 Task: Find connections with filter location Kizhake Chālakudi with filter topic #humanresourceswith filter profile language English with filter current company Daffodil Software with filter school IMS ENGINEERING COLLEGE, GHAZIABAD with filter industry Credit Intermediation with filter service category Computer Repair with filter keywords title Data Entry
Action: Mouse moved to (415, 264)
Screenshot: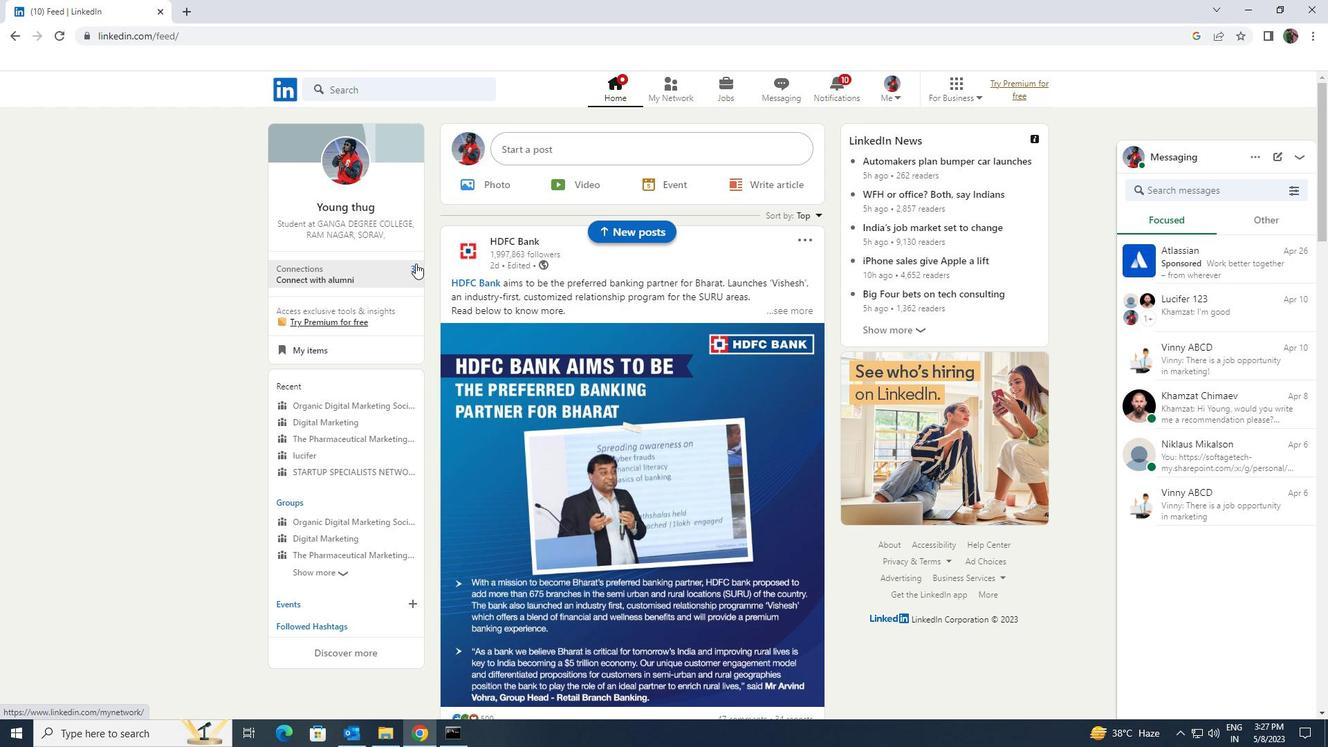 
Action: Mouse pressed left at (415, 264)
Screenshot: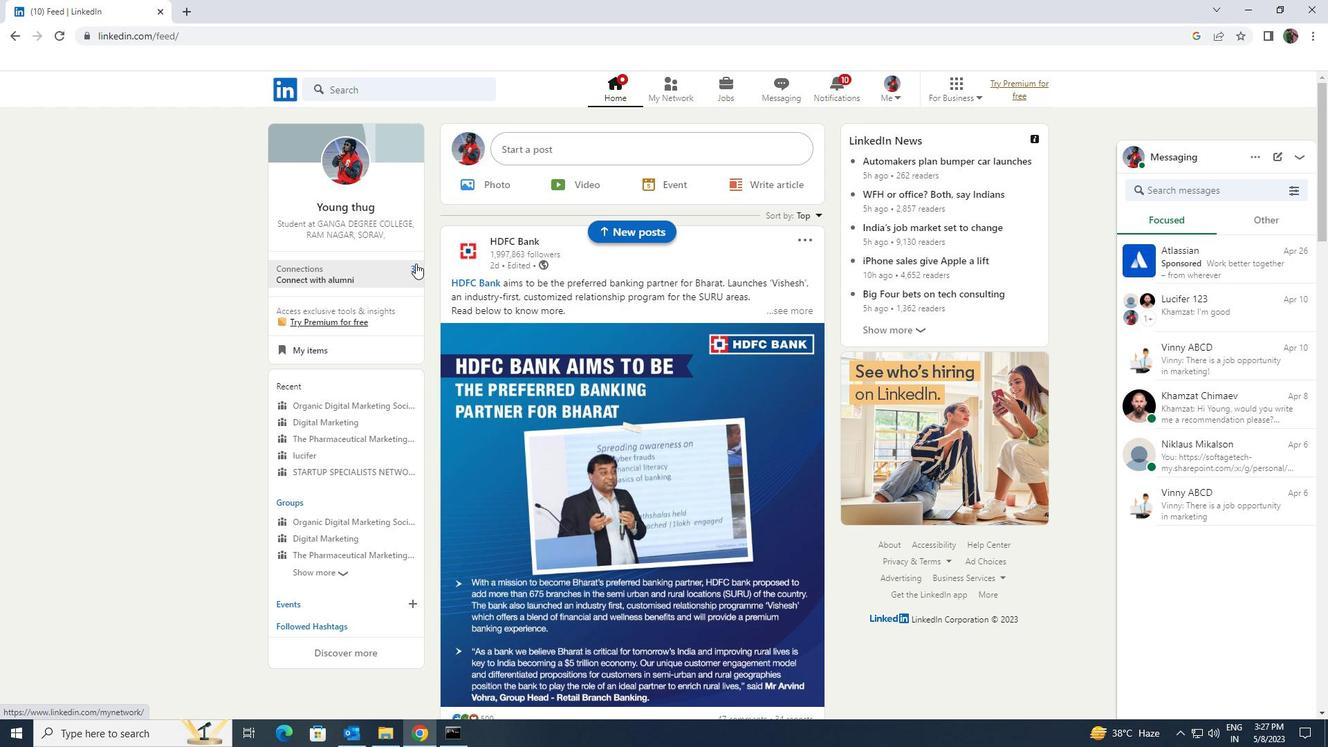 
Action: Mouse moved to (415, 173)
Screenshot: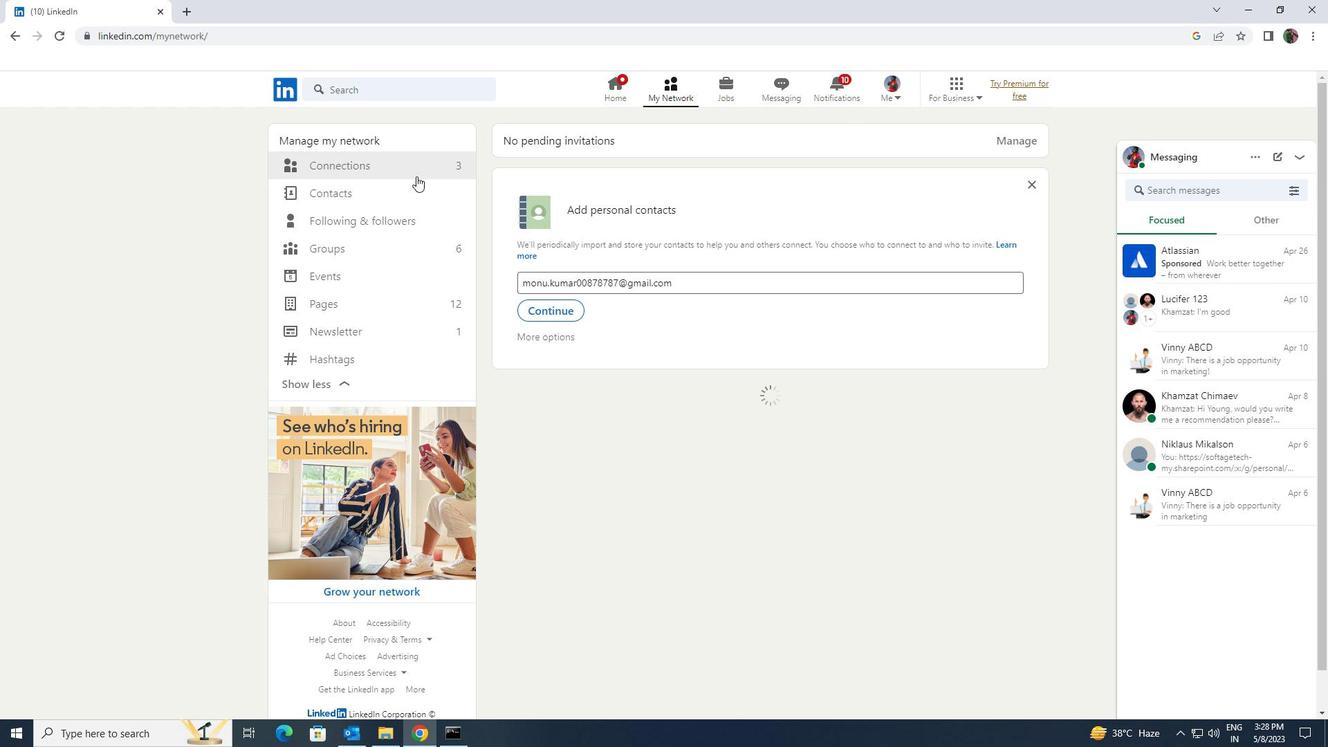
Action: Mouse pressed left at (415, 173)
Screenshot: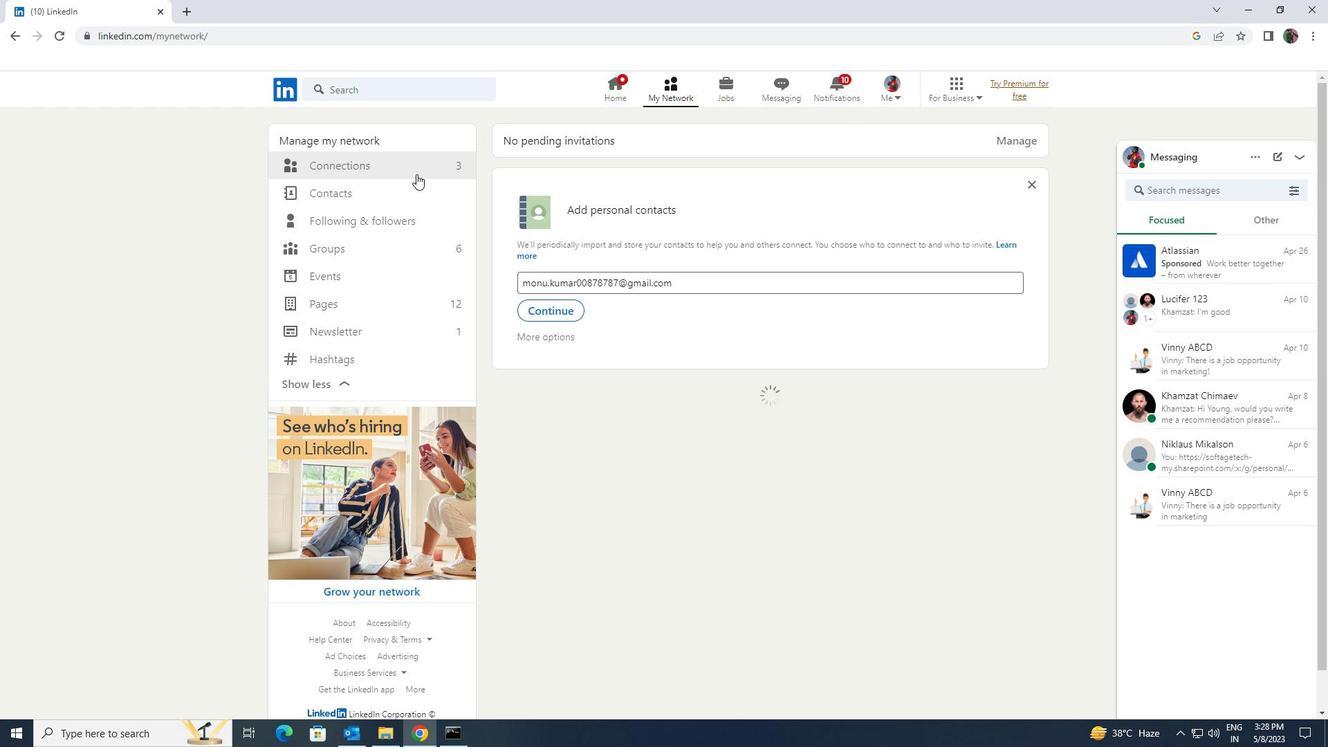 
Action: Mouse moved to (415, 166)
Screenshot: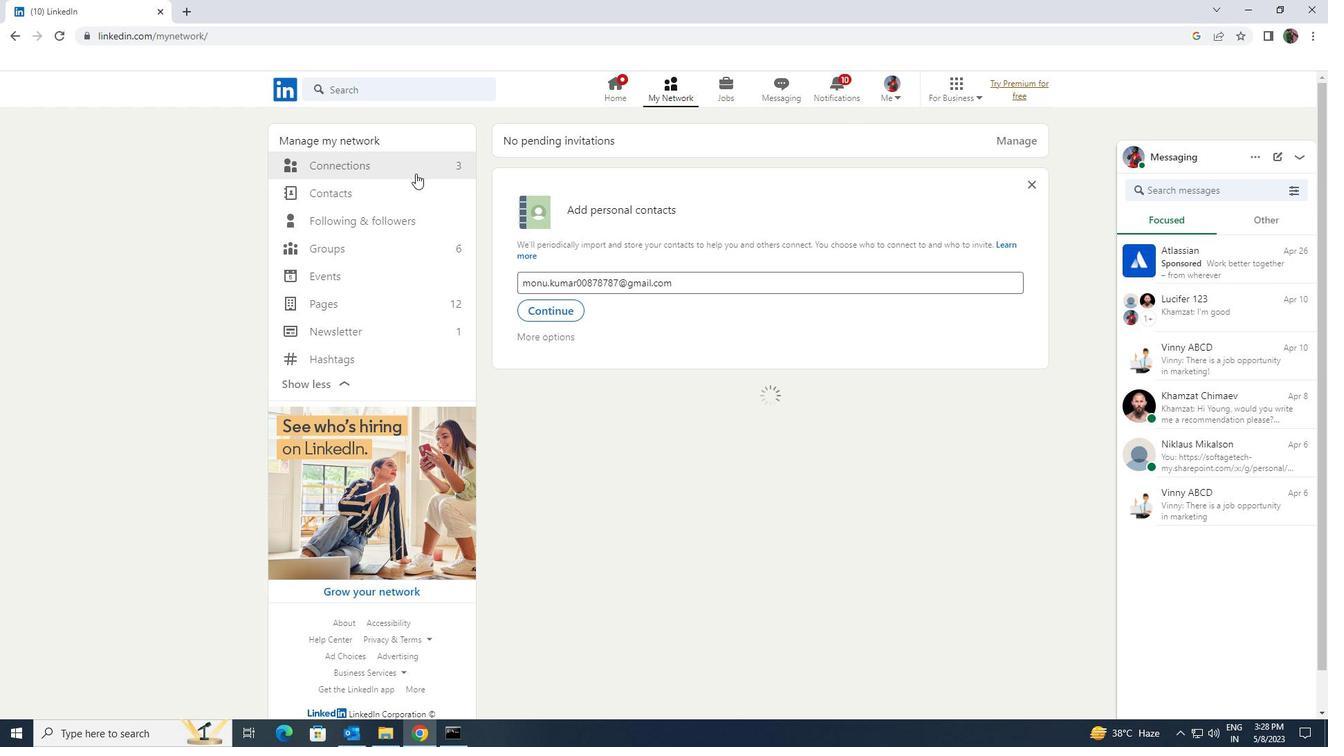 
Action: Mouse pressed left at (415, 166)
Screenshot: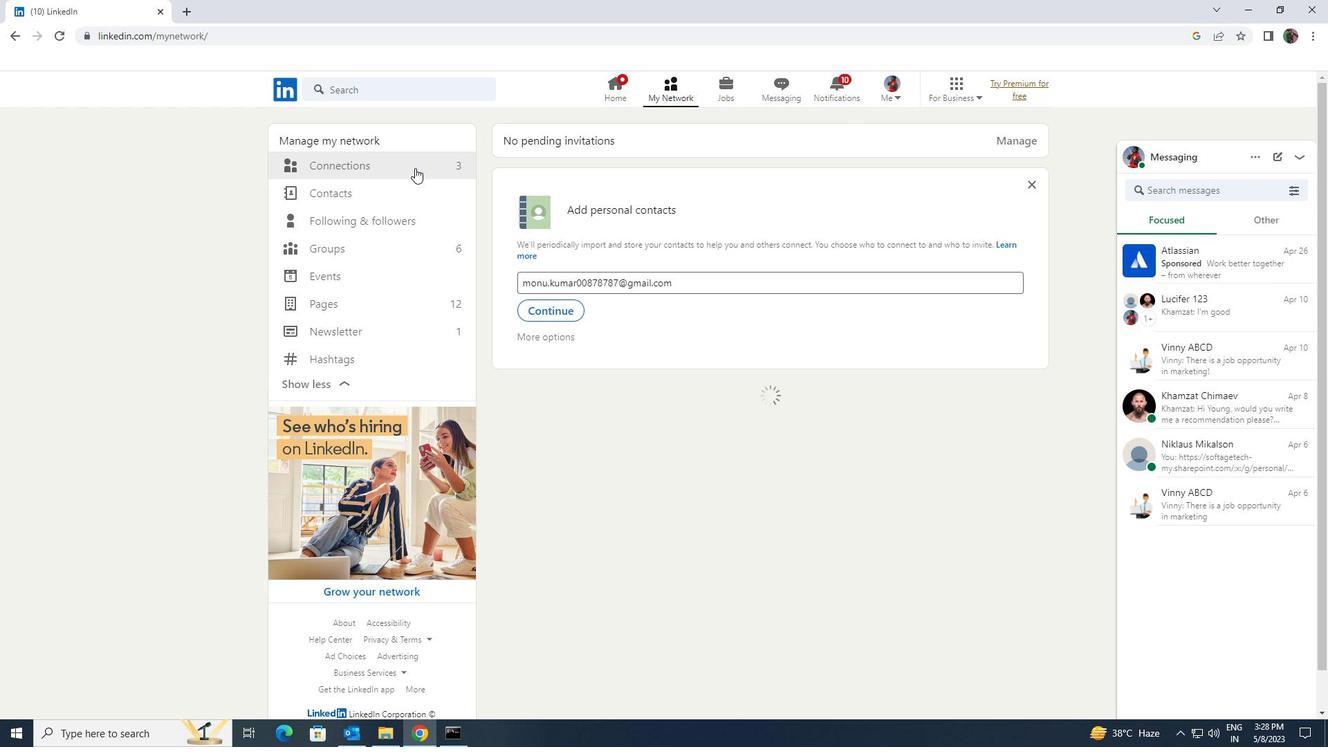 
Action: Mouse moved to (733, 168)
Screenshot: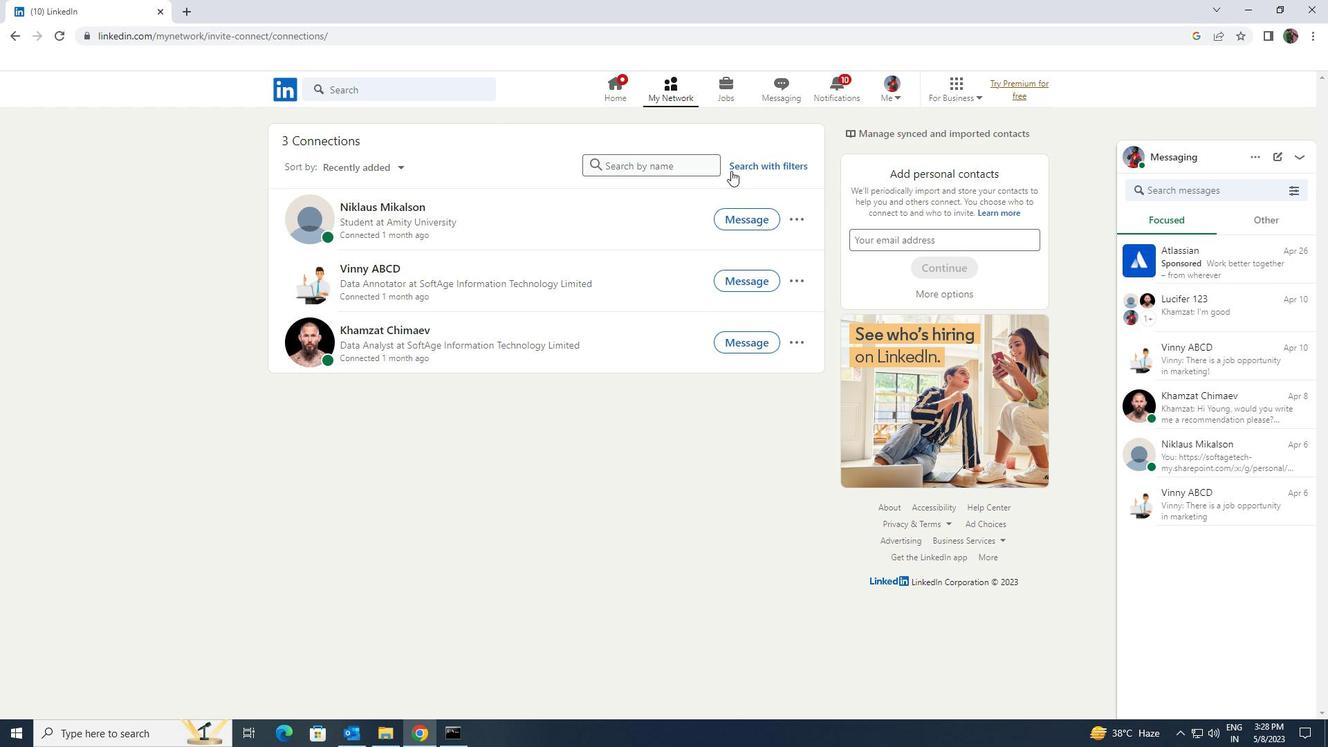 
Action: Mouse pressed left at (733, 168)
Screenshot: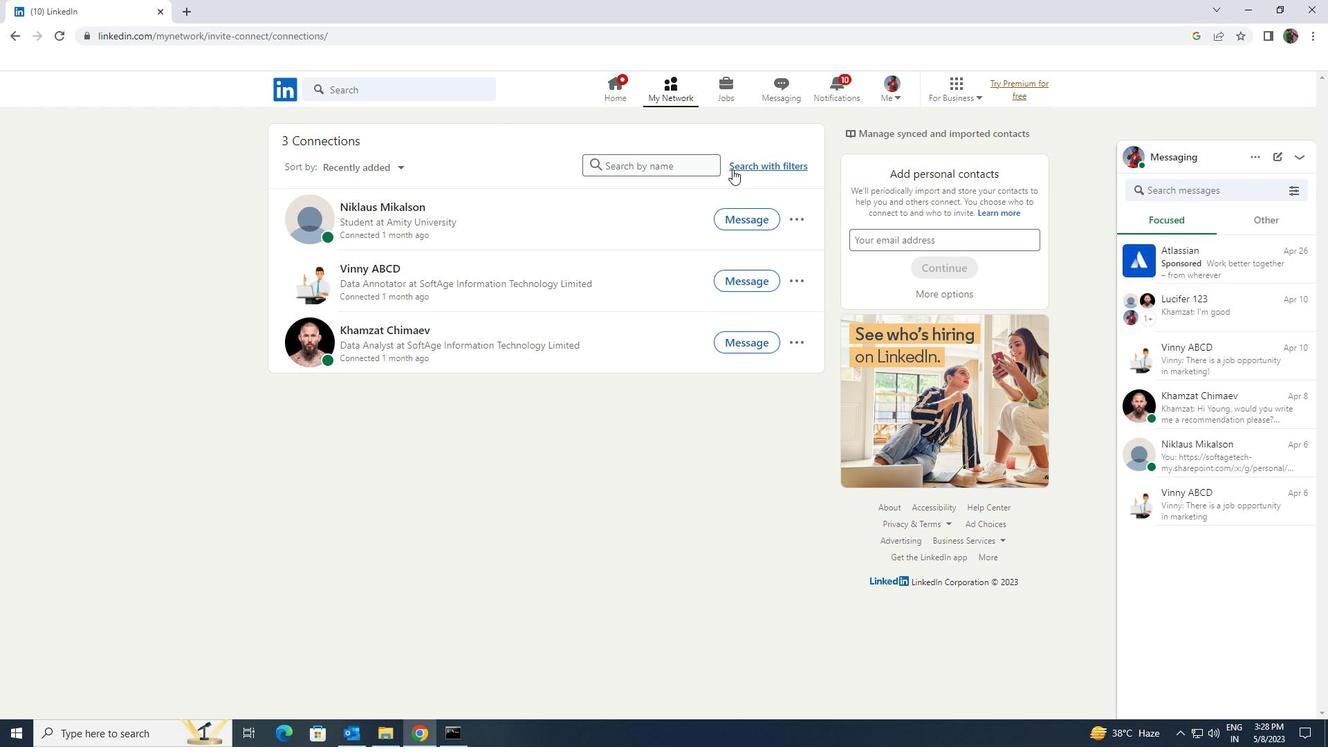 
Action: Mouse moved to (693, 128)
Screenshot: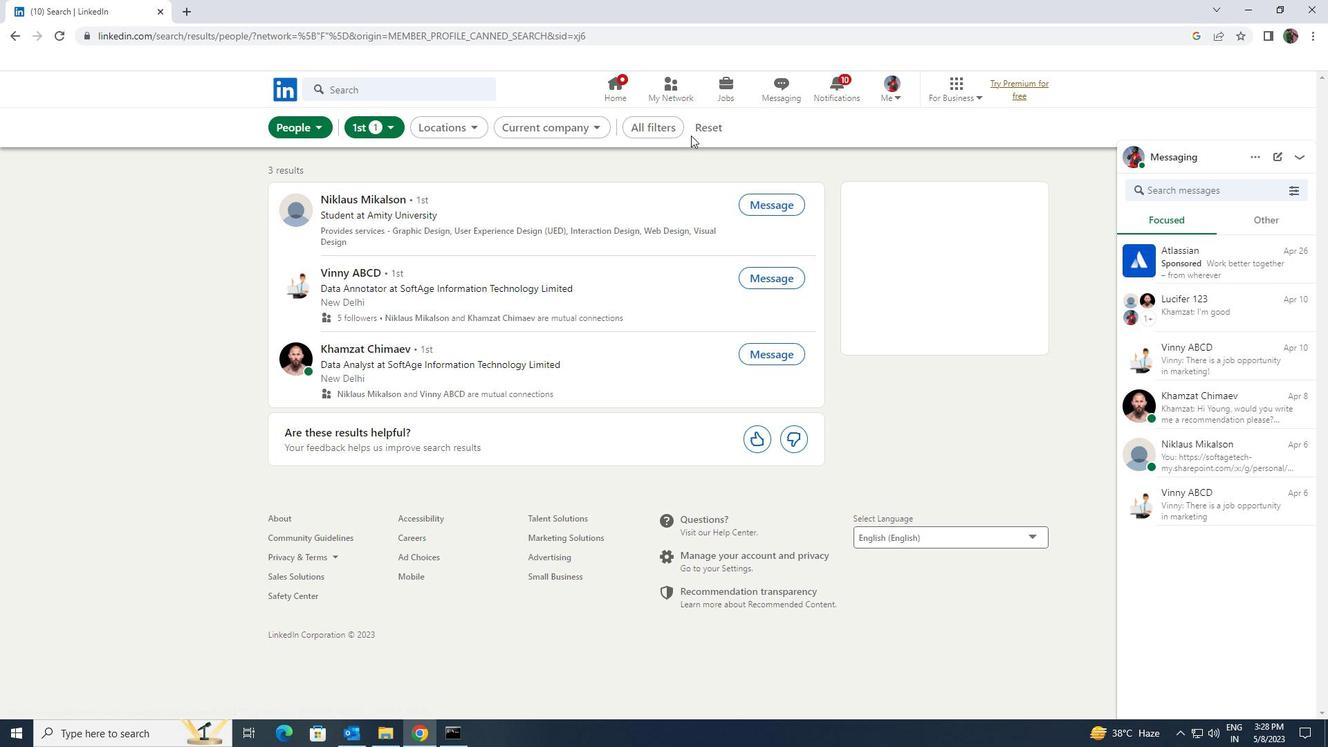
Action: Mouse pressed left at (693, 128)
Screenshot: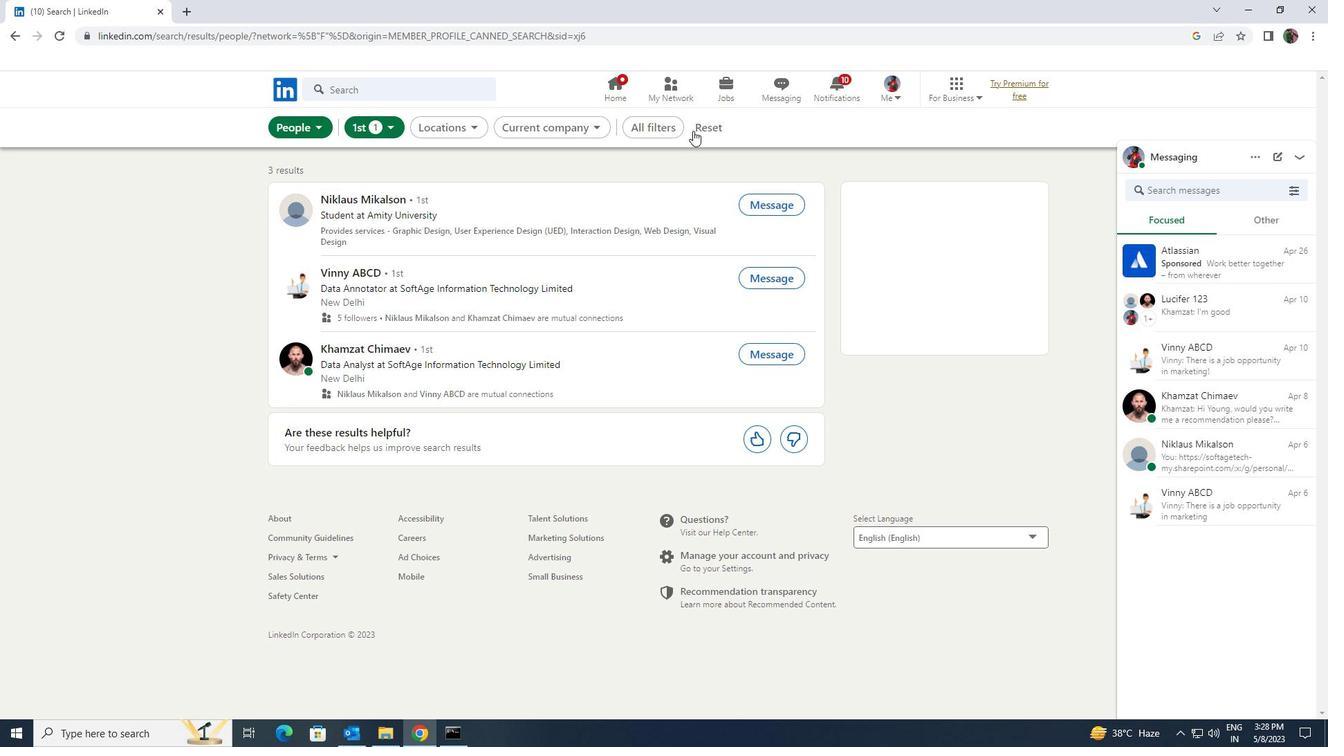
Action: Mouse moved to (668, 127)
Screenshot: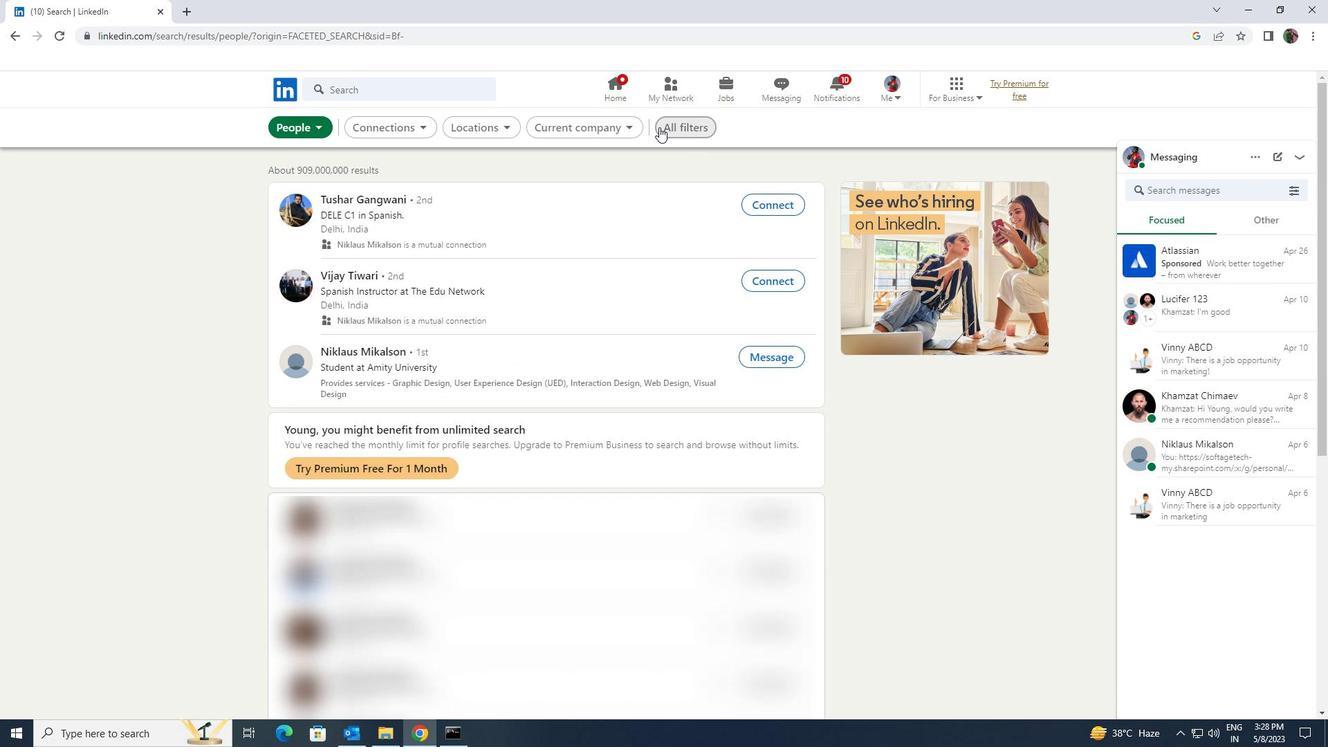 
Action: Mouse pressed left at (668, 127)
Screenshot: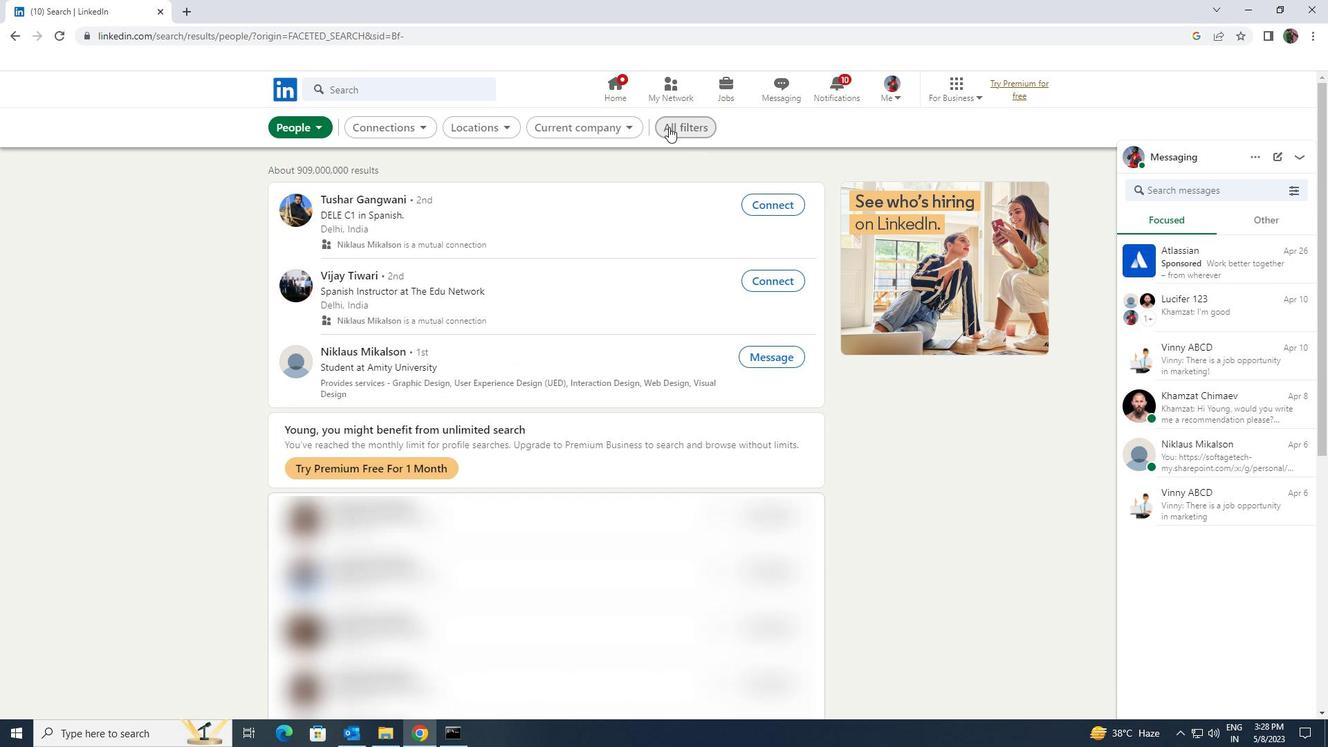 
Action: Mouse moved to (1159, 538)
Screenshot: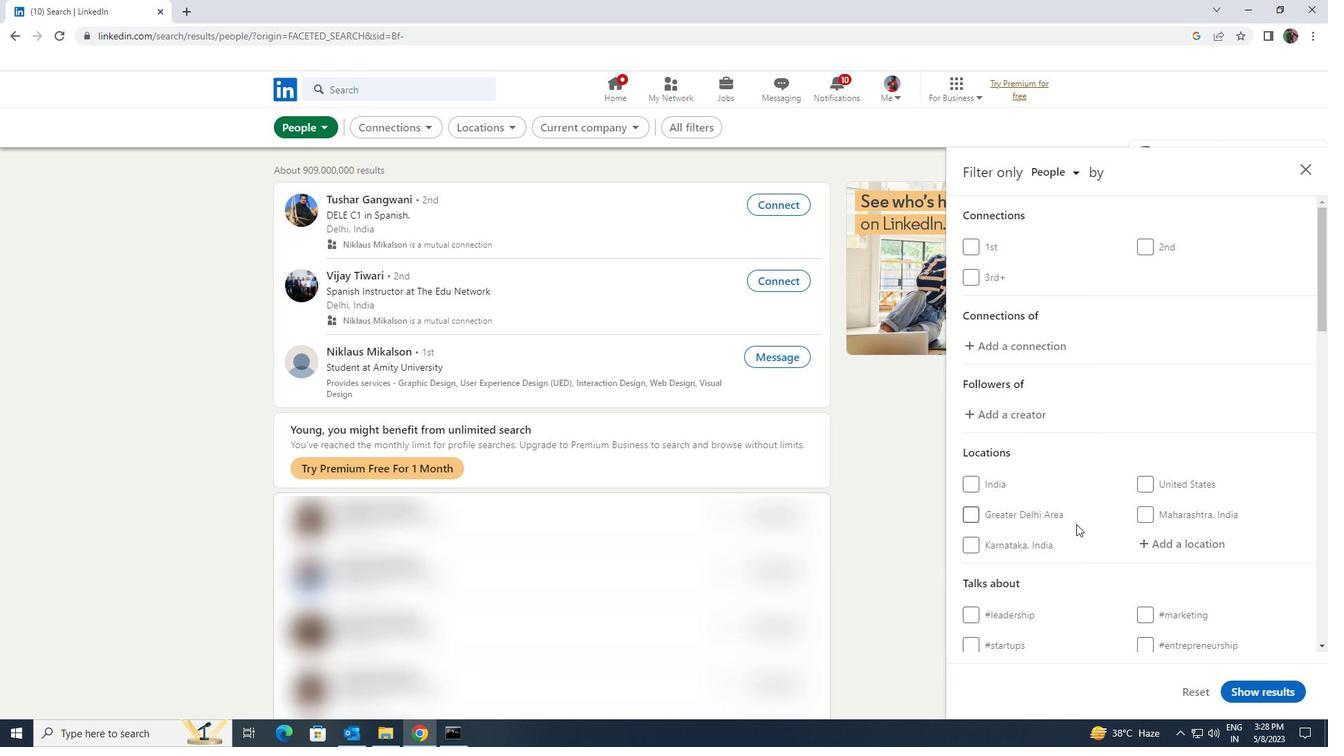 
Action: Mouse pressed left at (1159, 538)
Screenshot: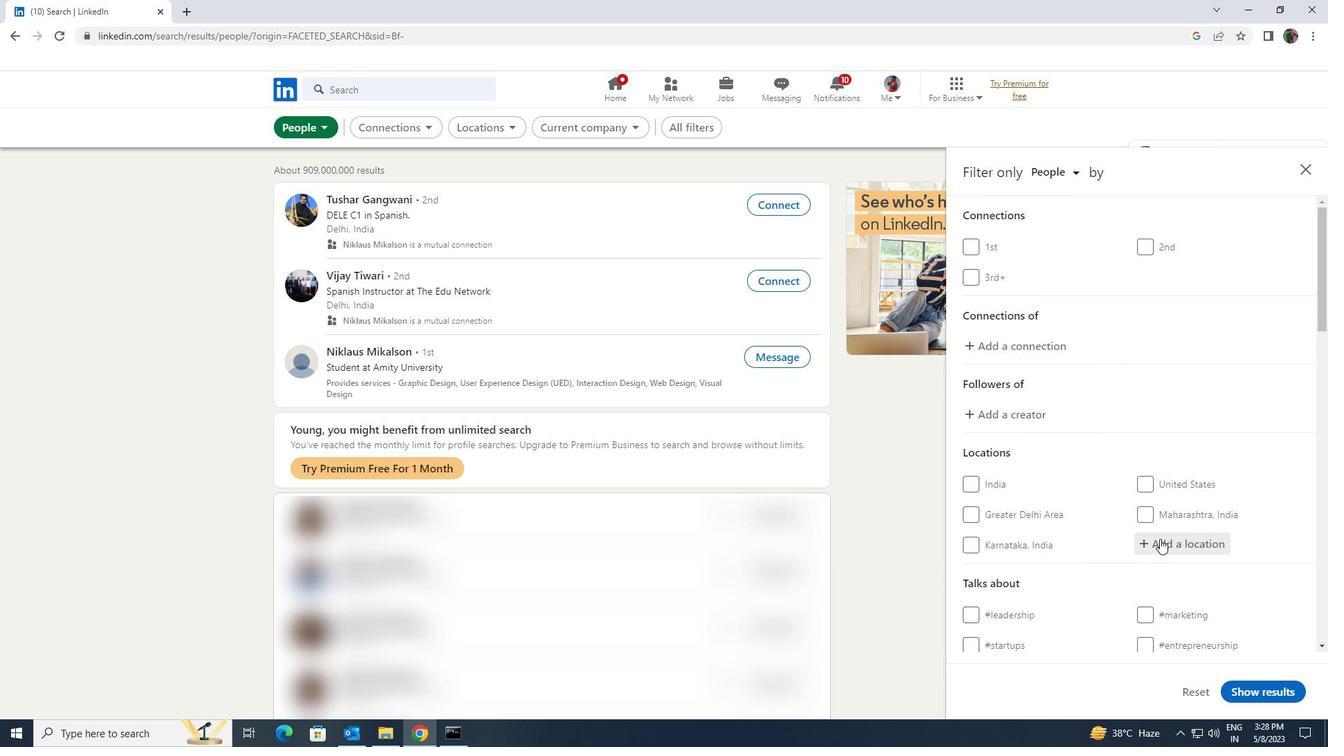 
Action: Key pressed <Key.shift><Key.shift><Key.shift><Key.shift><Key.shift><Key.shift><Key.shift><Key.shift><Key.shift><Key.shift><Key.shift><Key.shift>KIZHAKE<Key.space><Key.shift>CHALAKUDI
Screenshot: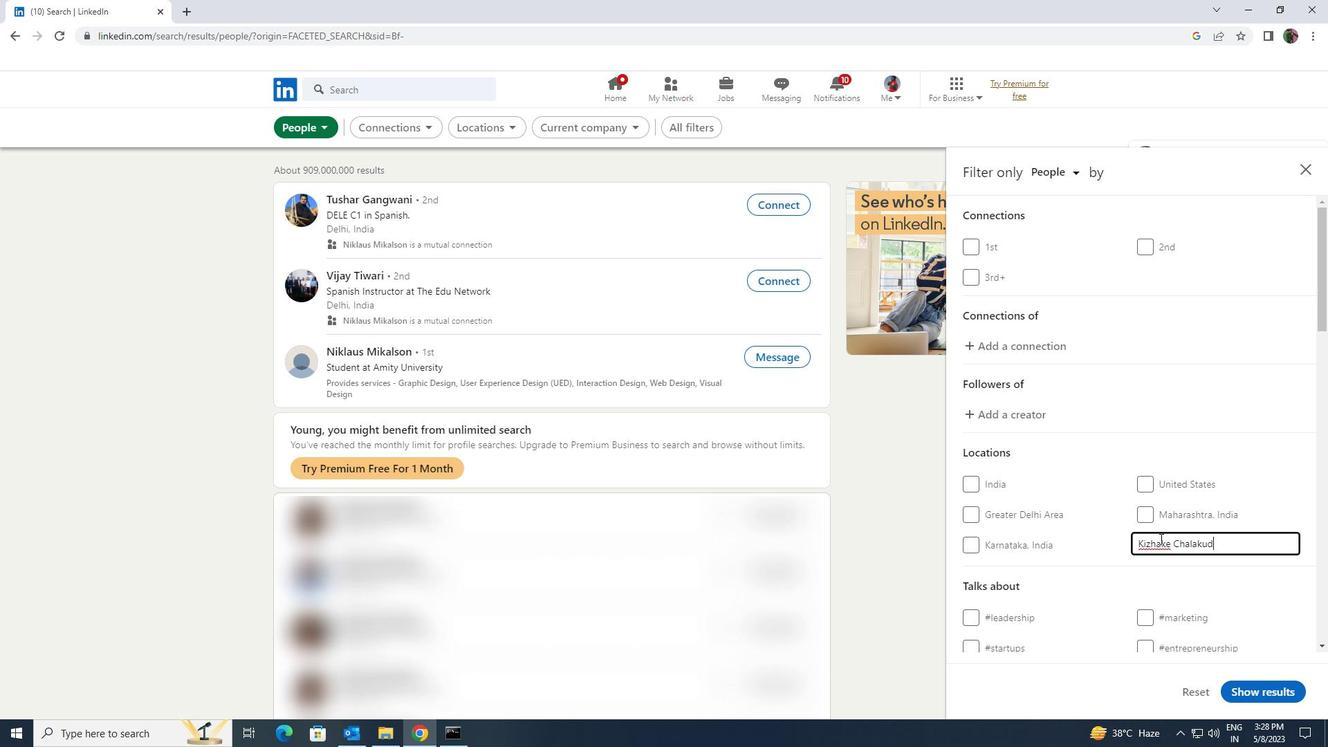 
Action: Mouse moved to (1166, 542)
Screenshot: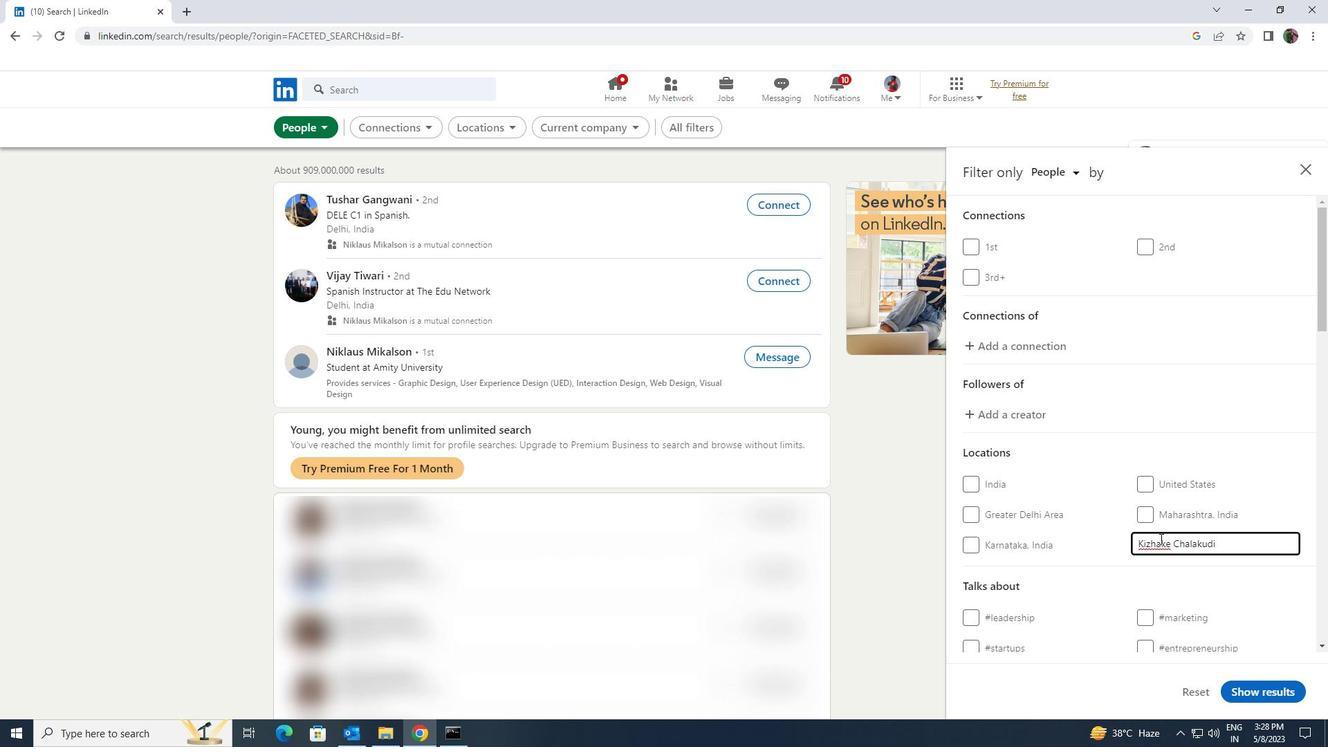 
Action: Mouse scrolled (1166, 541) with delta (0, 0)
Screenshot: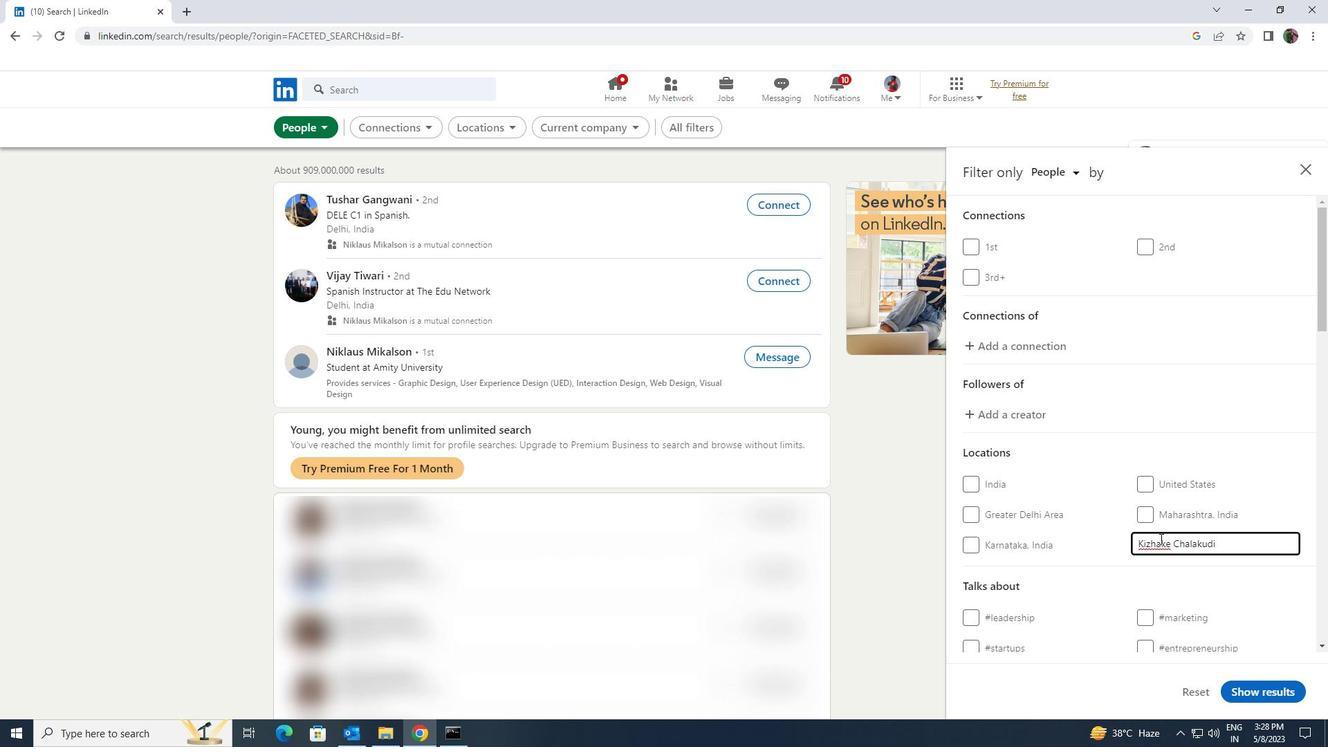 
Action: Mouse moved to (1173, 558)
Screenshot: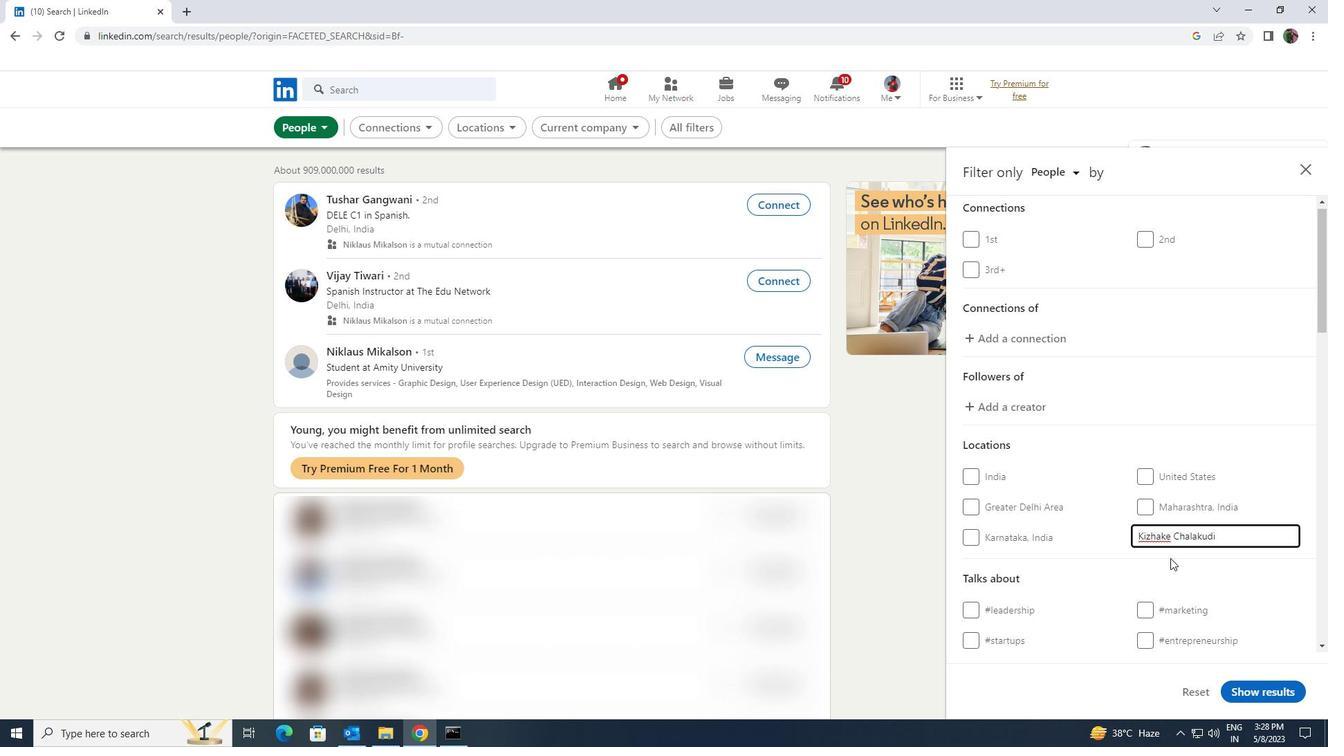 
Action: Mouse scrolled (1173, 557) with delta (0, 0)
Screenshot: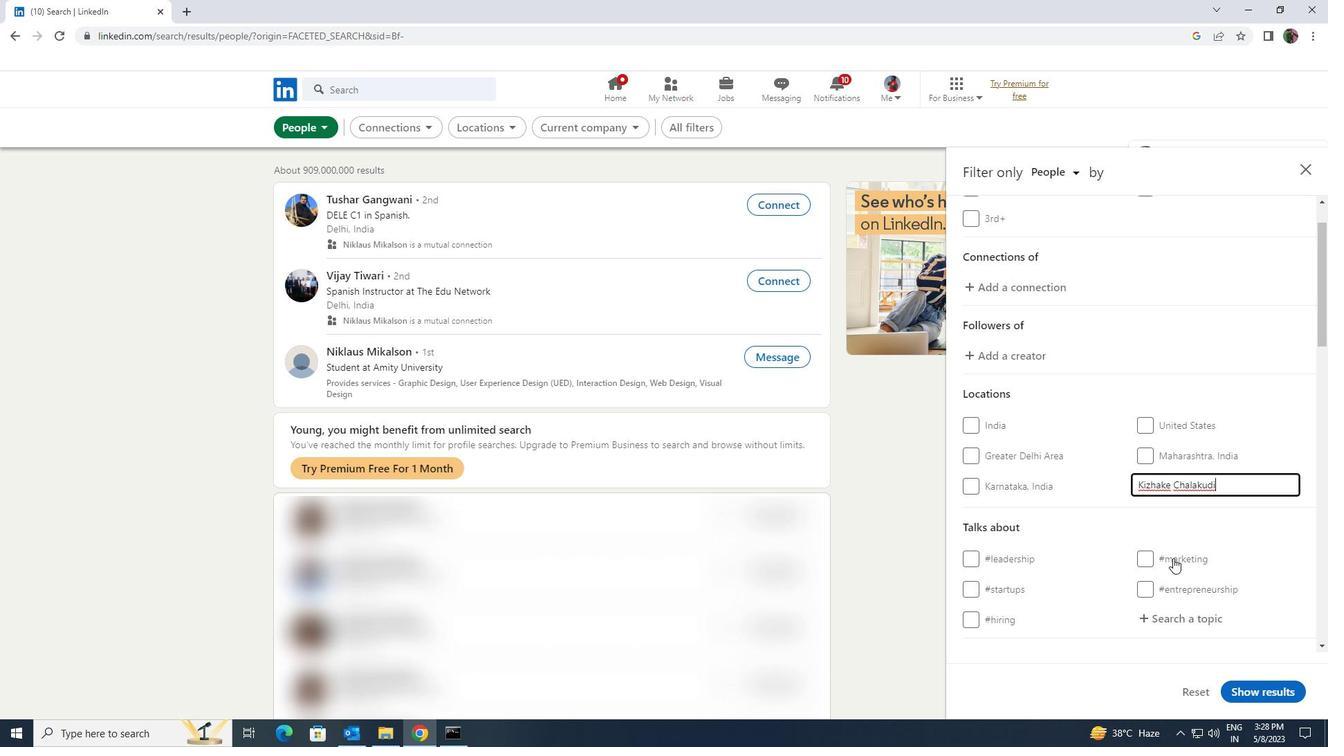 
Action: Mouse moved to (1173, 541)
Screenshot: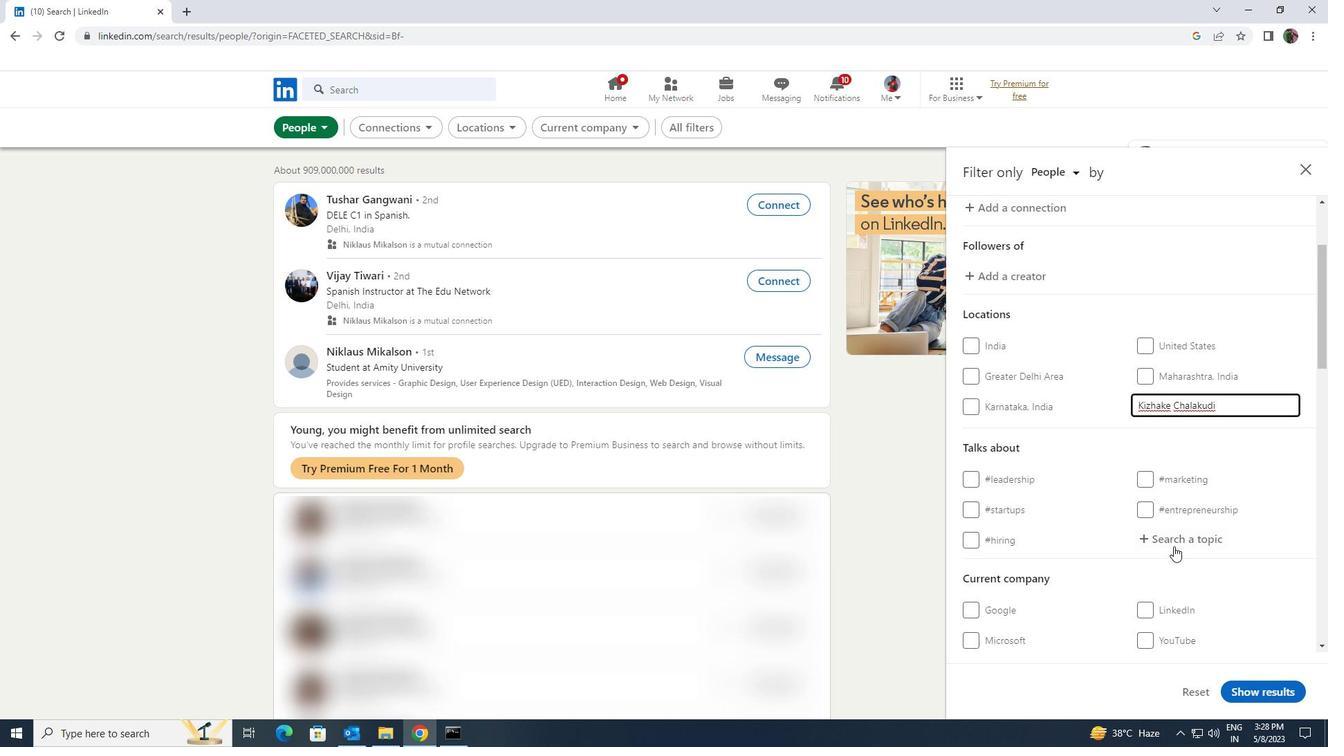 
Action: Mouse pressed left at (1173, 541)
Screenshot: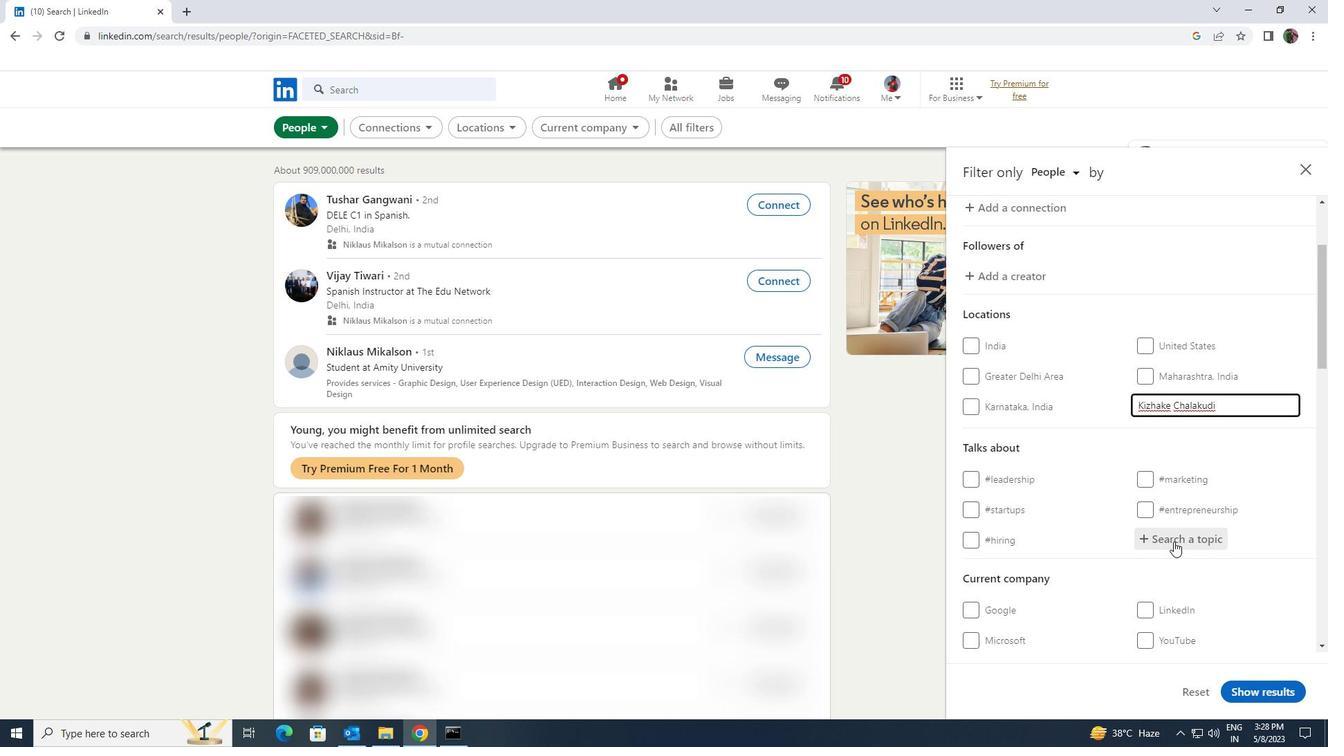 
Action: Key pressed <Key.shift><Key.shift><Key.shift><Key.shift><Key.shift><Key.shift><Key.shift><Key.shift><Key.shift><Key.shift>HUMANRESOURCES
Screenshot: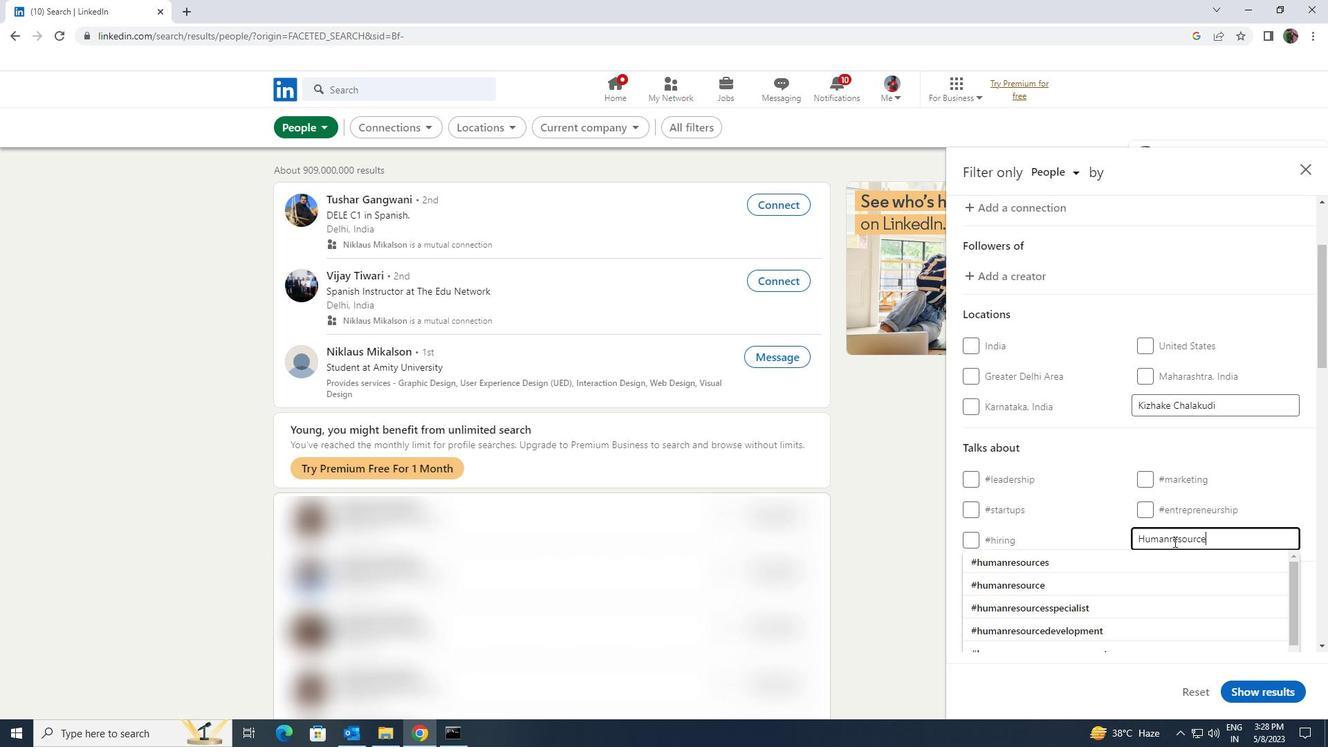 
Action: Mouse moved to (1172, 558)
Screenshot: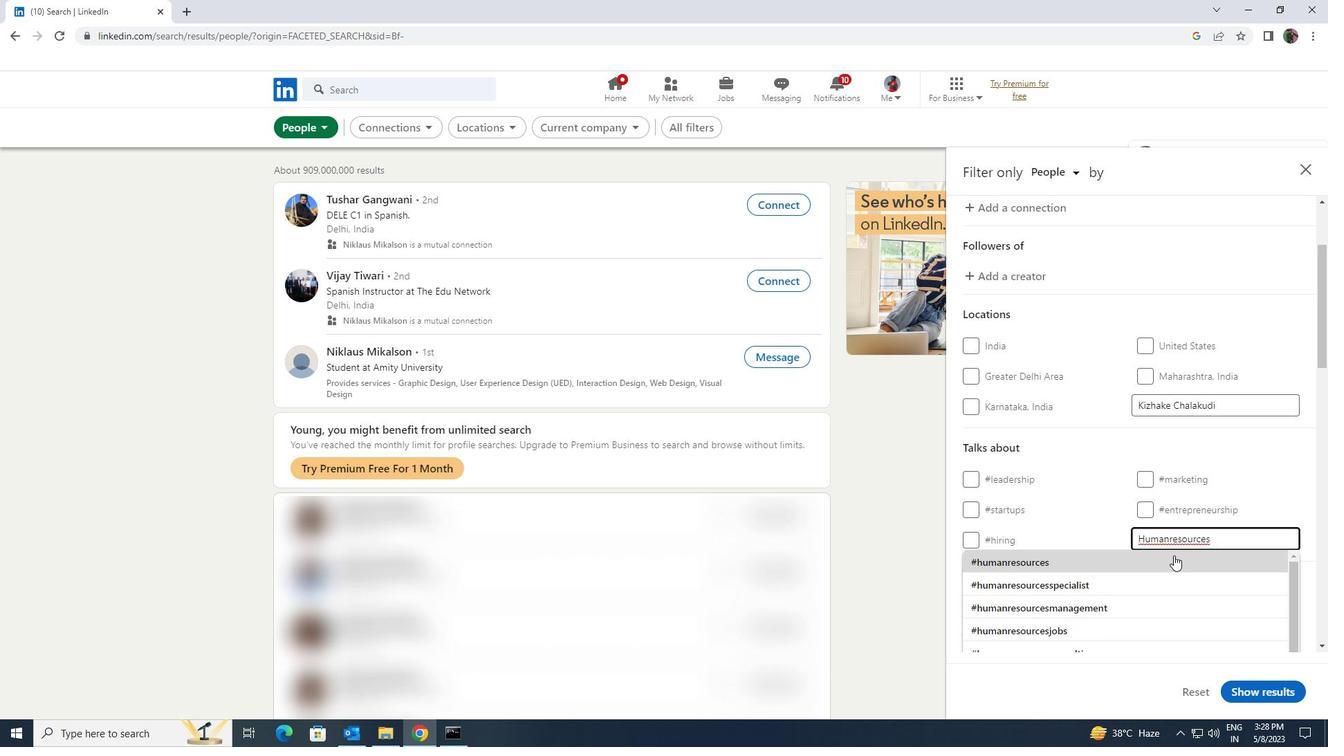 
Action: Mouse pressed left at (1172, 558)
Screenshot: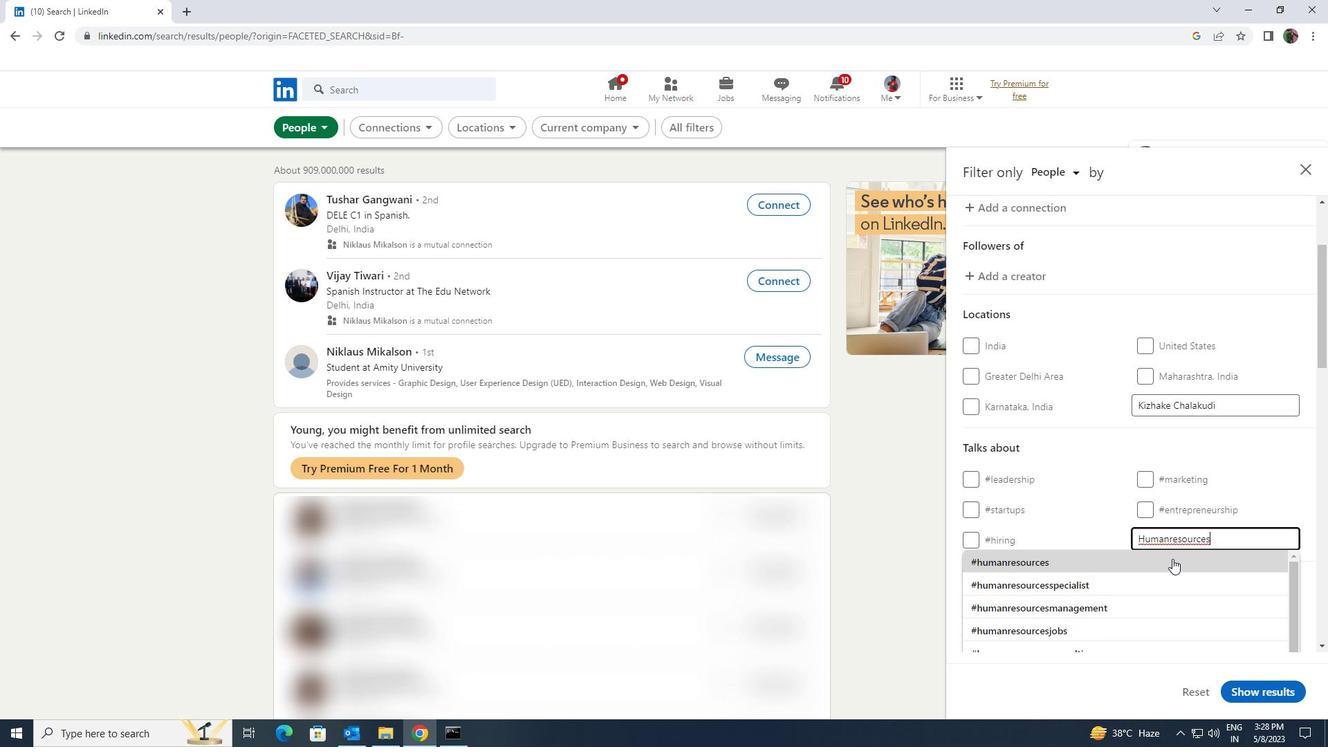 
Action: Mouse scrolled (1172, 558) with delta (0, 0)
Screenshot: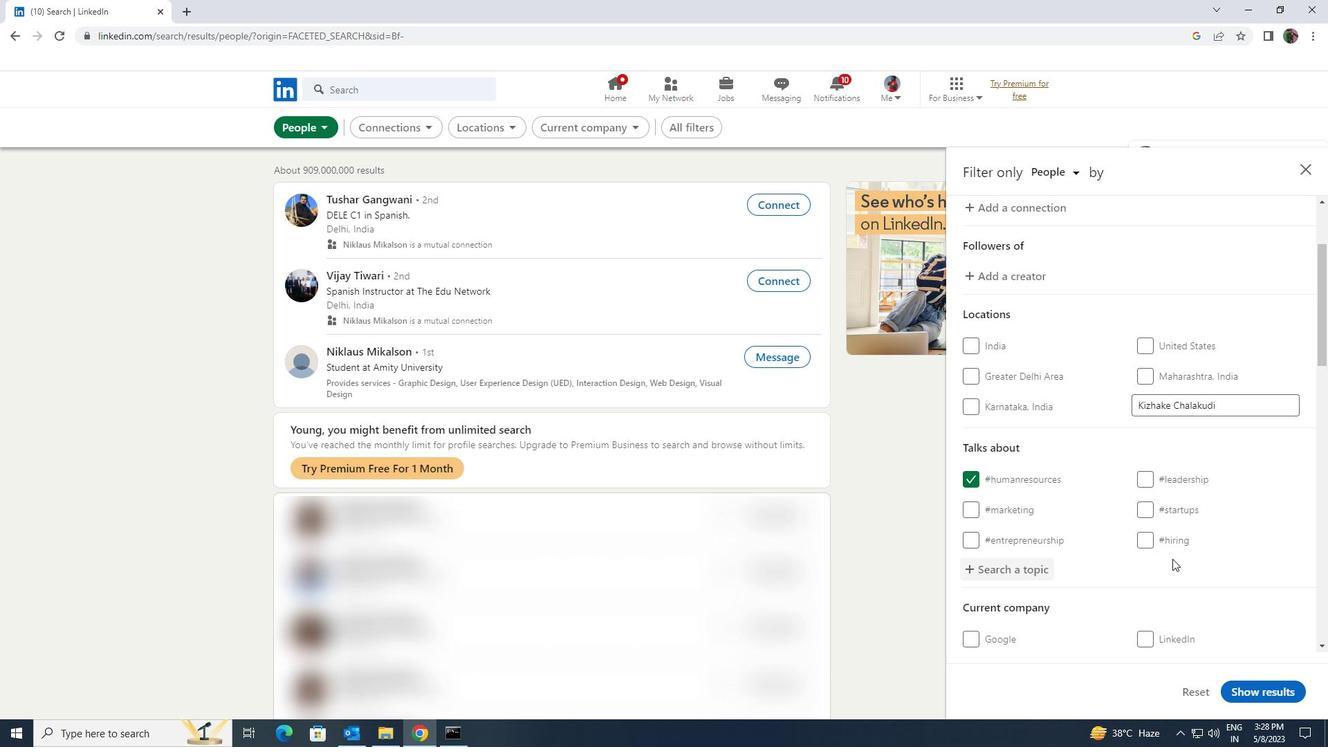 
Action: Mouse scrolled (1172, 558) with delta (0, 0)
Screenshot: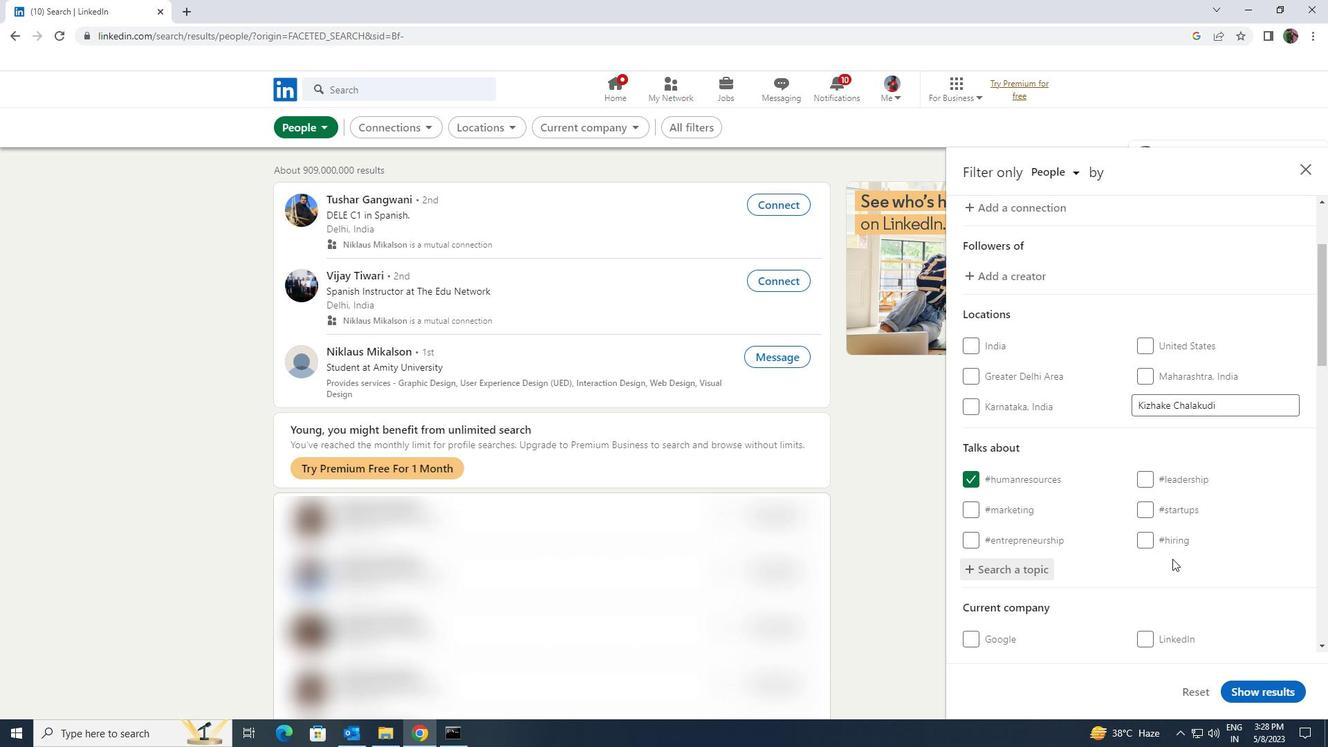 
Action: Mouse moved to (1172, 558)
Screenshot: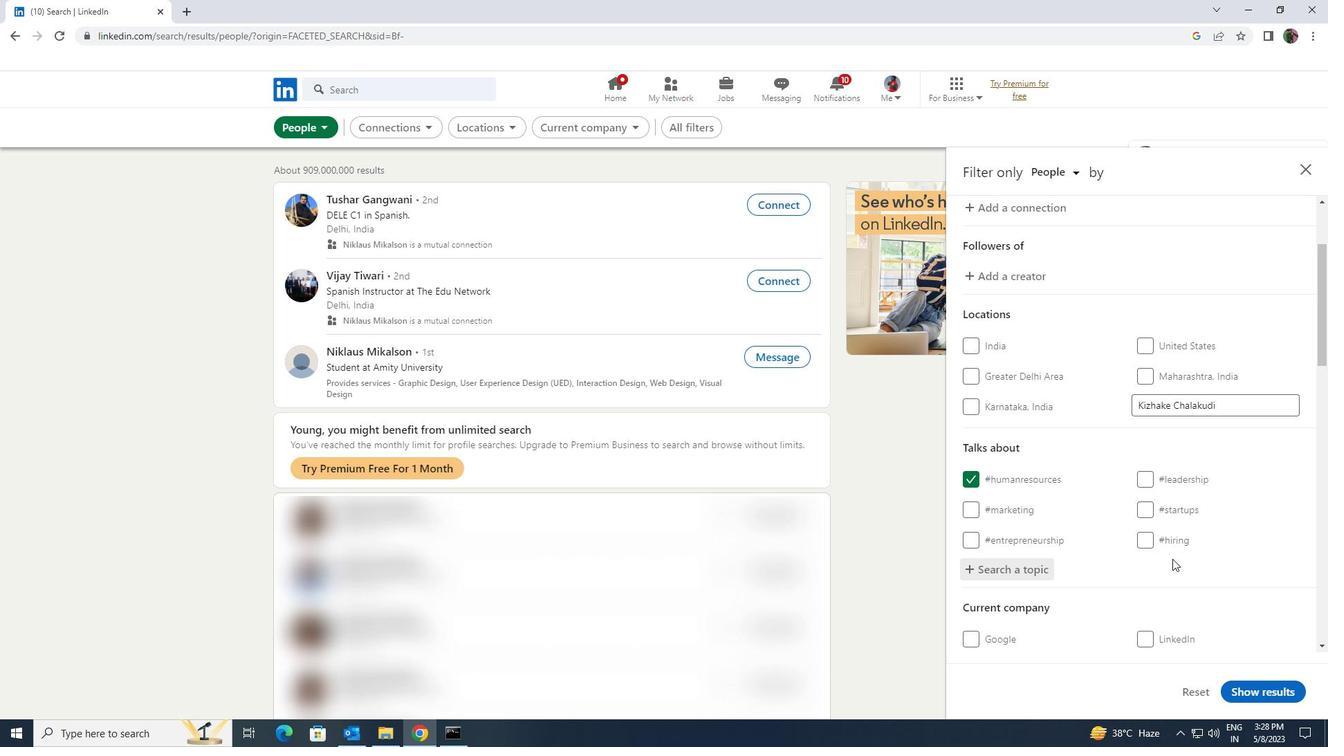 
Action: Mouse scrolled (1172, 557) with delta (0, 0)
Screenshot: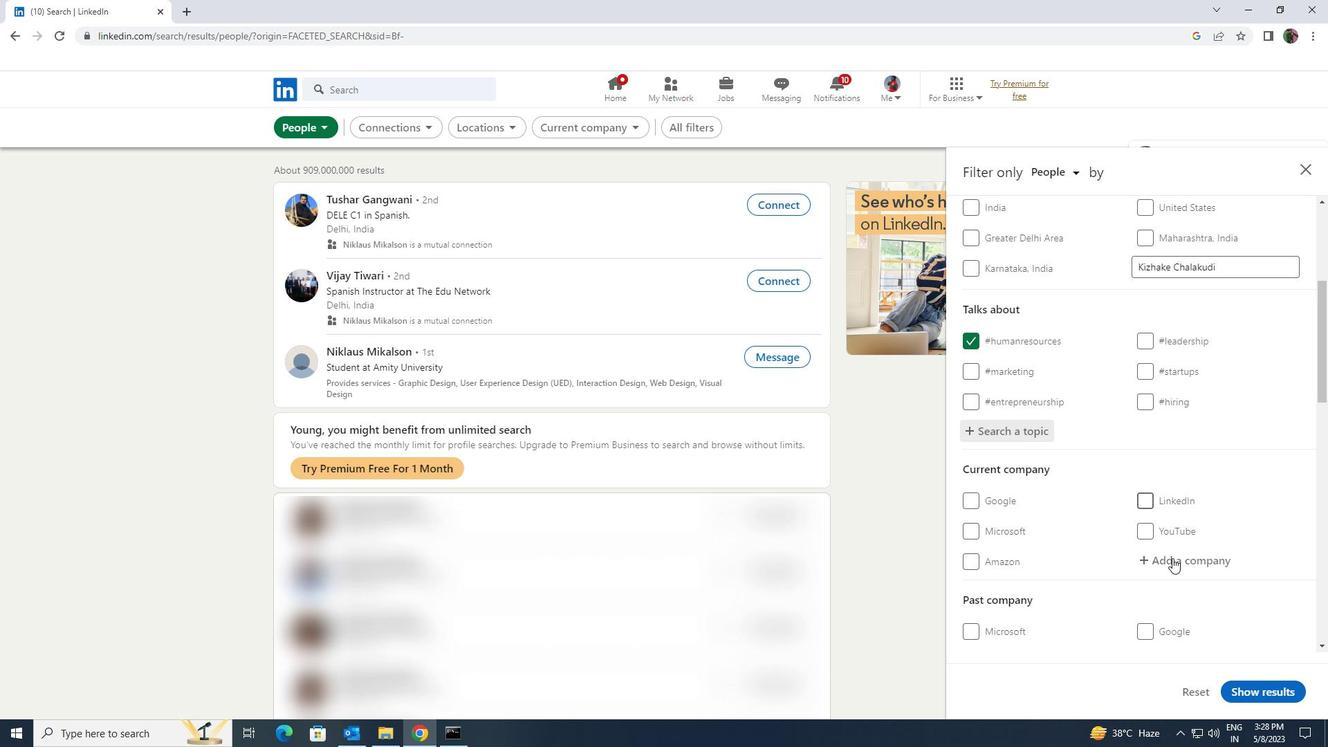 
Action: Mouse moved to (1173, 557)
Screenshot: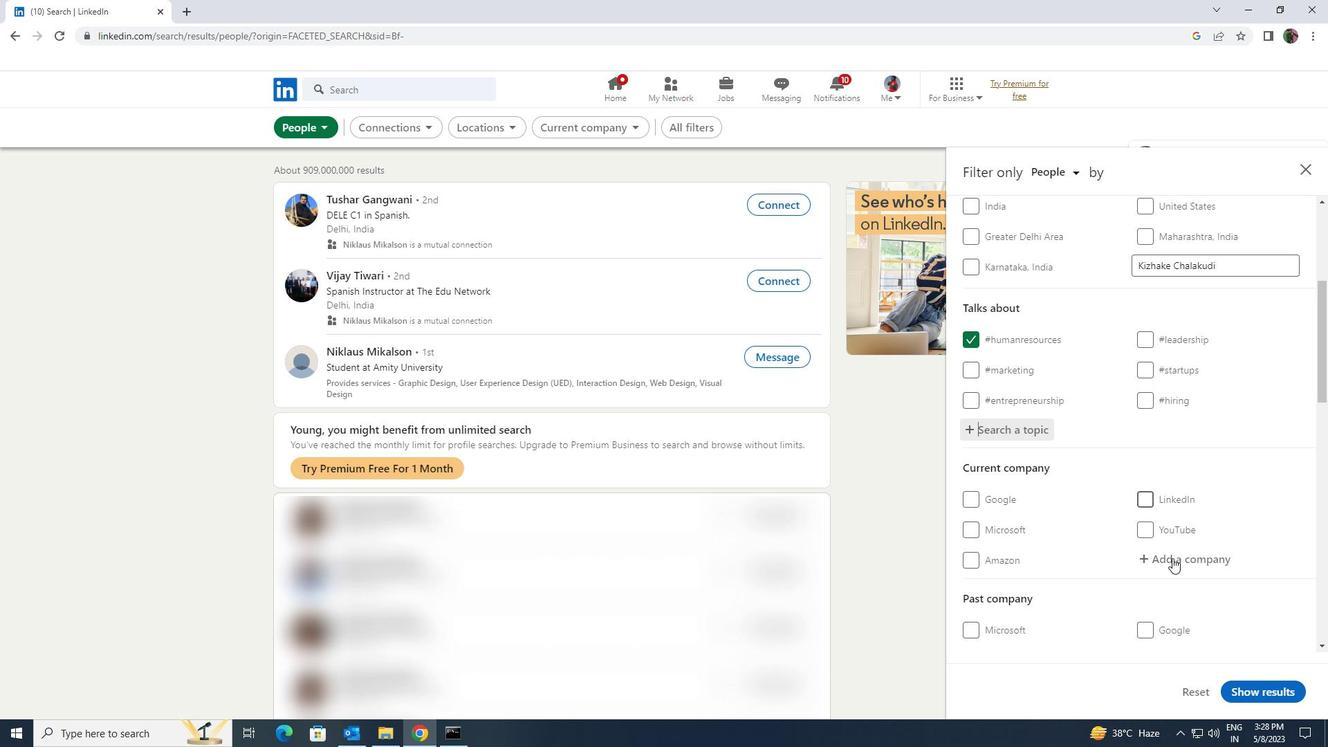 
Action: Mouse scrolled (1173, 556) with delta (0, 0)
Screenshot: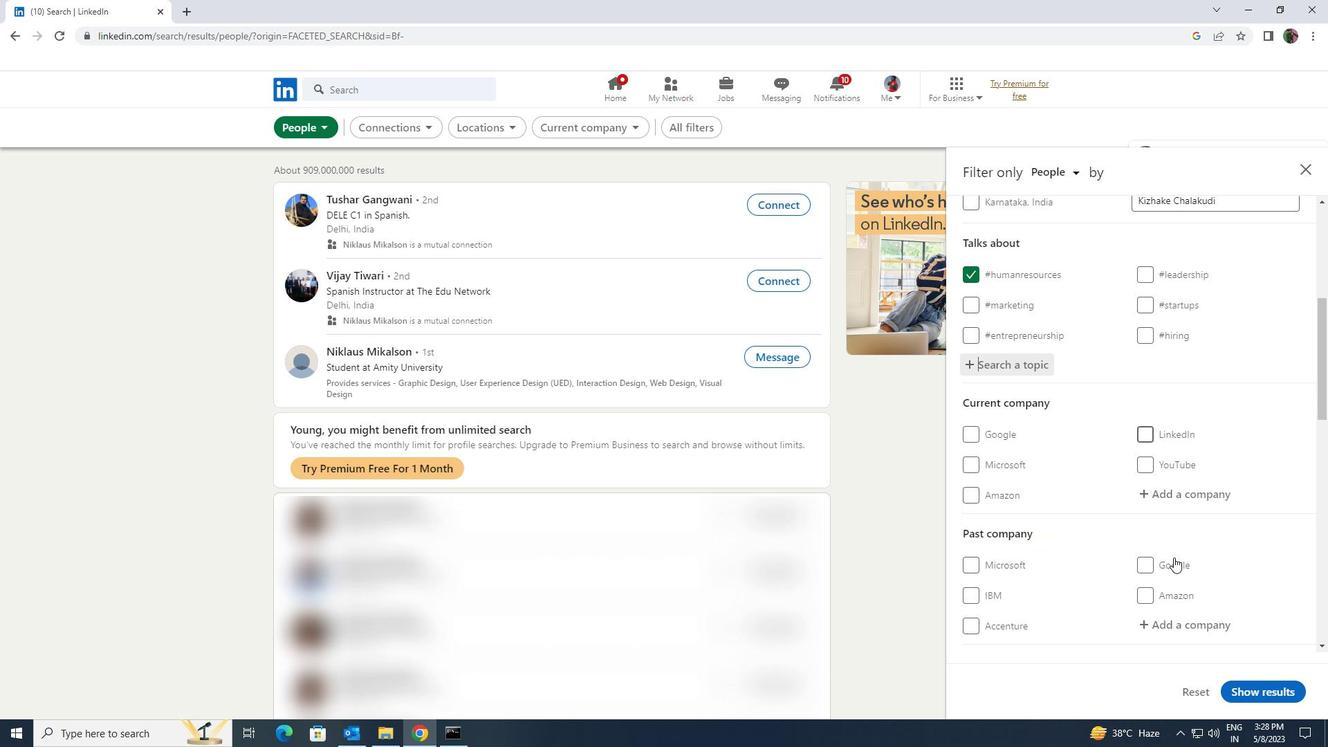 
Action: Mouse scrolled (1173, 556) with delta (0, 0)
Screenshot: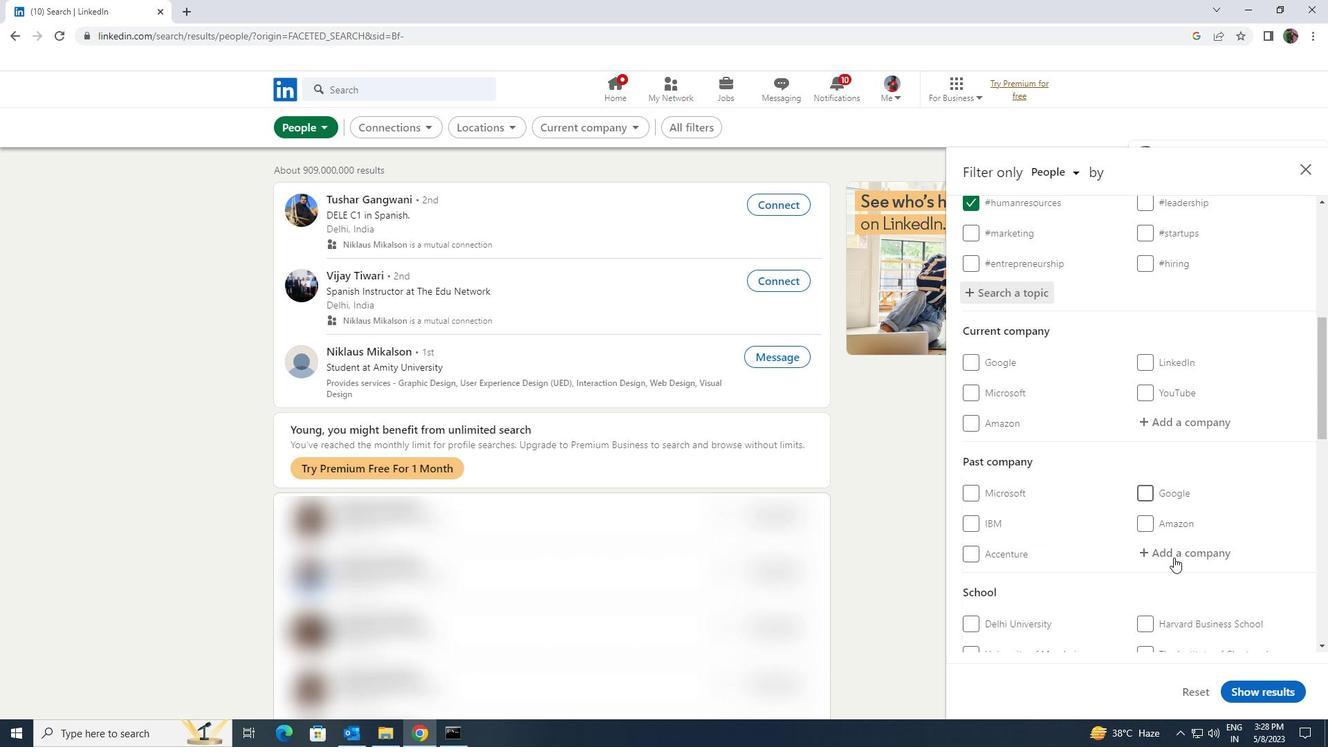 
Action: Mouse scrolled (1173, 556) with delta (0, 0)
Screenshot: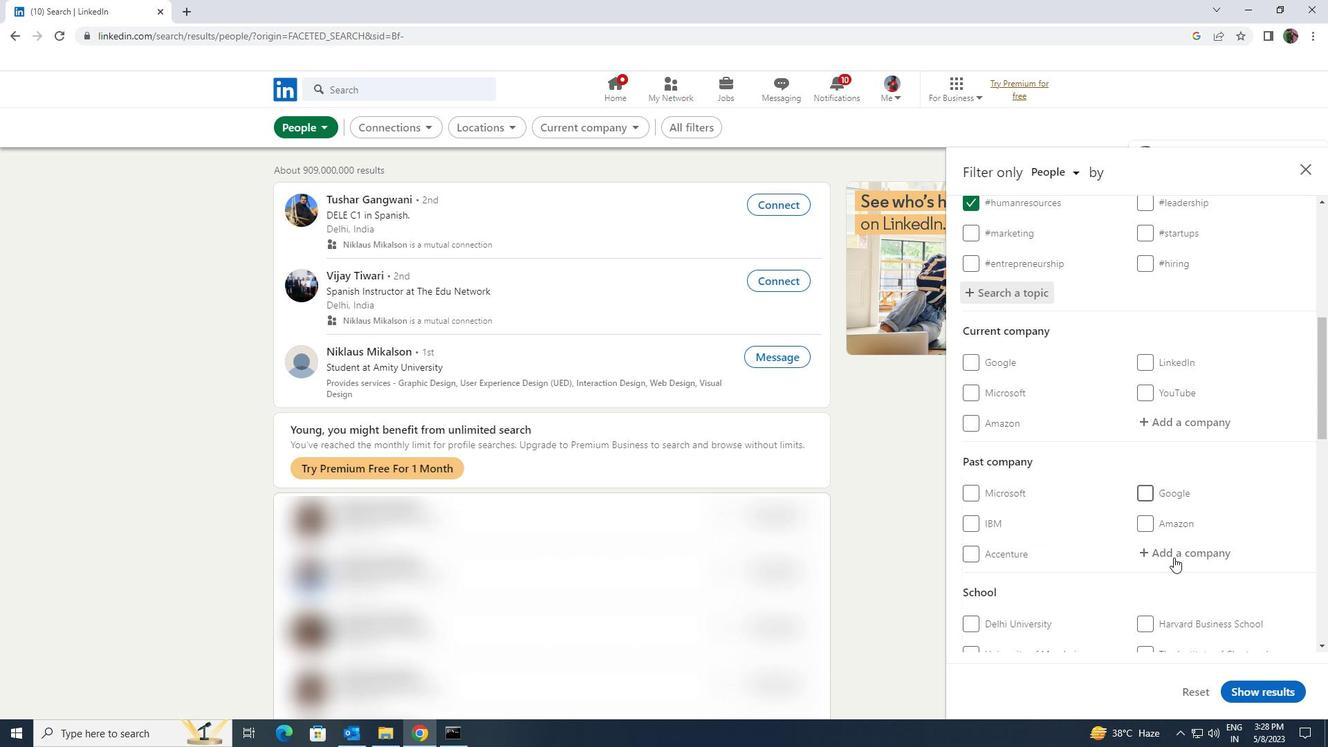 
Action: Mouse scrolled (1173, 556) with delta (0, 0)
Screenshot: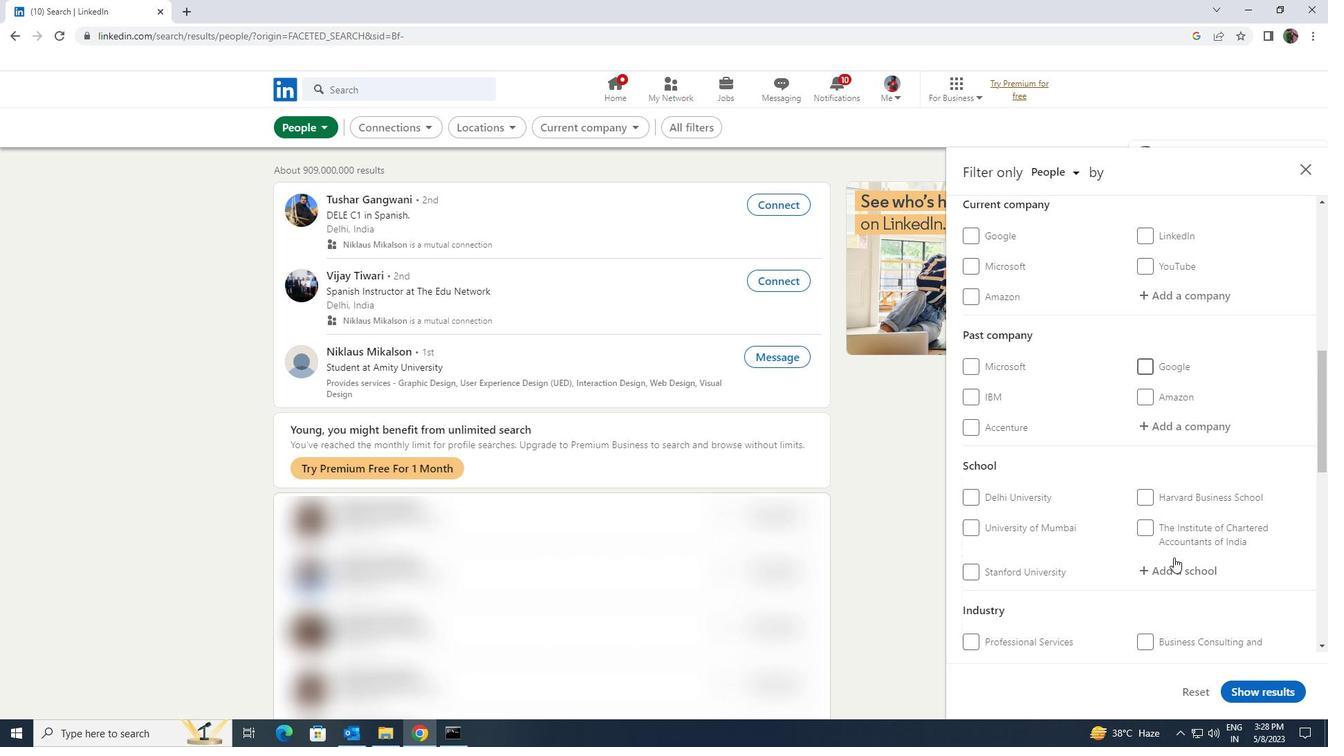 
Action: Mouse scrolled (1173, 556) with delta (0, 0)
Screenshot: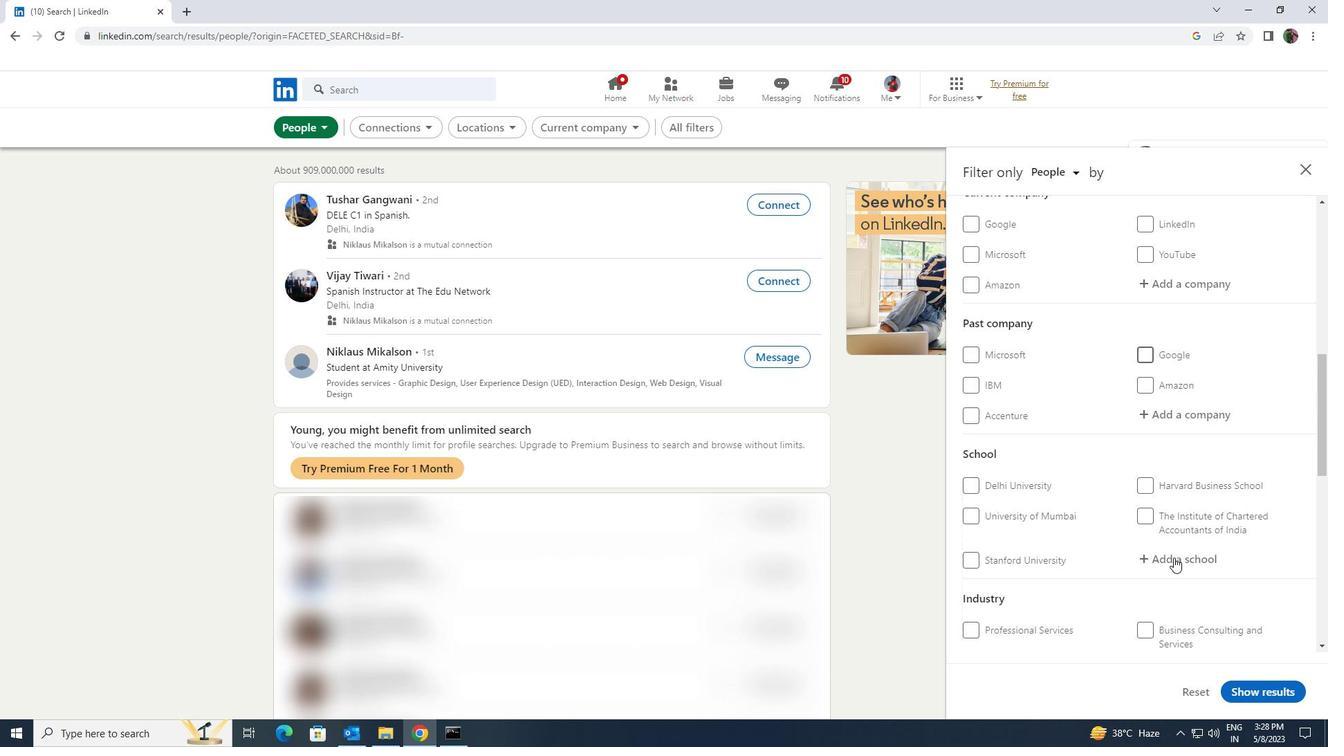 
Action: Mouse scrolled (1173, 556) with delta (0, 0)
Screenshot: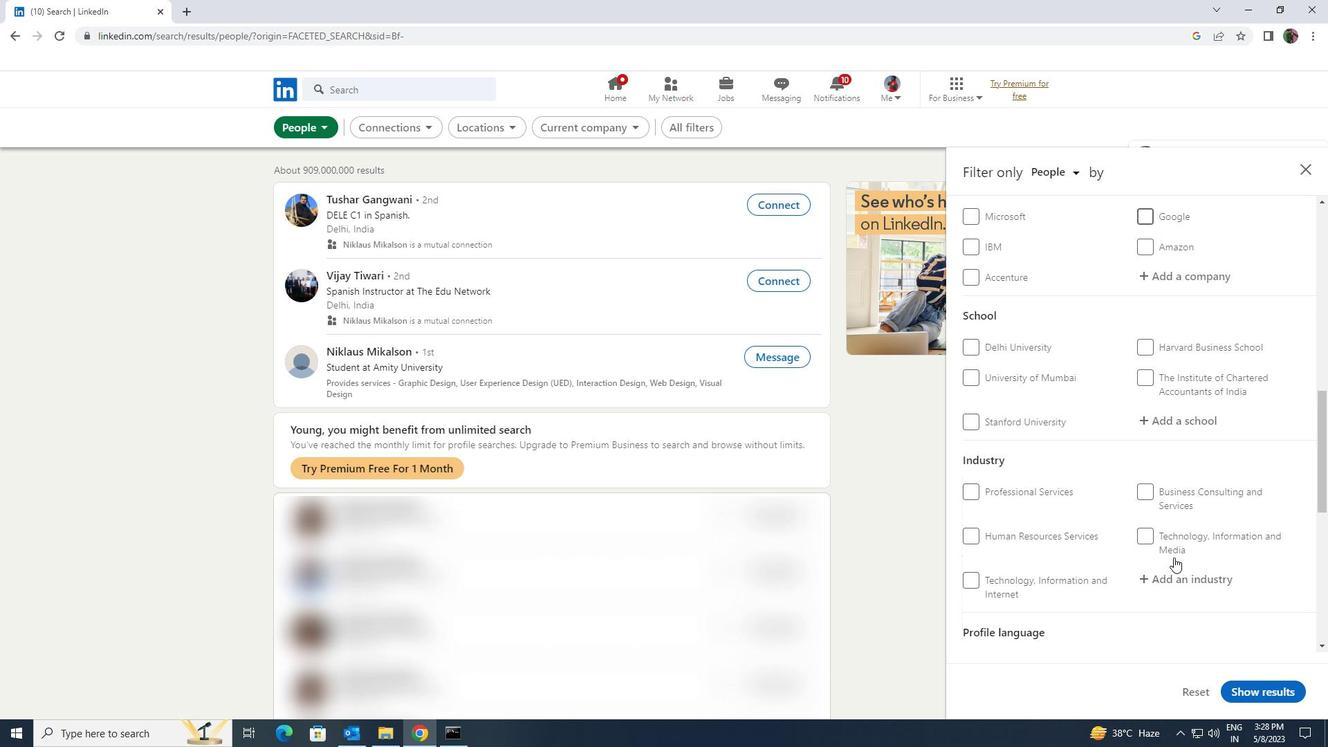 
Action: Mouse moved to (974, 597)
Screenshot: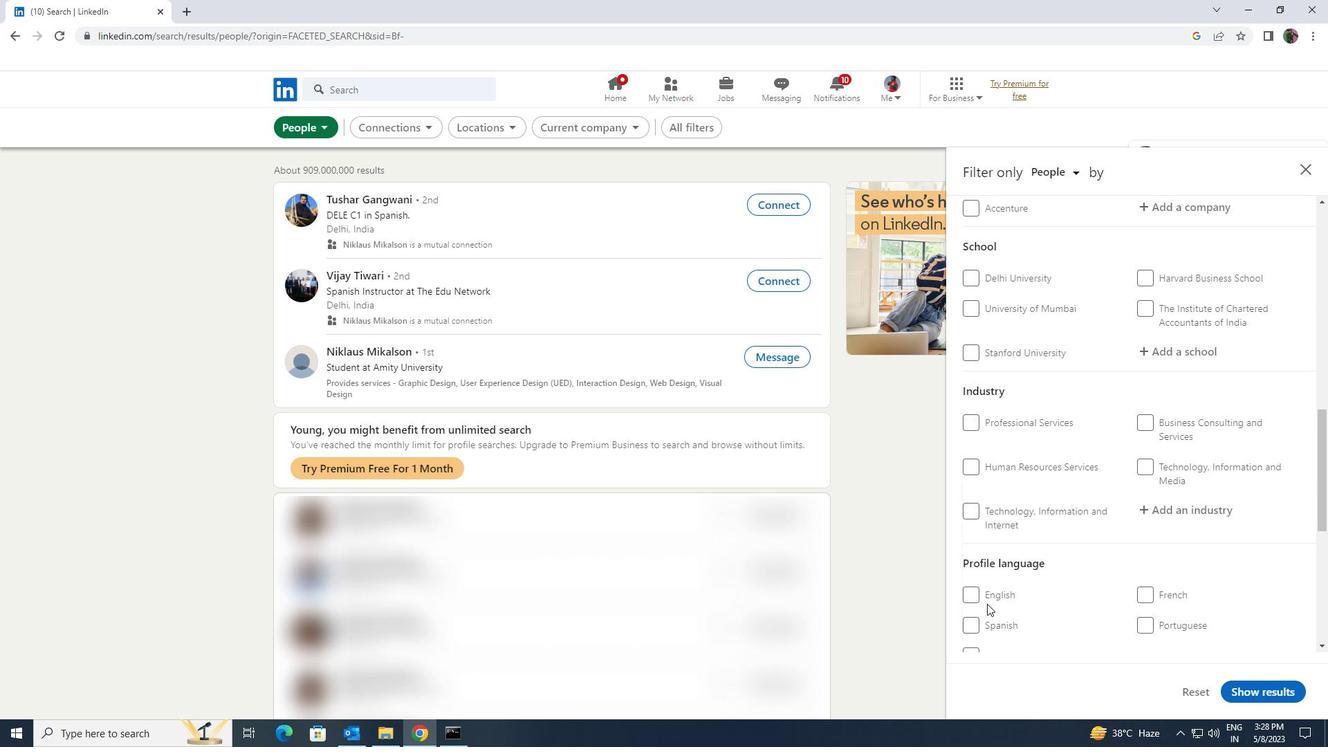 
Action: Mouse pressed left at (974, 597)
Screenshot: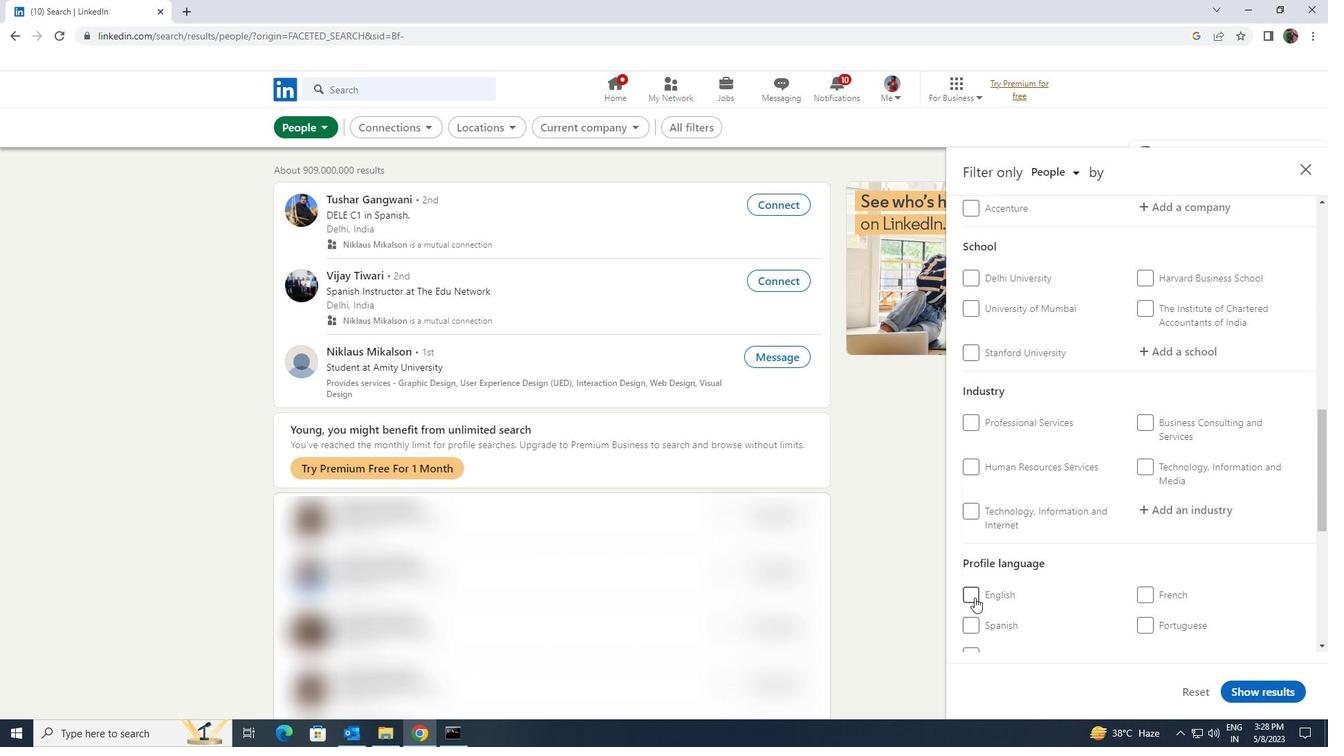 
Action: Mouse moved to (1063, 598)
Screenshot: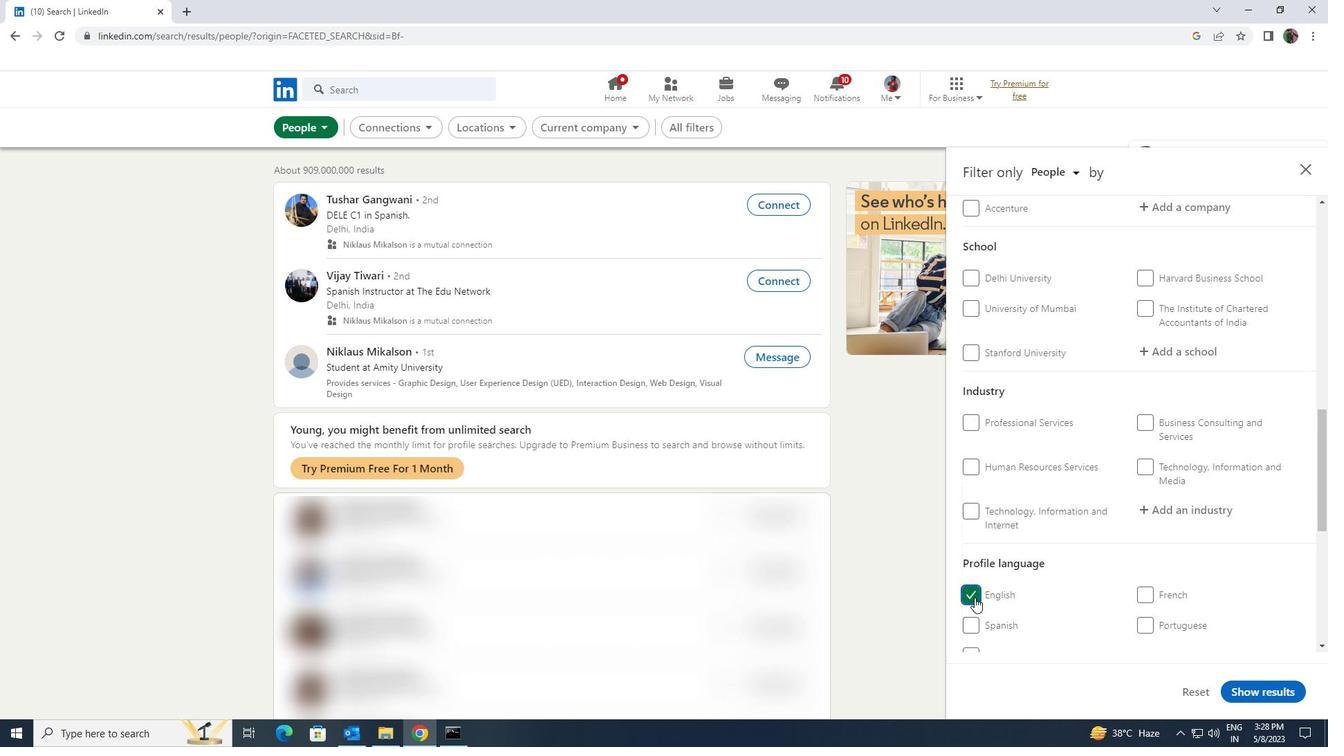 
Action: Mouse scrolled (1063, 599) with delta (0, 0)
Screenshot: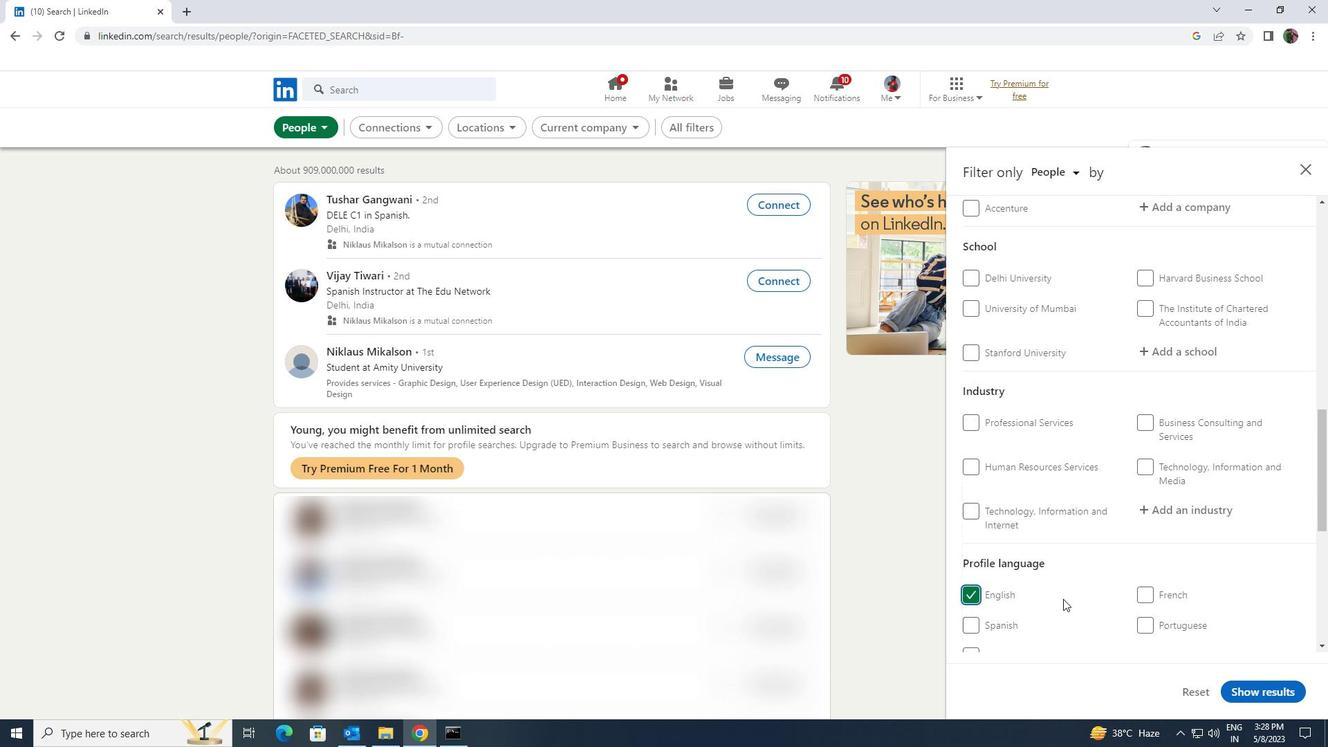 
Action: Mouse scrolled (1063, 599) with delta (0, 0)
Screenshot: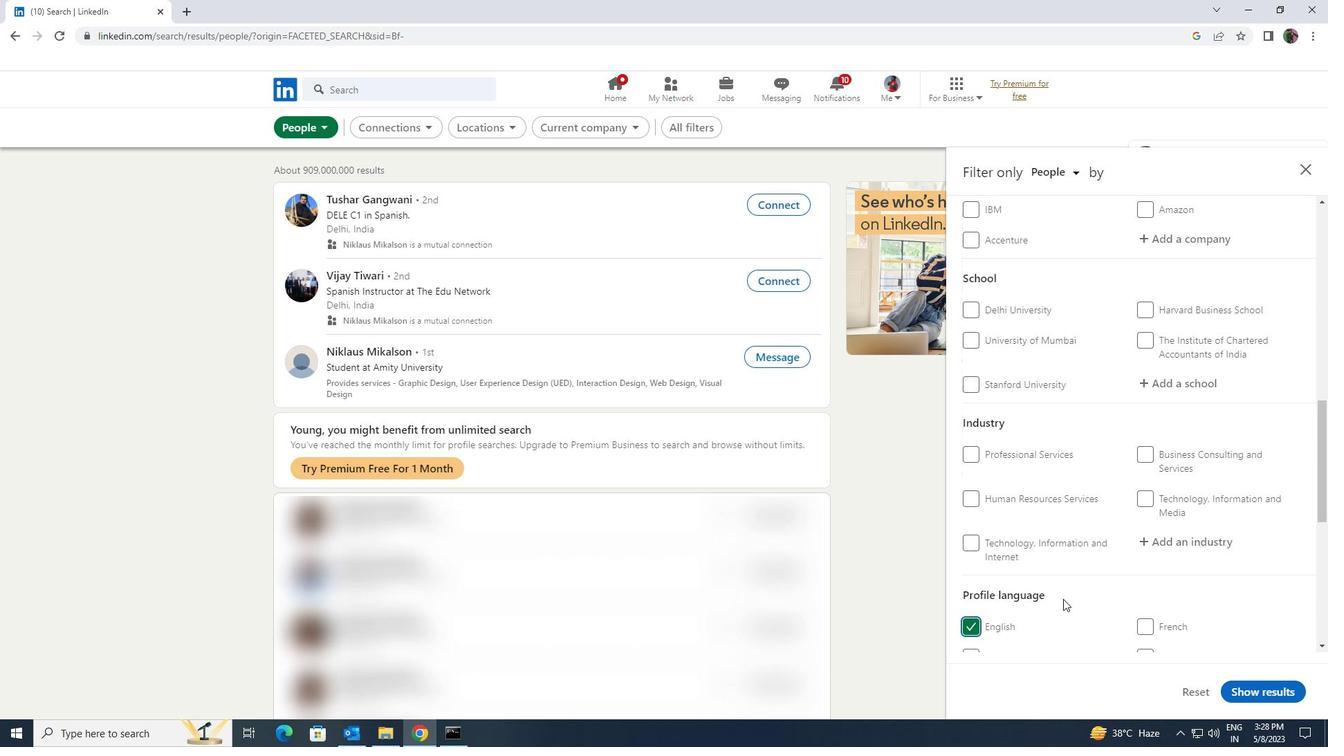 
Action: Mouse scrolled (1063, 599) with delta (0, 0)
Screenshot: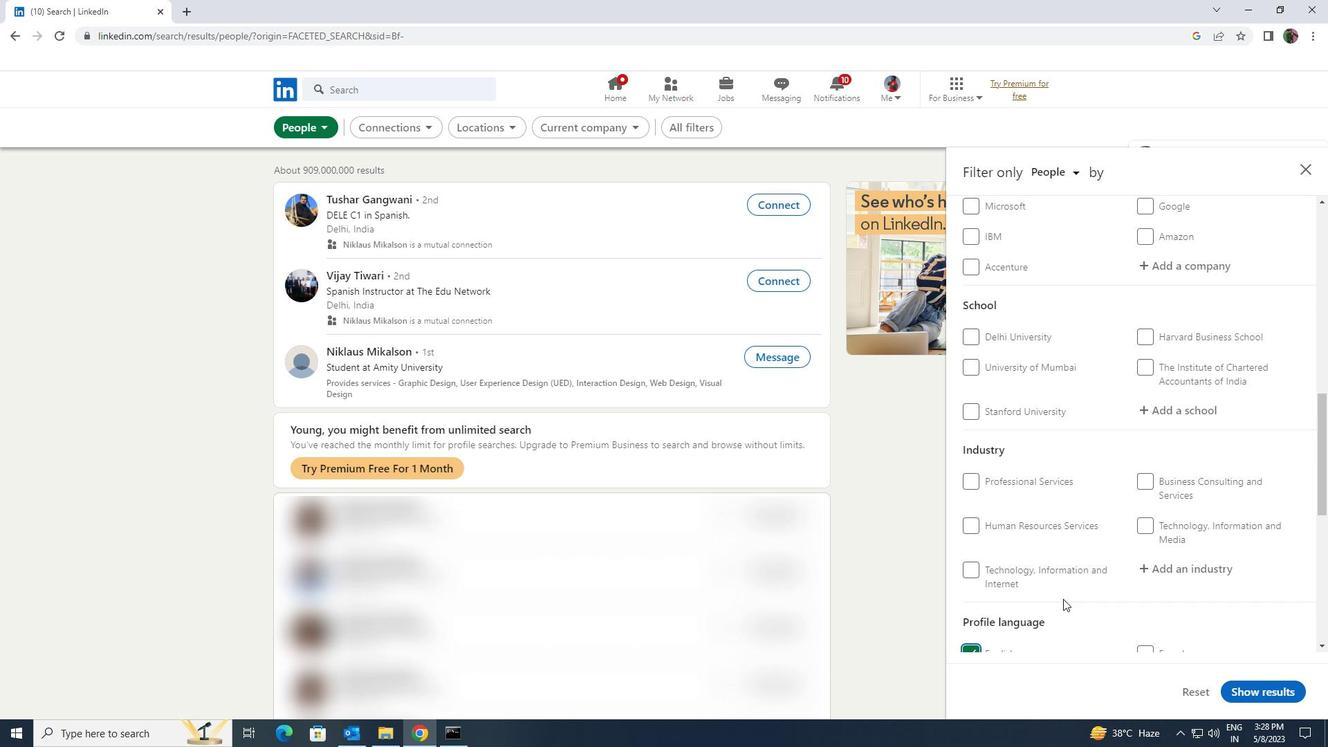 
Action: Mouse scrolled (1063, 599) with delta (0, 0)
Screenshot: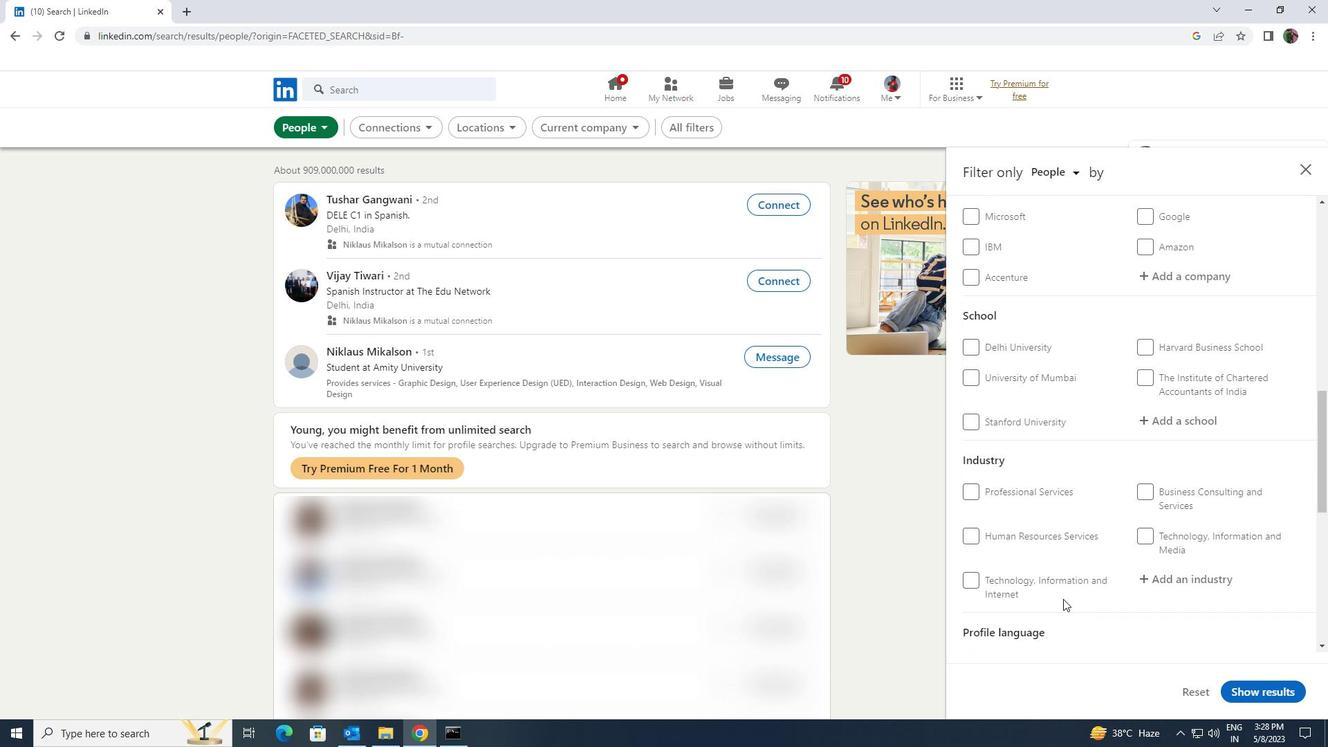 
Action: Mouse scrolled (1063, 599) with delta (0, 0)
Screenshot: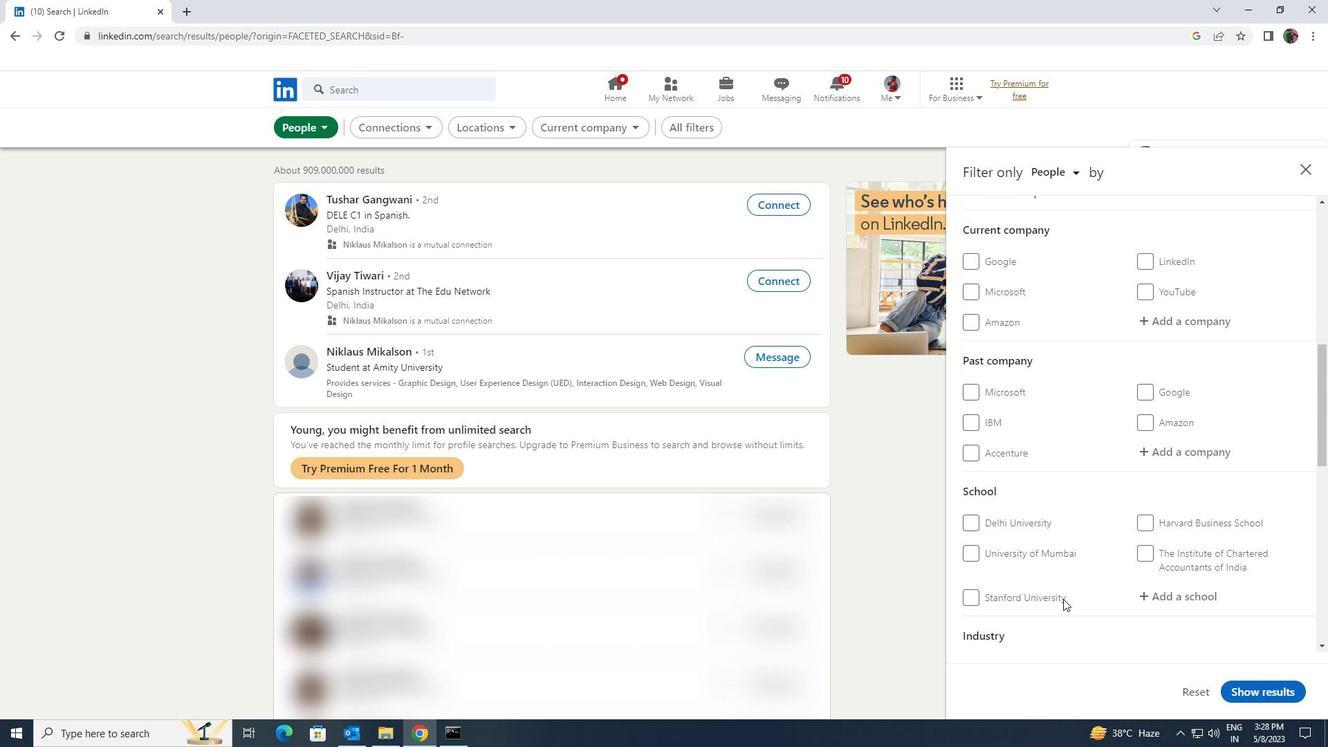 
Action: Mouse scrolled (1063, 599) with delta (0, 0)
Screenshot: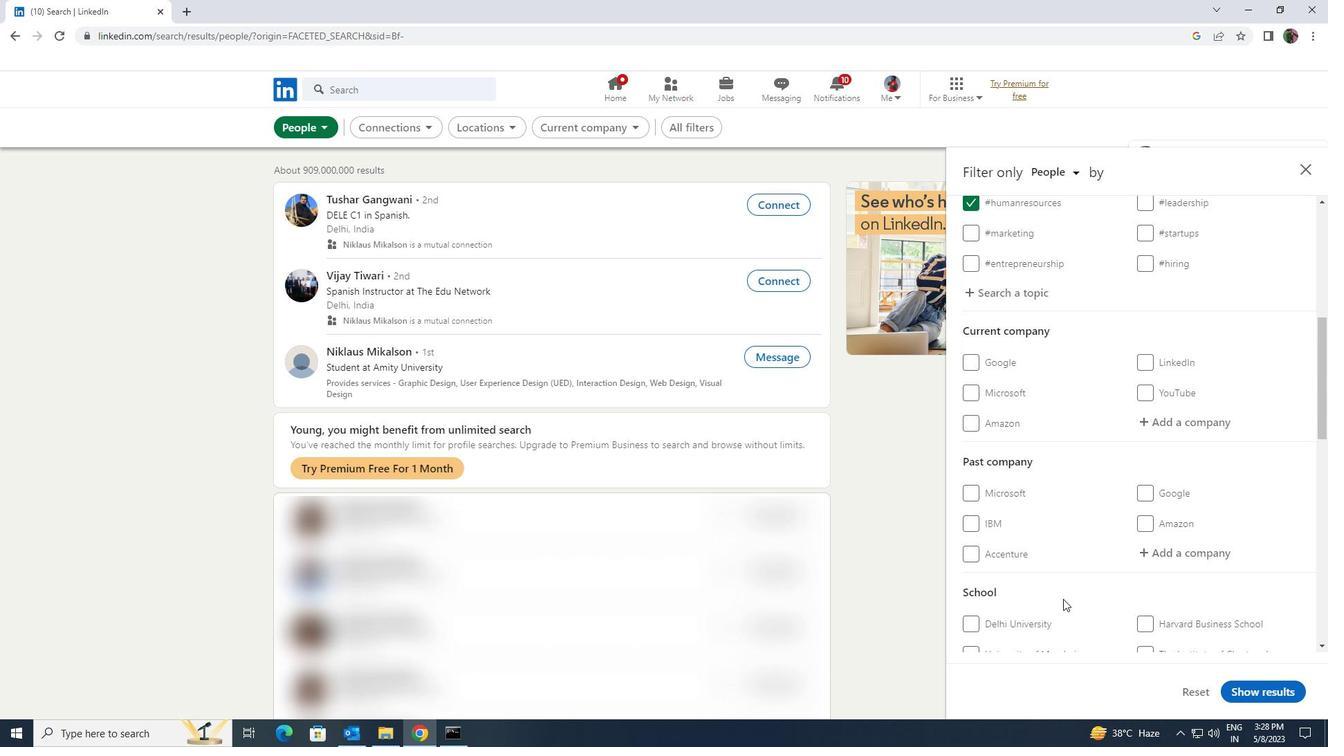 
Action: Mouse moved to (1162, 499)
Screenshot: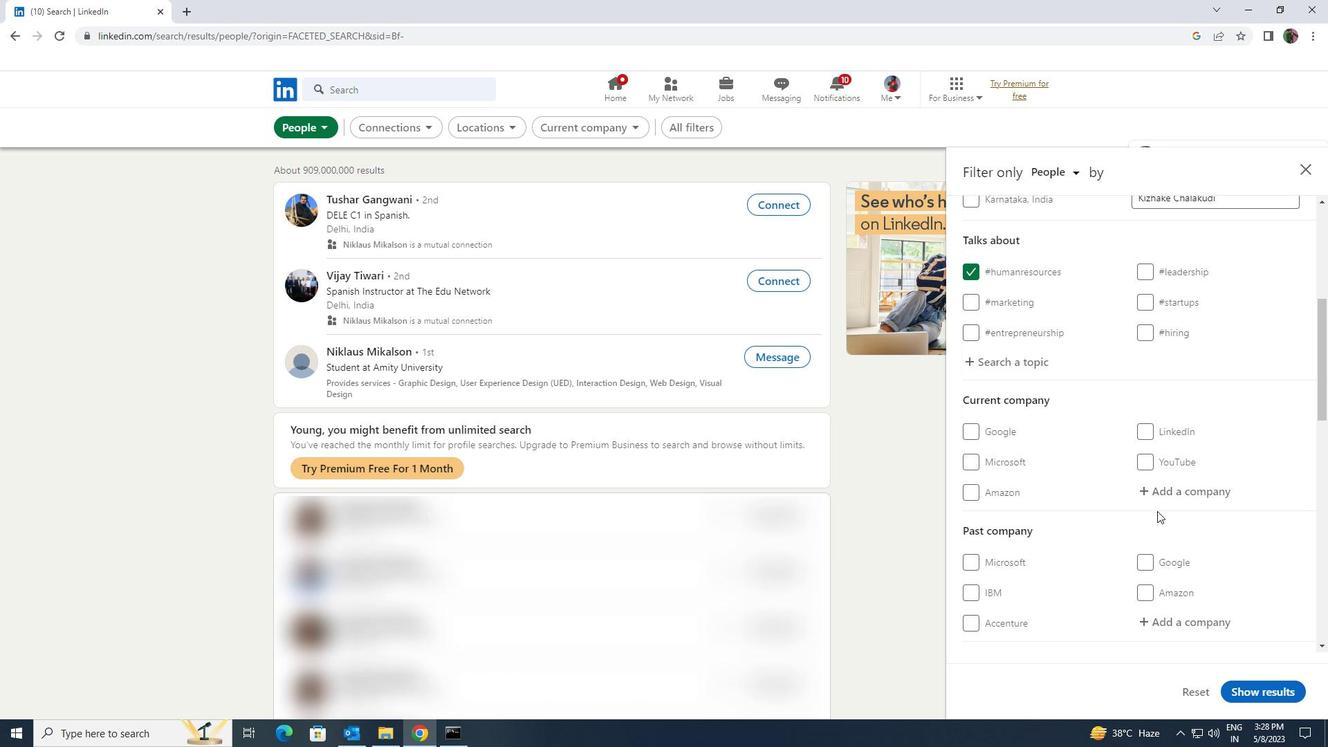 
Action: Mouse scrolled (1162, 500) with delta (0, 0)
Screenshot: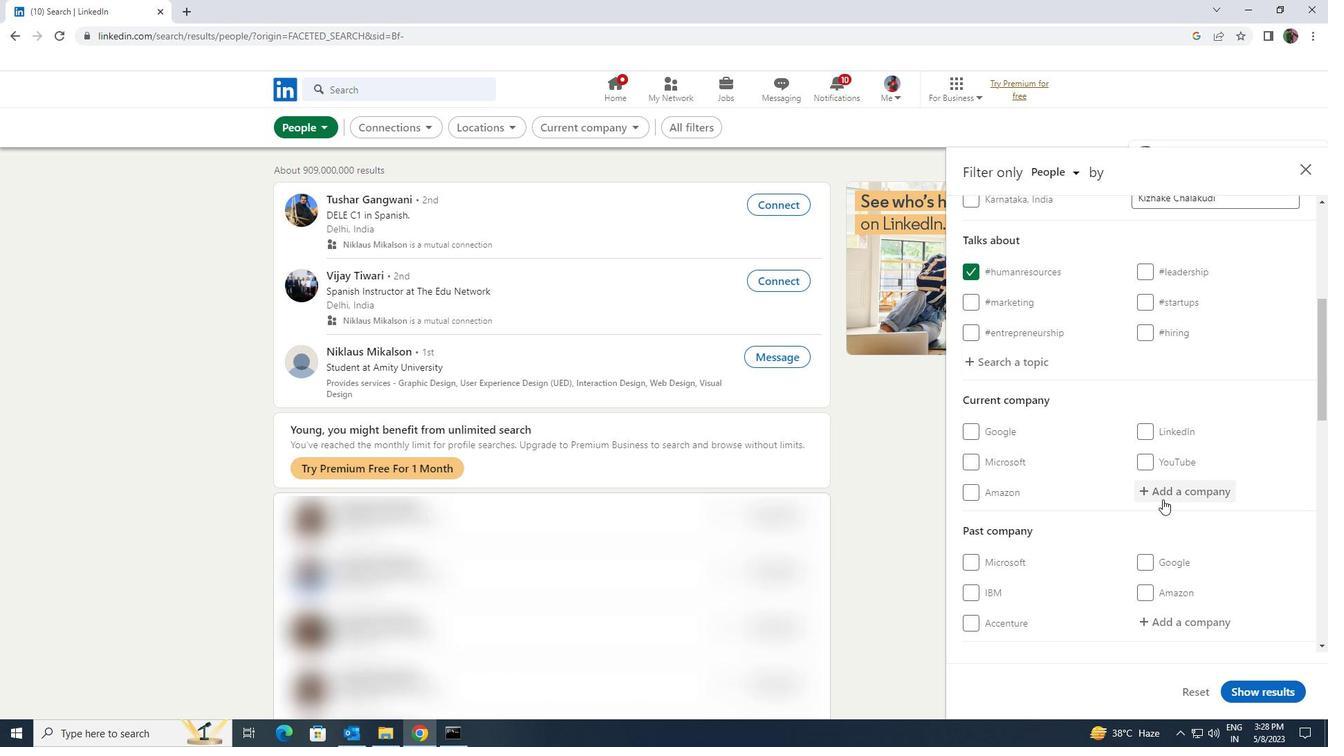 
Action: Mouse pressed left at (1162, 499)
Screenshot: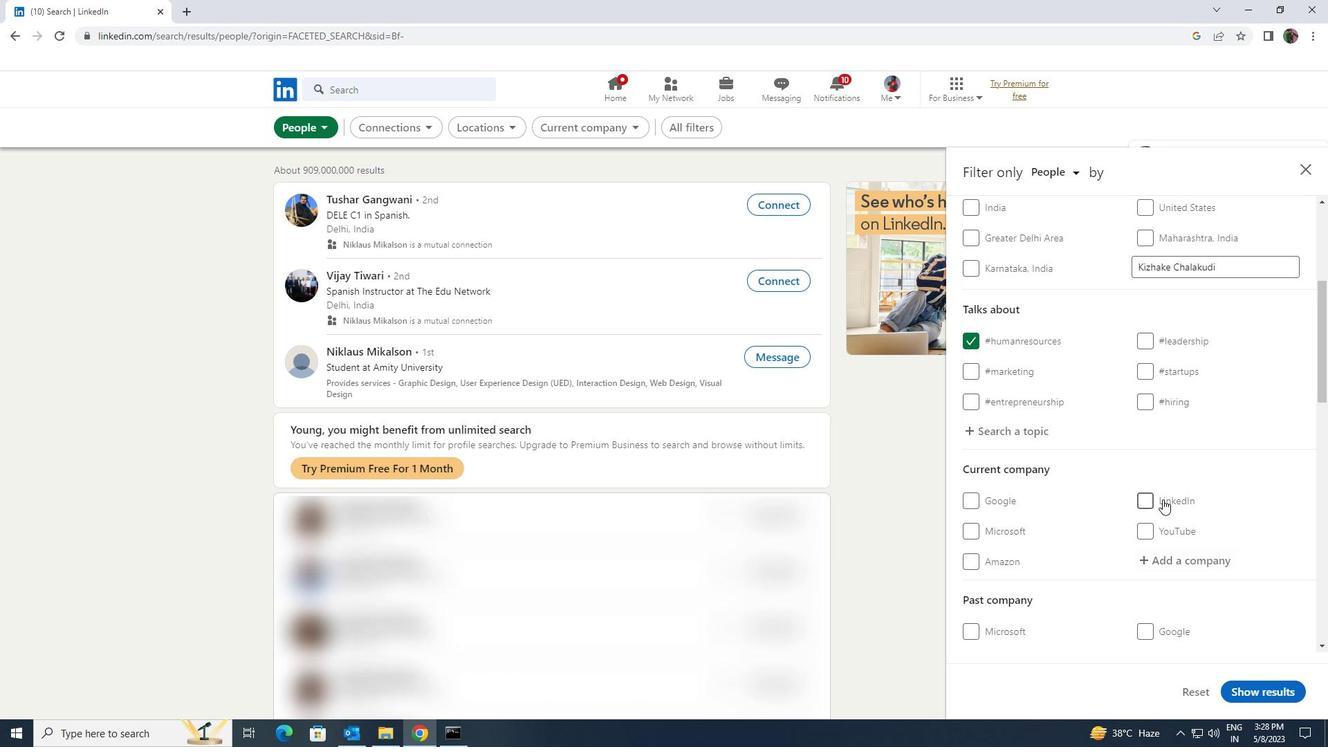 
Action: Key pressed <Key.shift>DAFFODIL<Key.space>
Screenshot: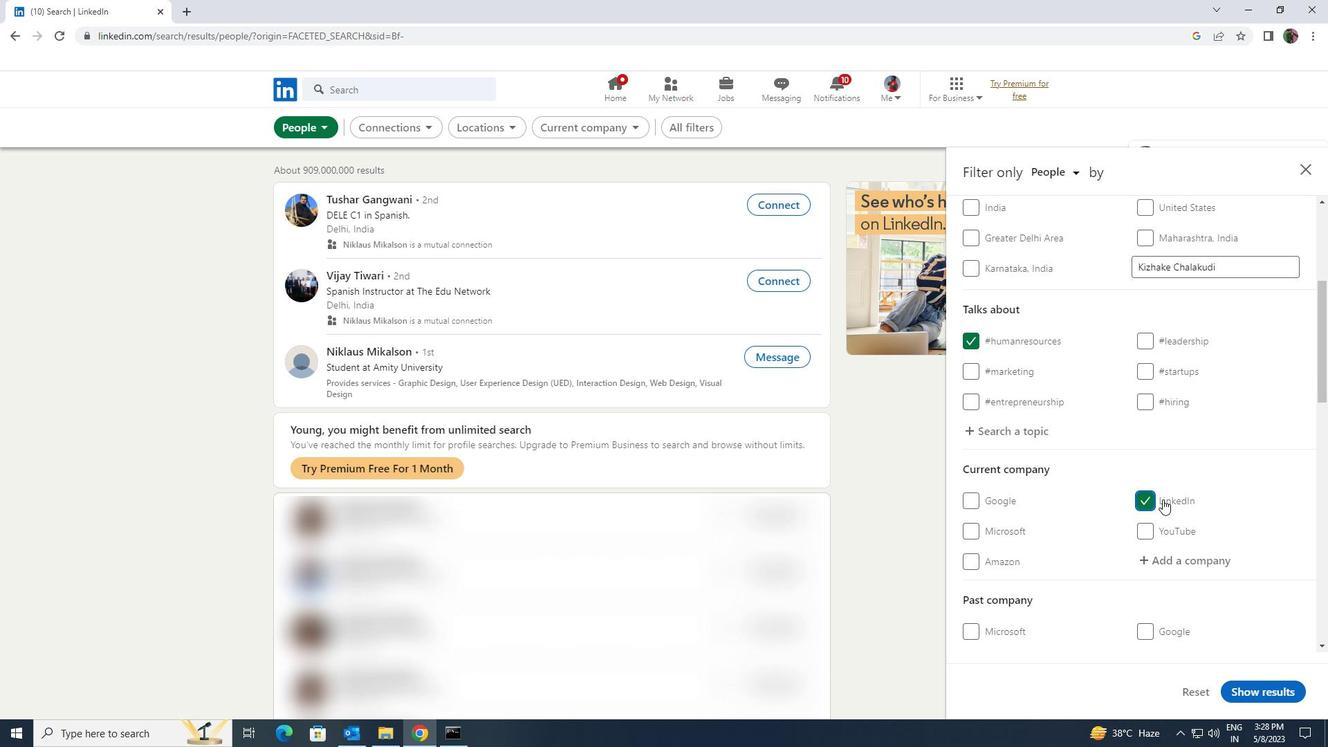 
Action: Mouse scrolled (1162, 498) with delta (0, 0)
Screenshot: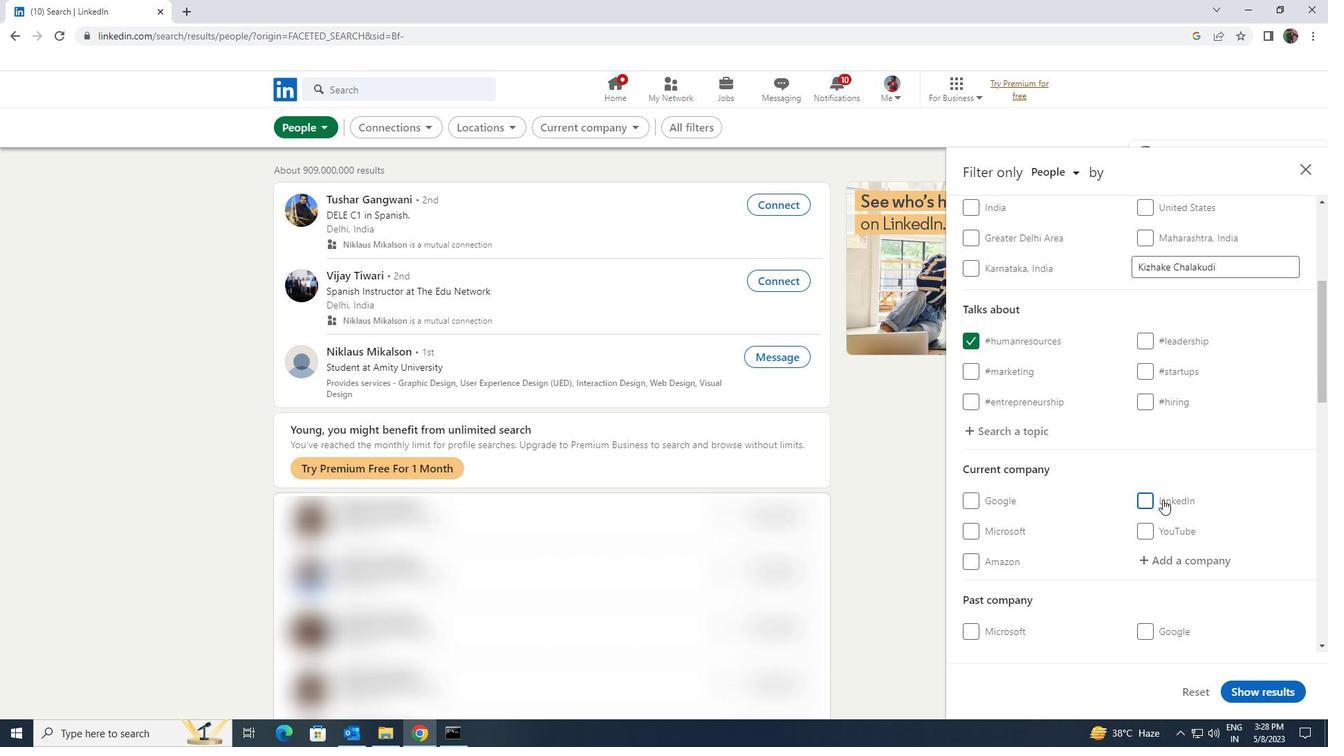 
Action: Mouse pressed left at (1162, 499)
Screenshot: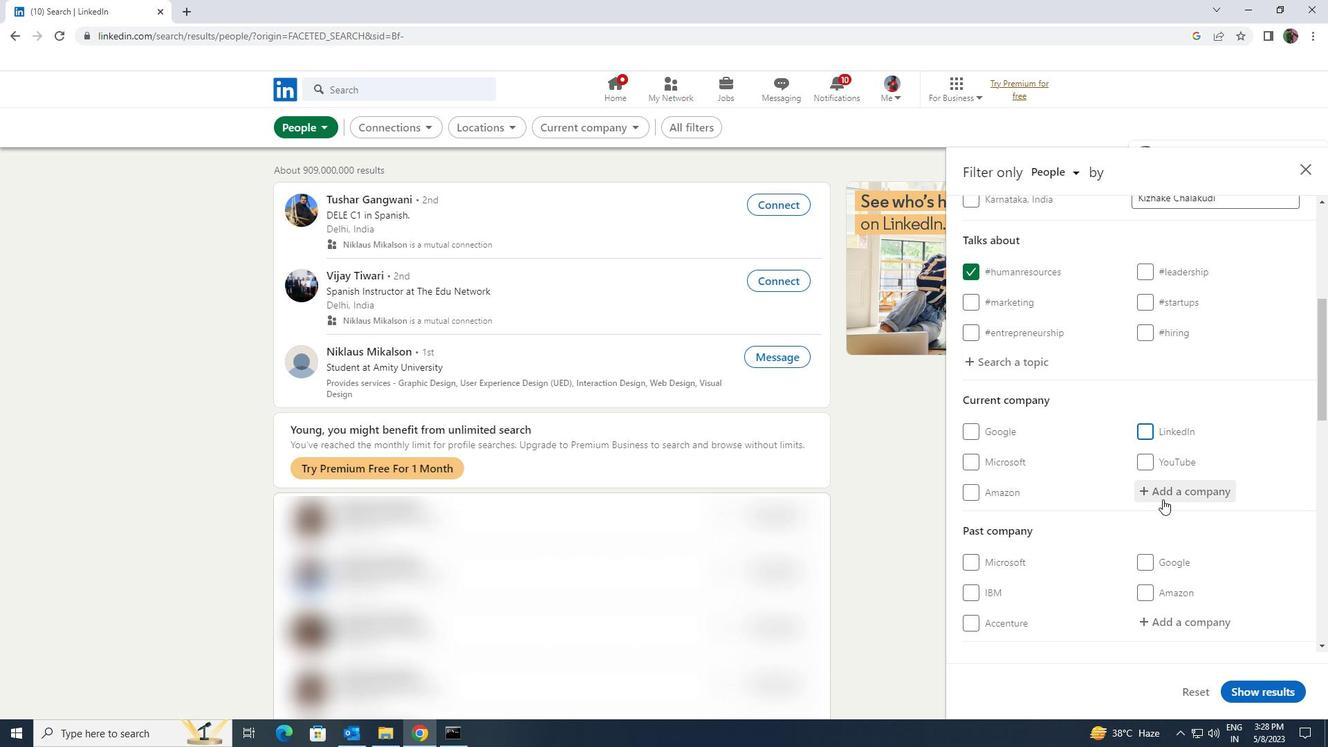 
Action: Key pressed <Key.shift>DAFFODIL<Key.space>
Screenshot: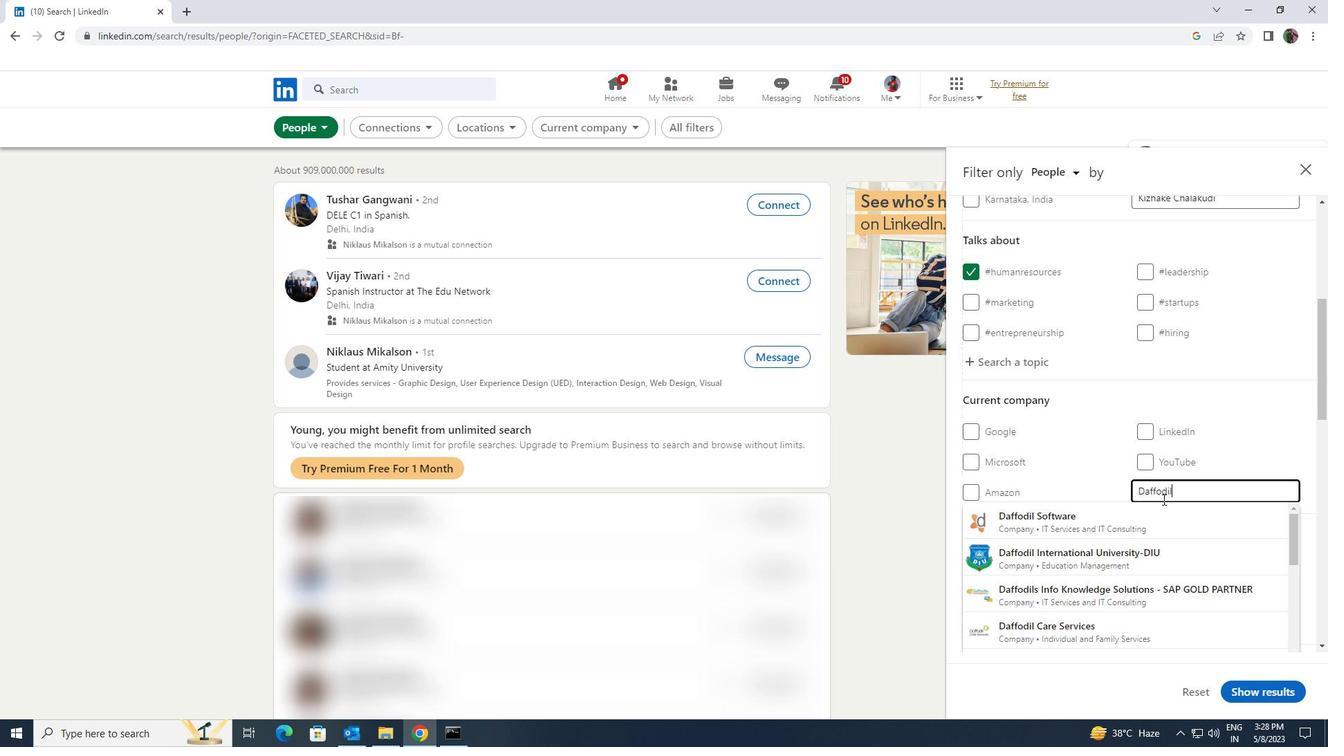 
Action: Mouse moved to (1156, 520)
Screenshot: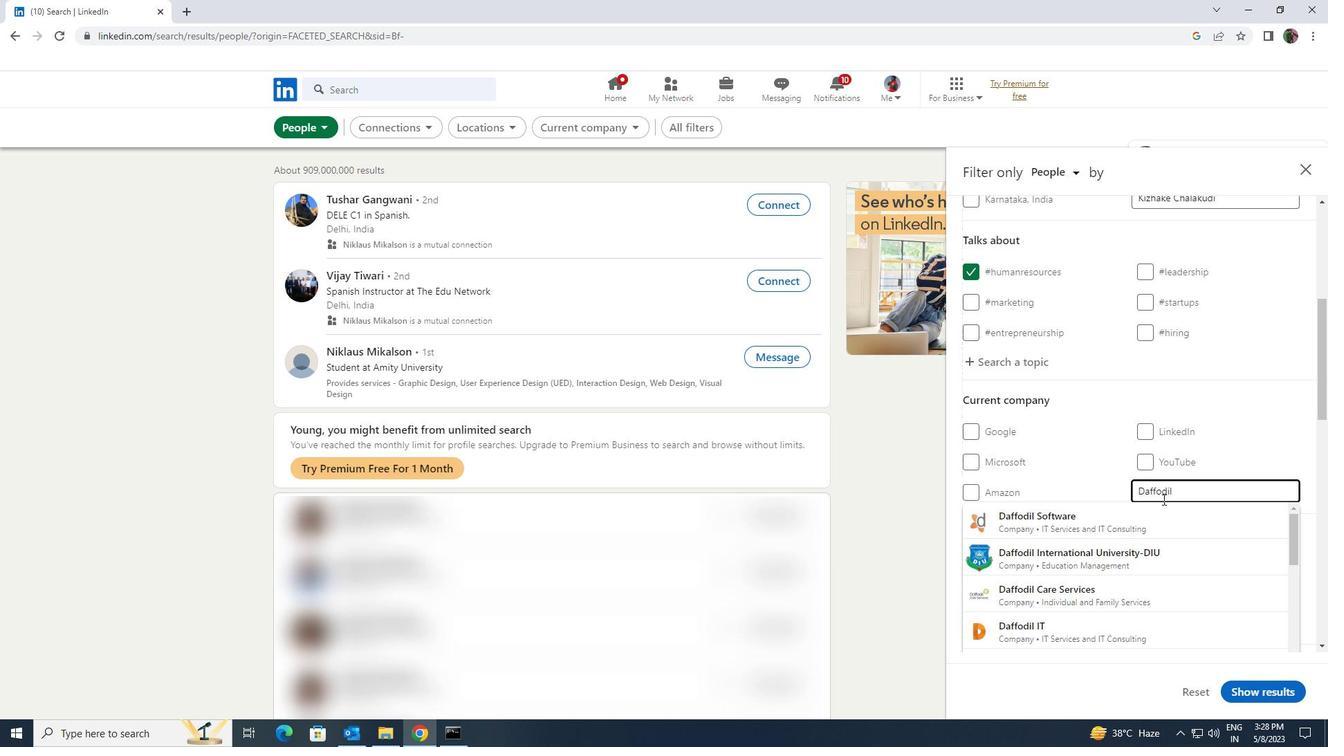 
Action: Mouse pressed left at (1156, 520)
Screenshot: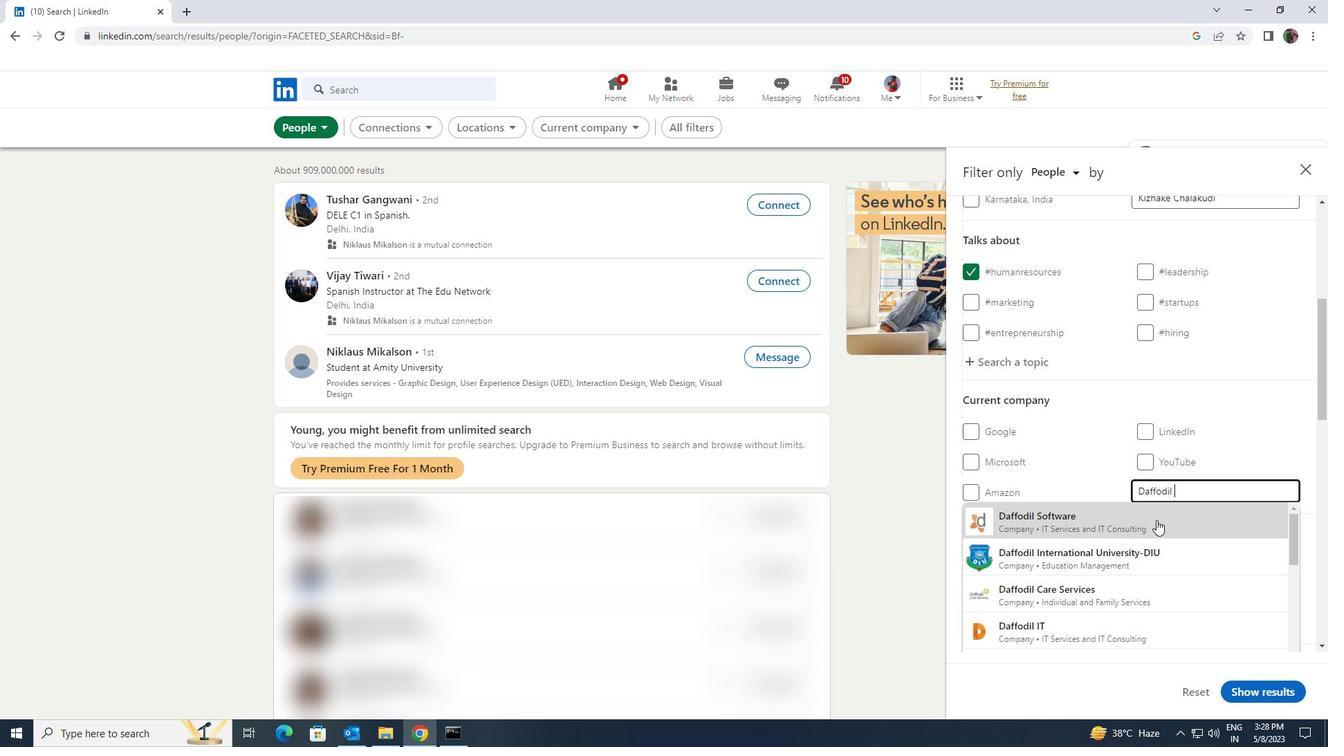 
Action: Mouse moved to (1170, 516)
Screenshot: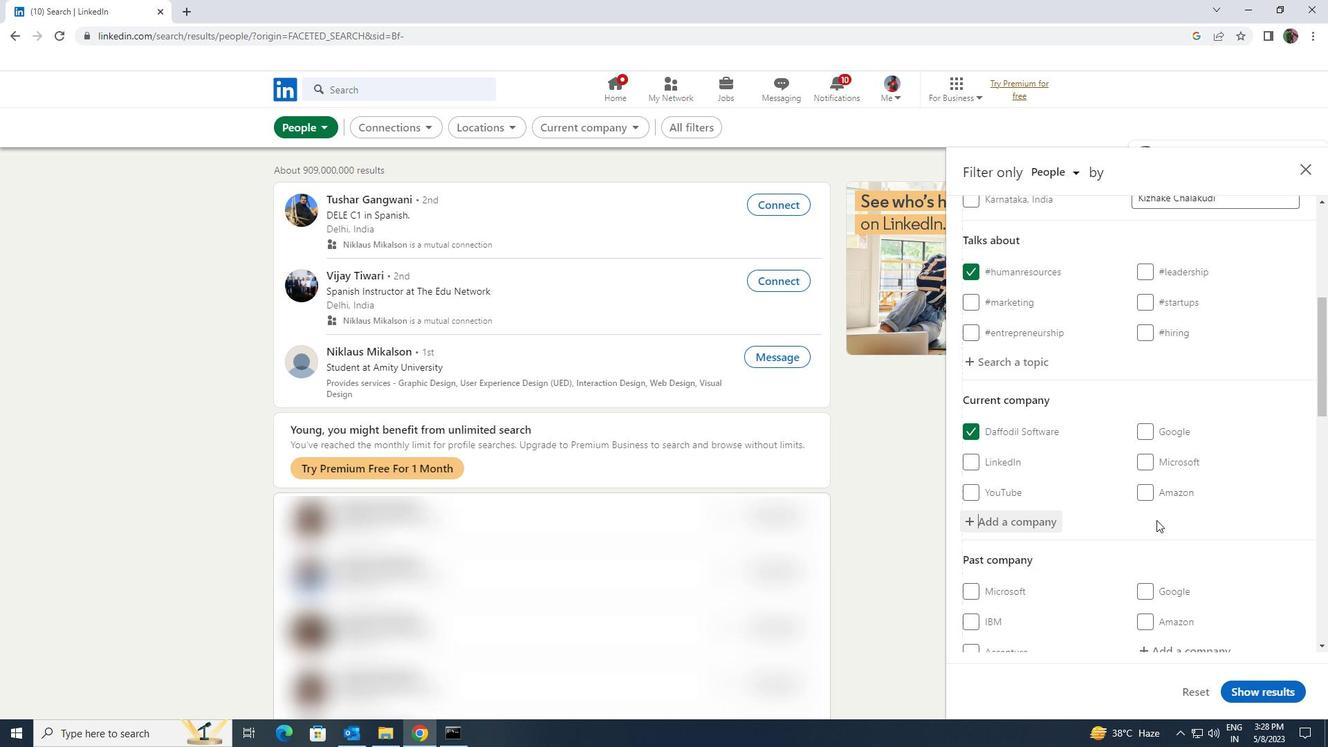 
Action: Mouse scrolled (1170, 515) with delta (0, 0)
Screenshot: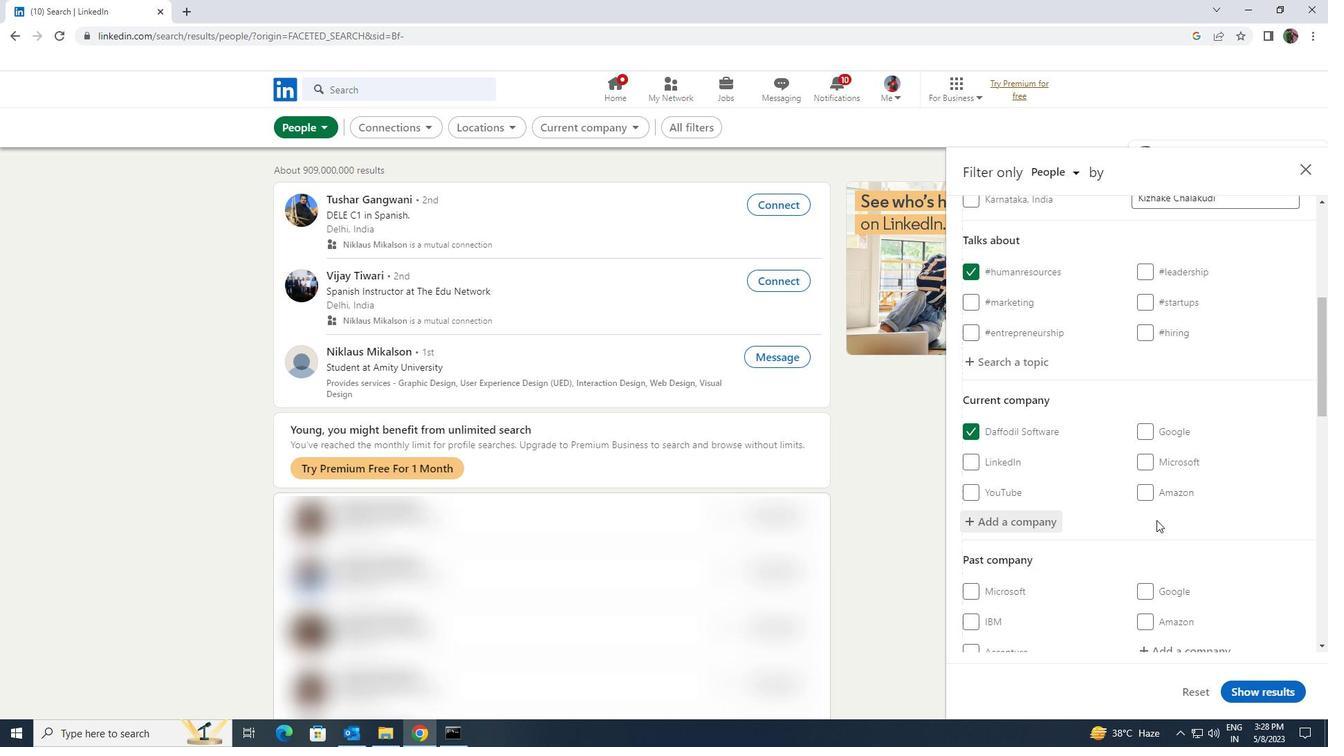 
Action: Mouse scrolled (1170, 515) with delta (0, 0)
Screenshot: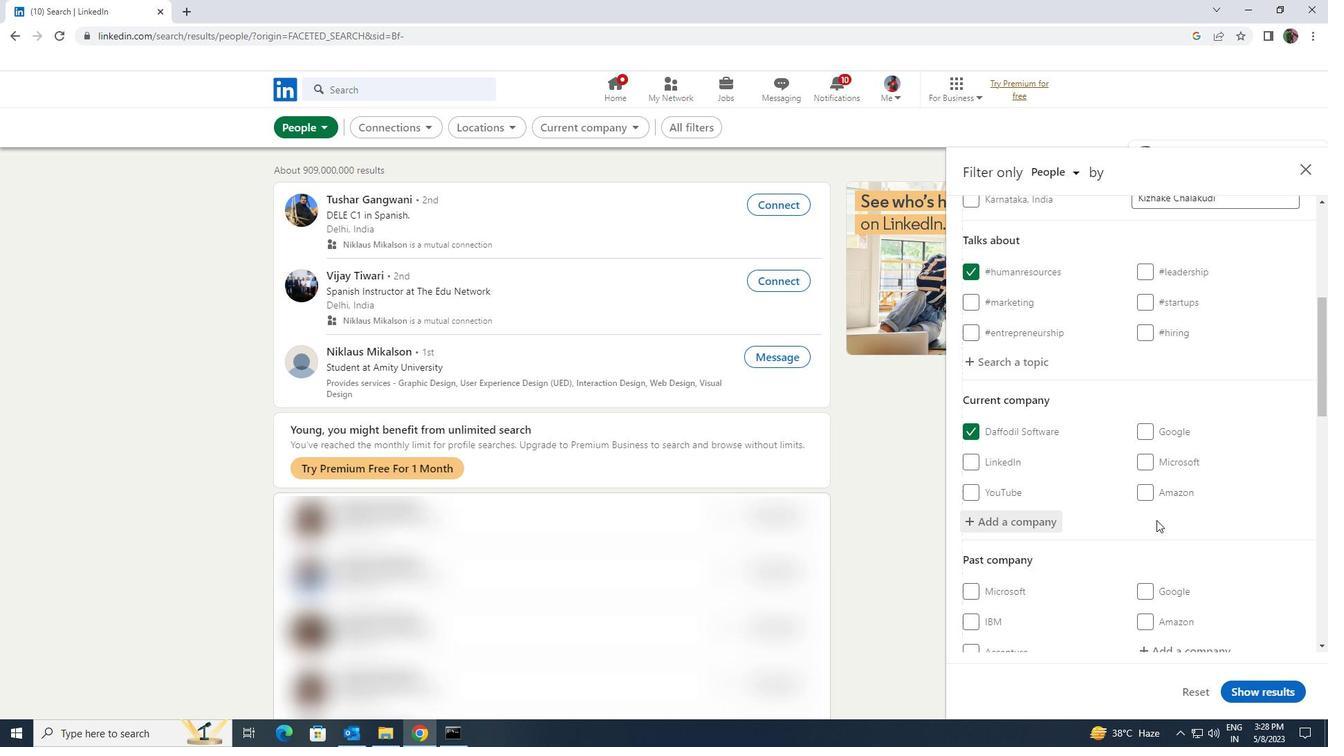 
Action: Mouse scrolled (1170, 515) with delta (0, 0)
Screenshot: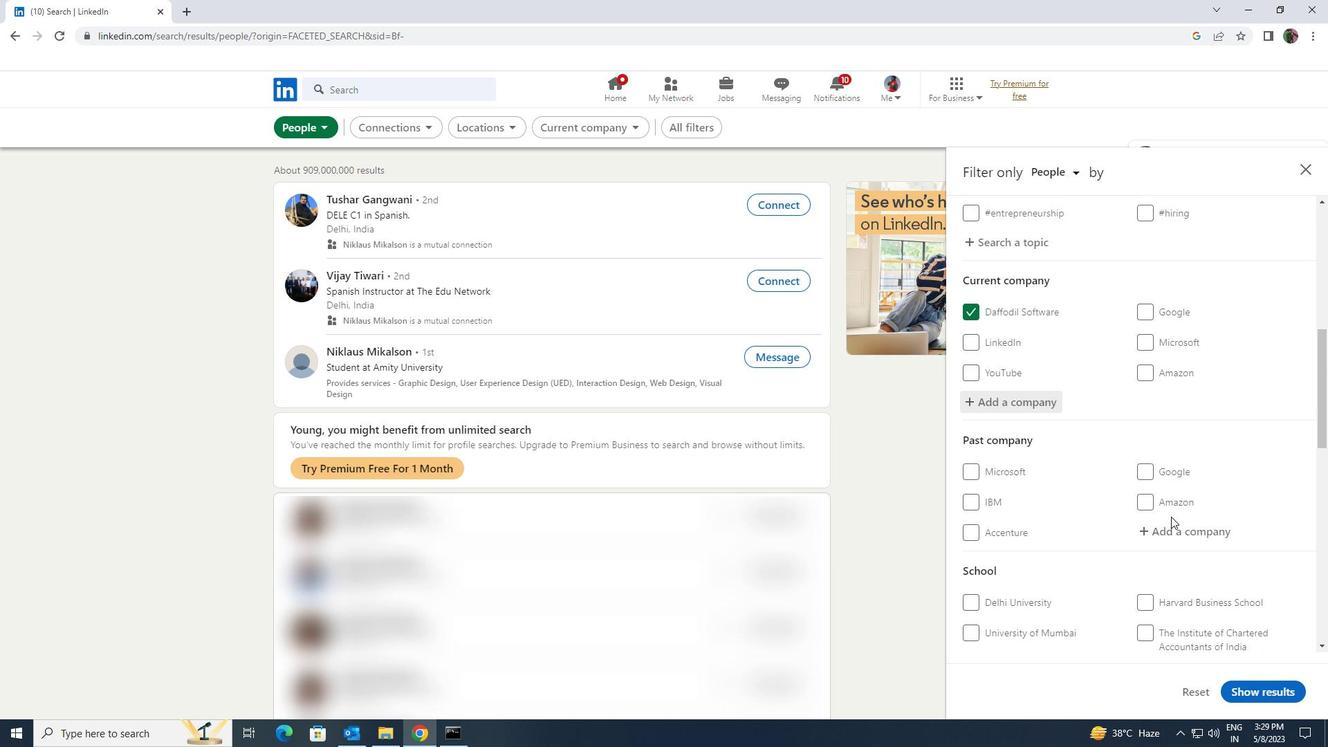 
Action: Mouse scrolled (1170, 515) with delta (0, 0)
Screenshot: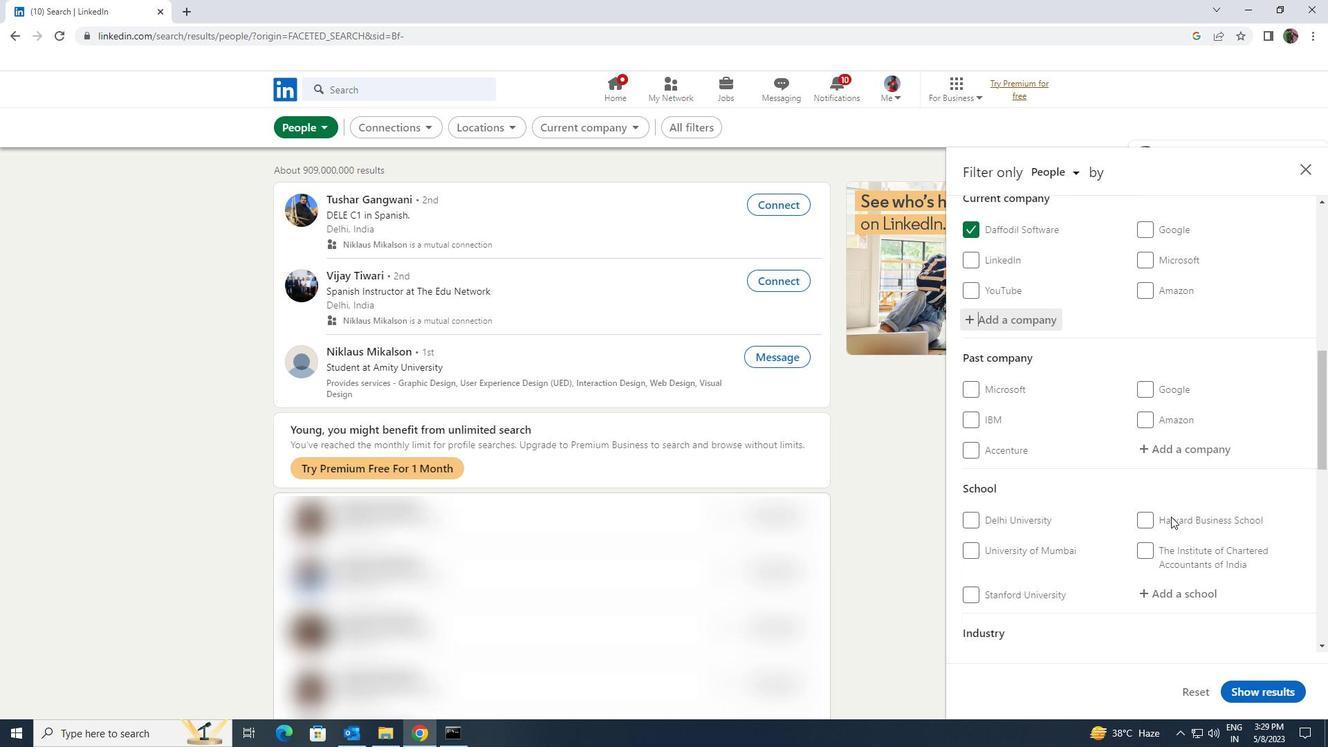 
Action: Mouse moved to (1170, 517)
Screenshot: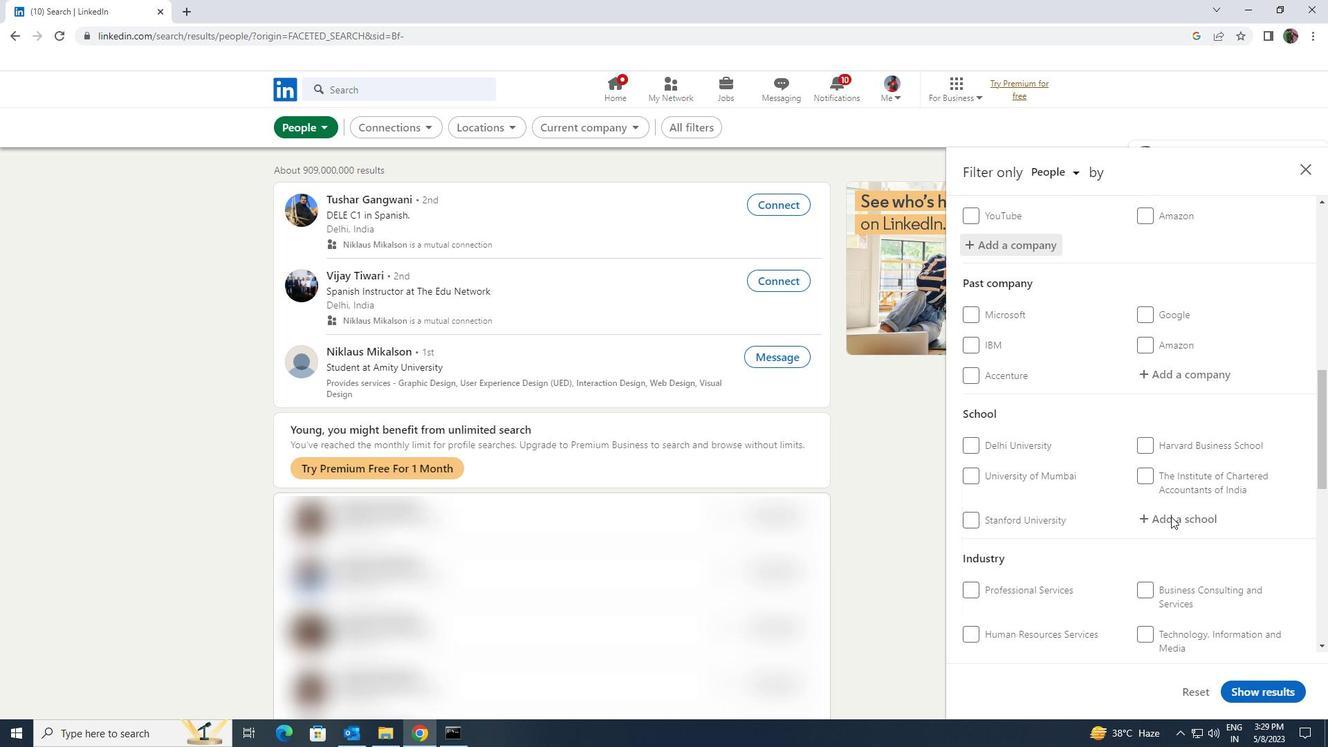 
Action: Mouse pressed left at (1170, 517)
Screenshot: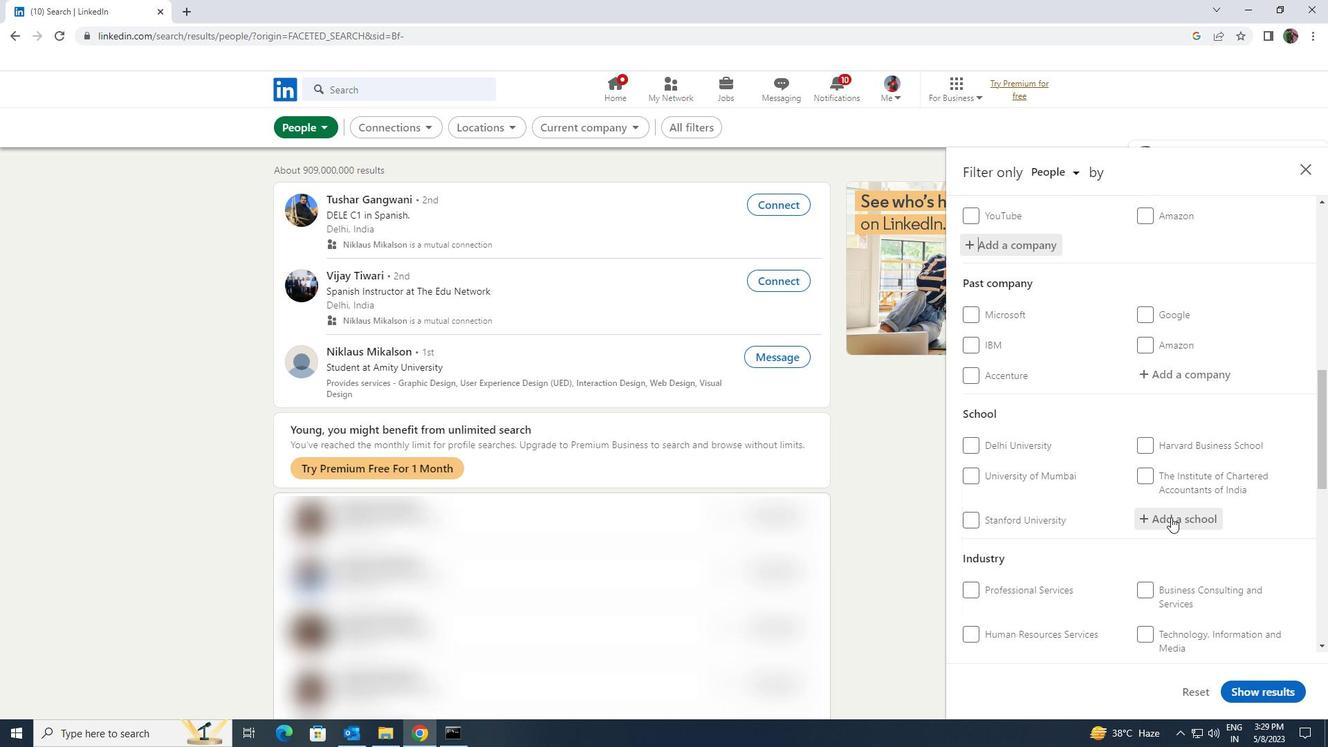 
Action: Key pressed <Key.shift>IMS<Key.space><Key.shift><Key.shift><Key.shift><Key.shift><Key.shift><Key.shift><Key.shift><Key.shift><Key.shift>ENGINEERING<Key.backspace><Key.shift>G<Key.space><Key.shift>COLL<Key.shift>EGE<Key.space>GHAZIBAD
Screenshot: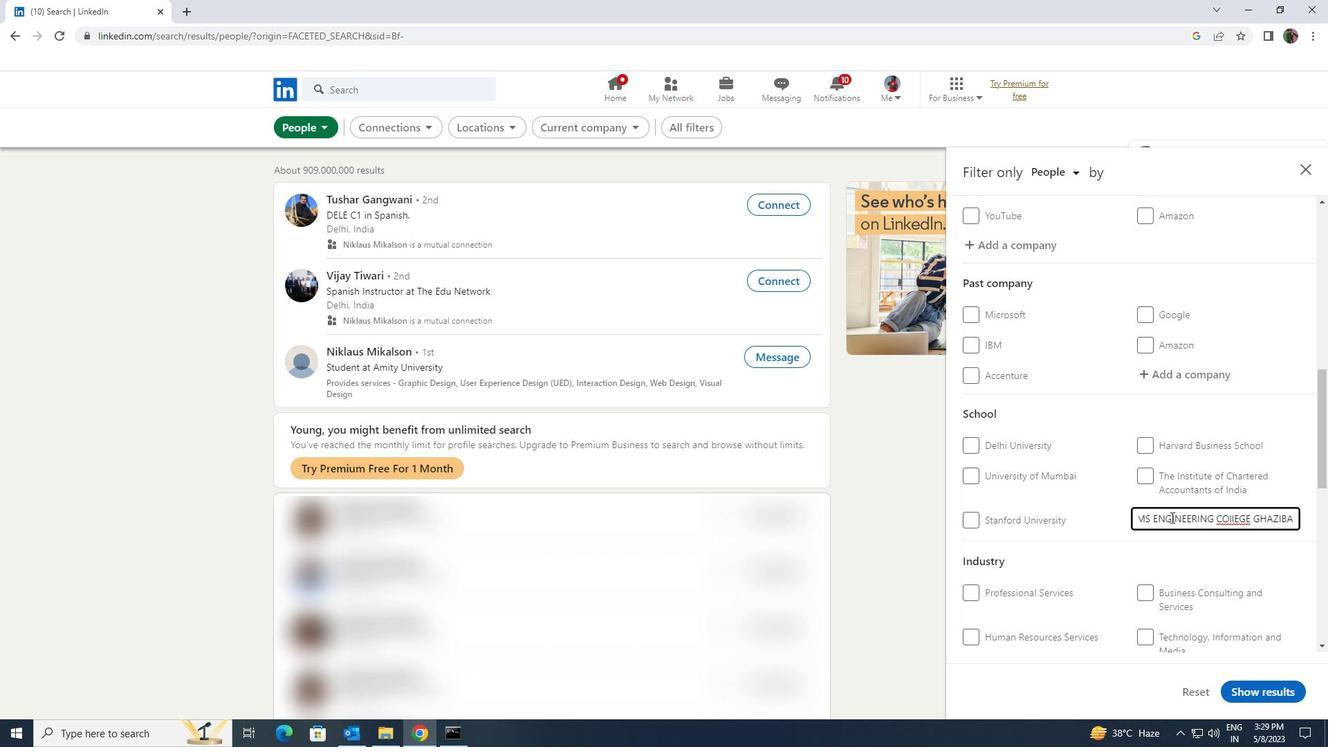 
Action: Mouse moved to (1170, 522)
Screenshot: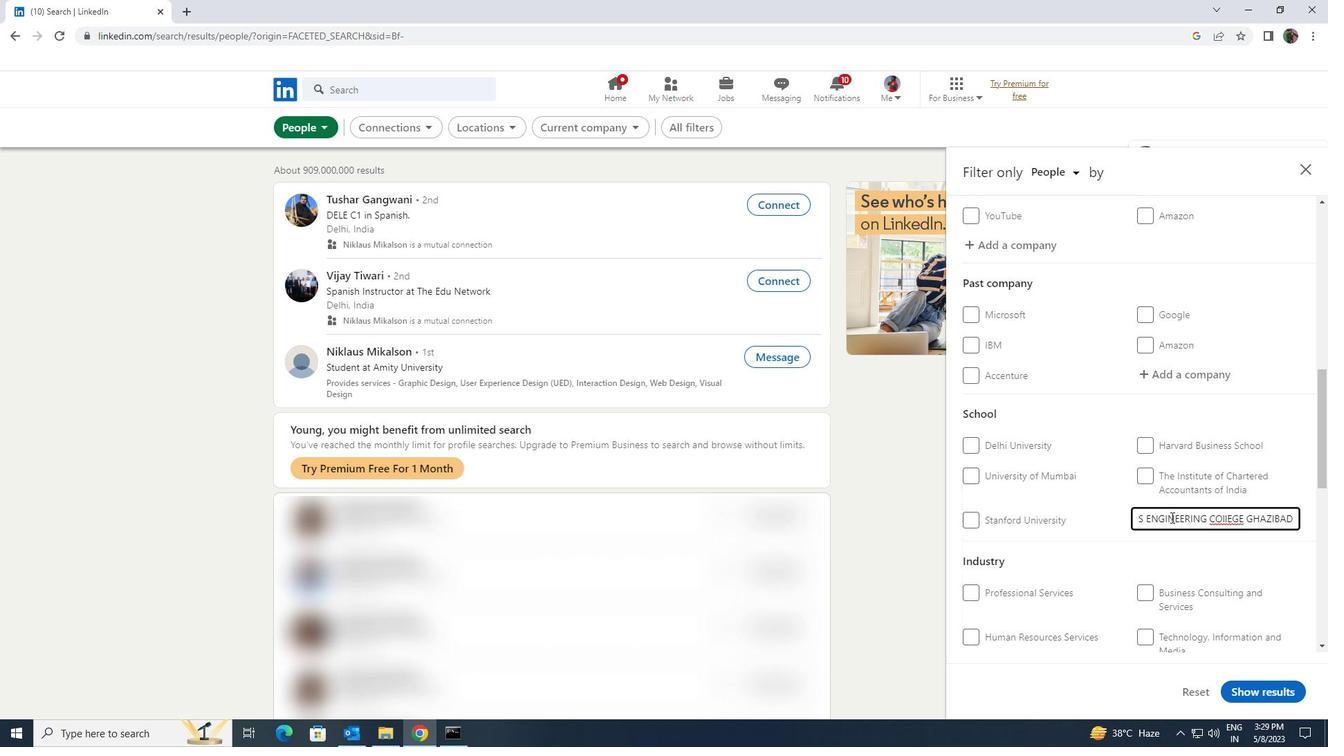 
Action: Mouse scrolled (1170, 521) with delta (0, 0)
Screenshot: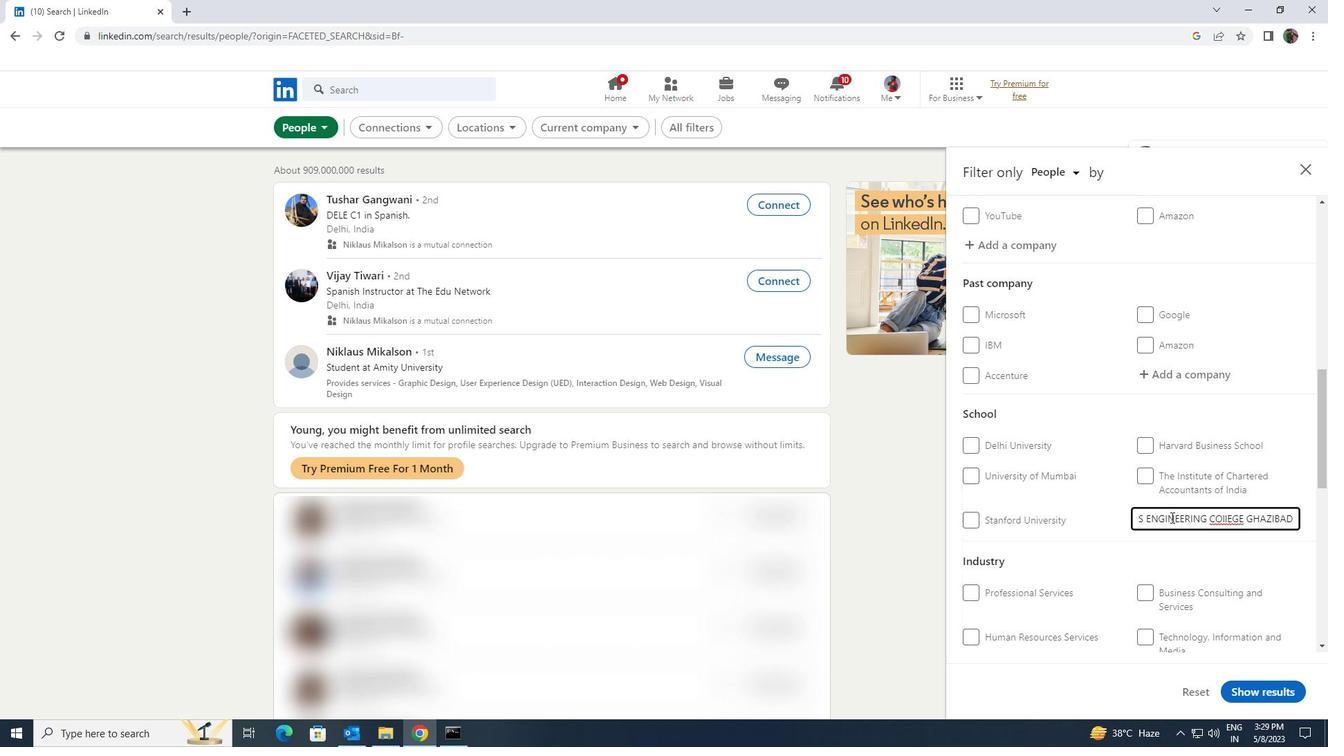 
Action: Mouse scrolled (1170, 521) with delta (0, 0)
Screenshot: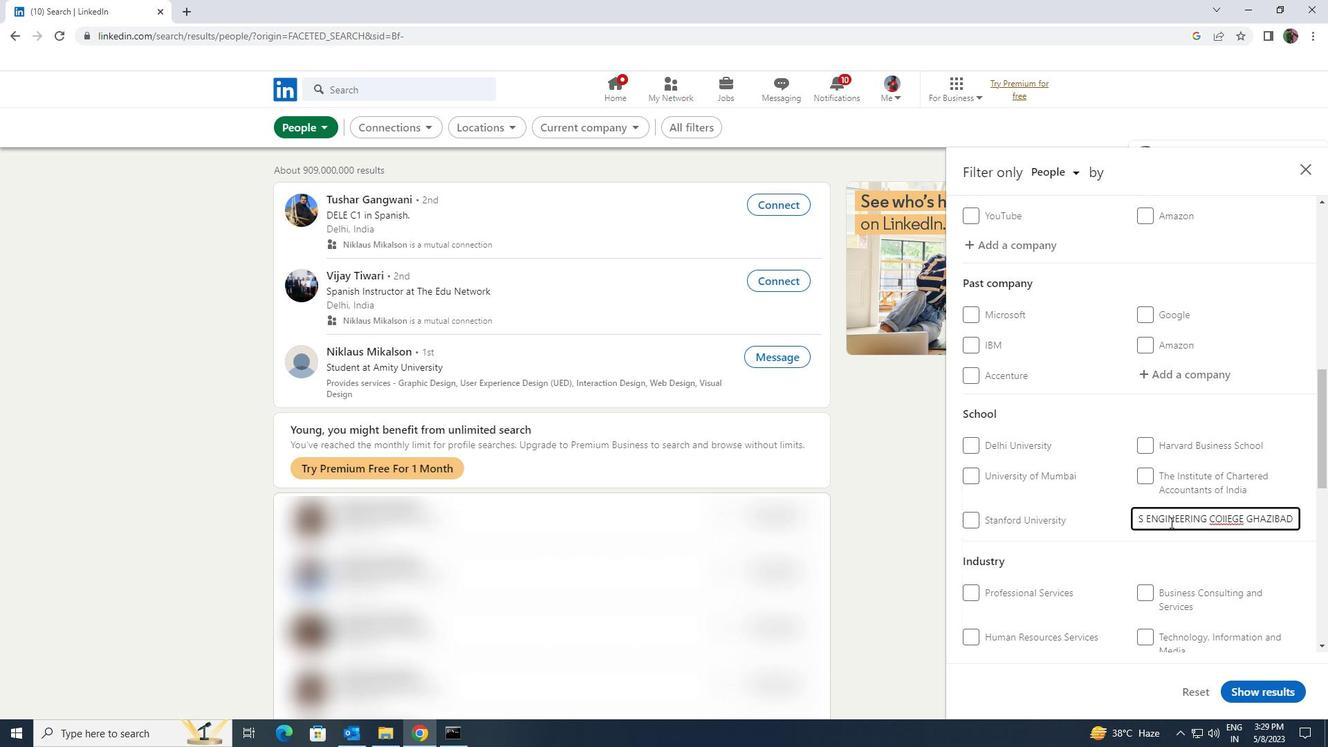 
Action: Mouse scrolled (1170, 521) with delta (0, 0)
Screenshot: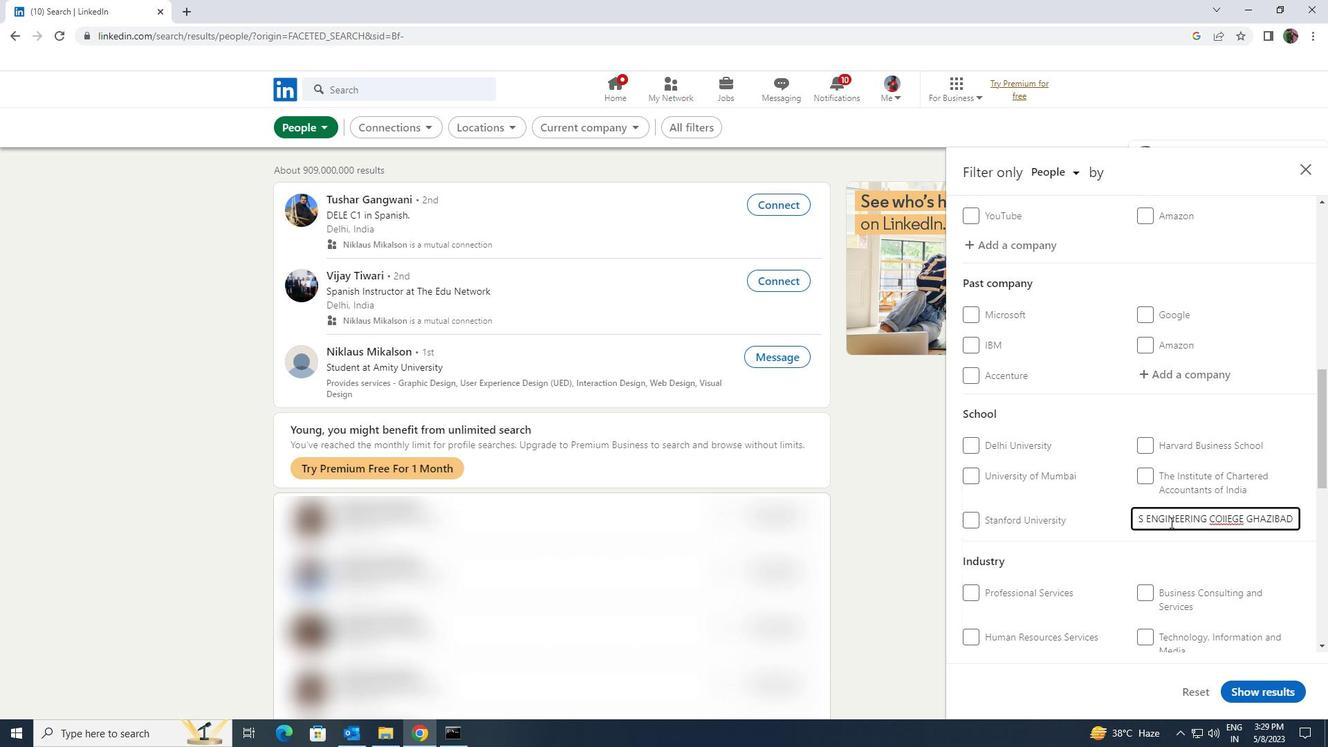 
Action: Mouse scrolled (1170, 521) with delta (0, 0)
Screenshot: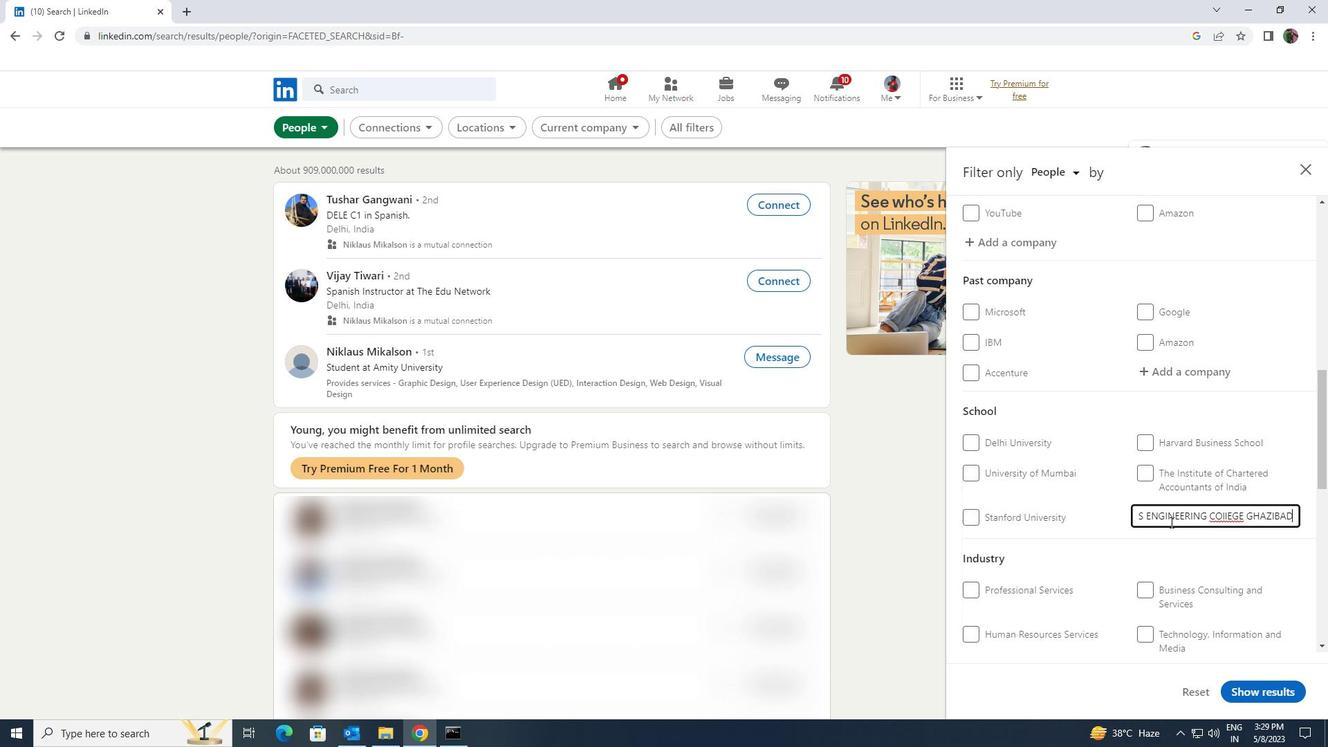 
Action: Mouse moved to (1170, 394)
Screenshot: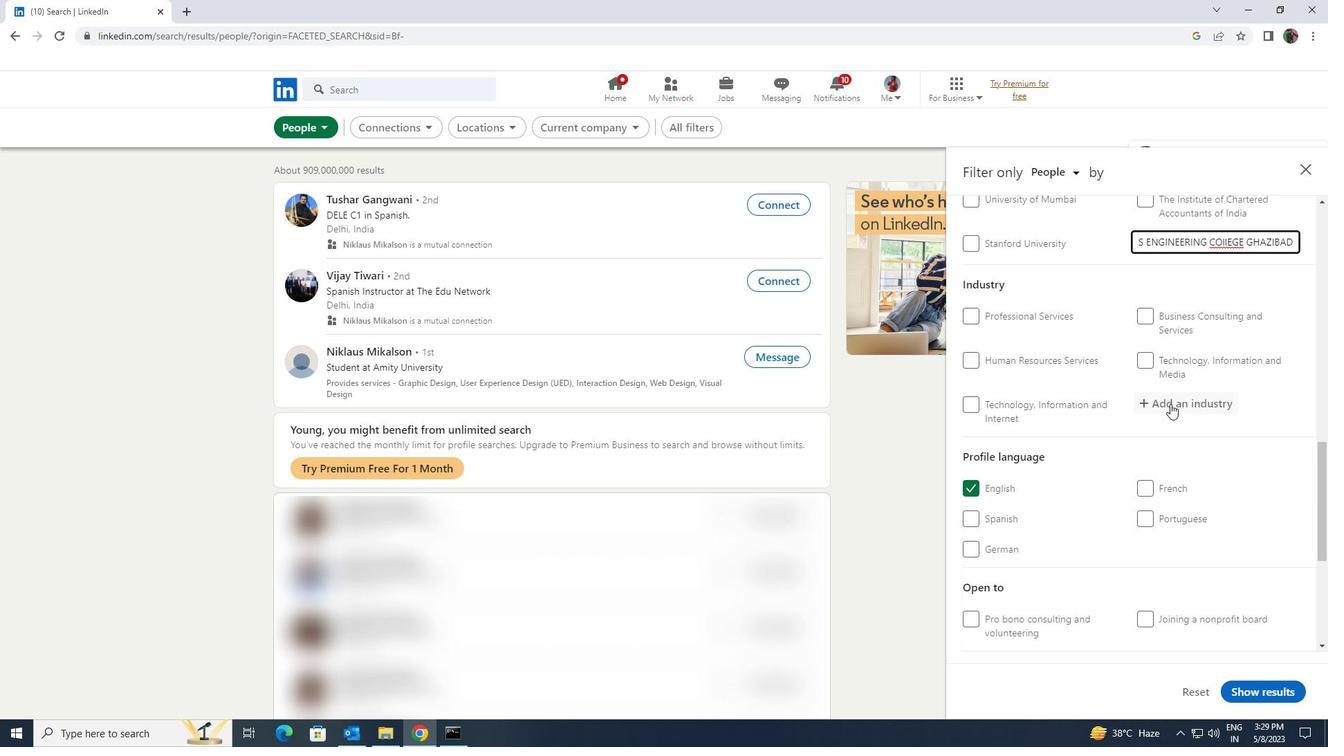 
Action: Mouse pressed left at (1170, 394)
Screenshot: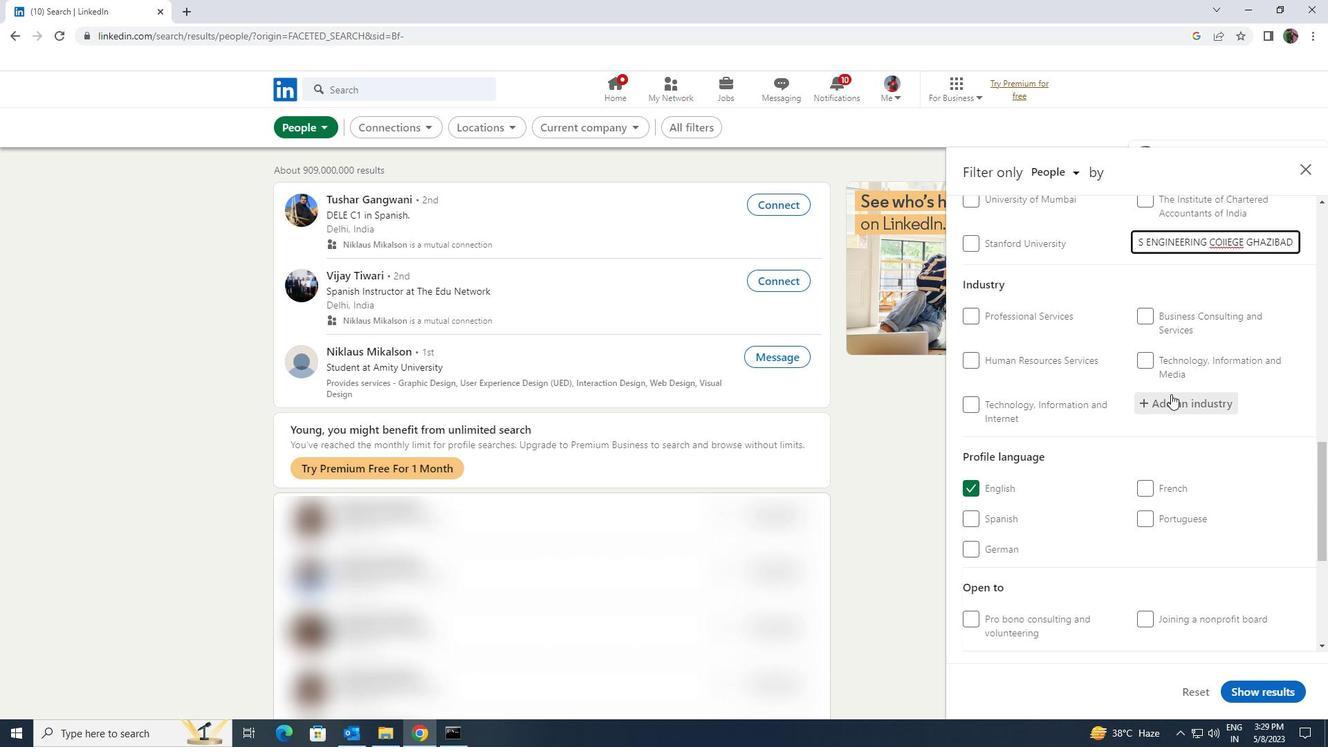 
Action: Key pressed <Key.shift><Key.shift><Key.shift>CREDIT<Key.space><Key.shift>INTER
Screenshot: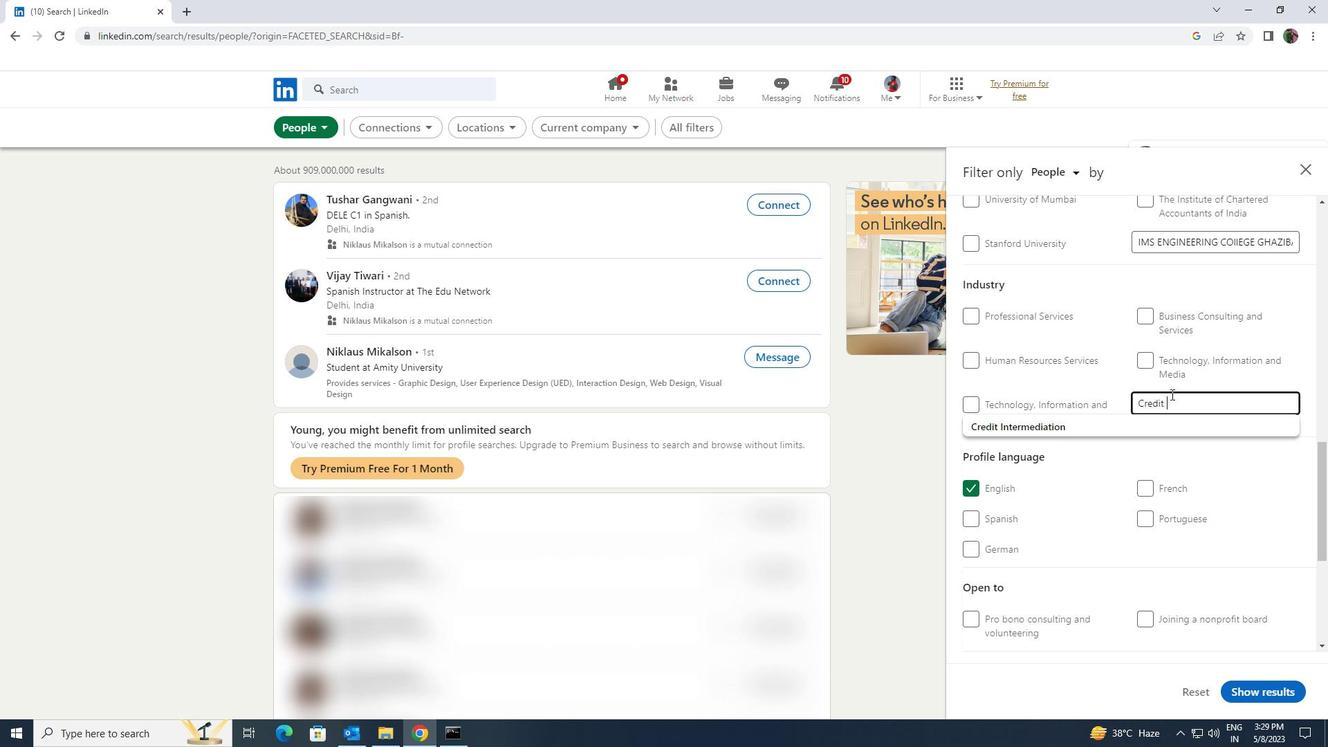 
Action: Mouse moved to (1162, 418)
Screenshot: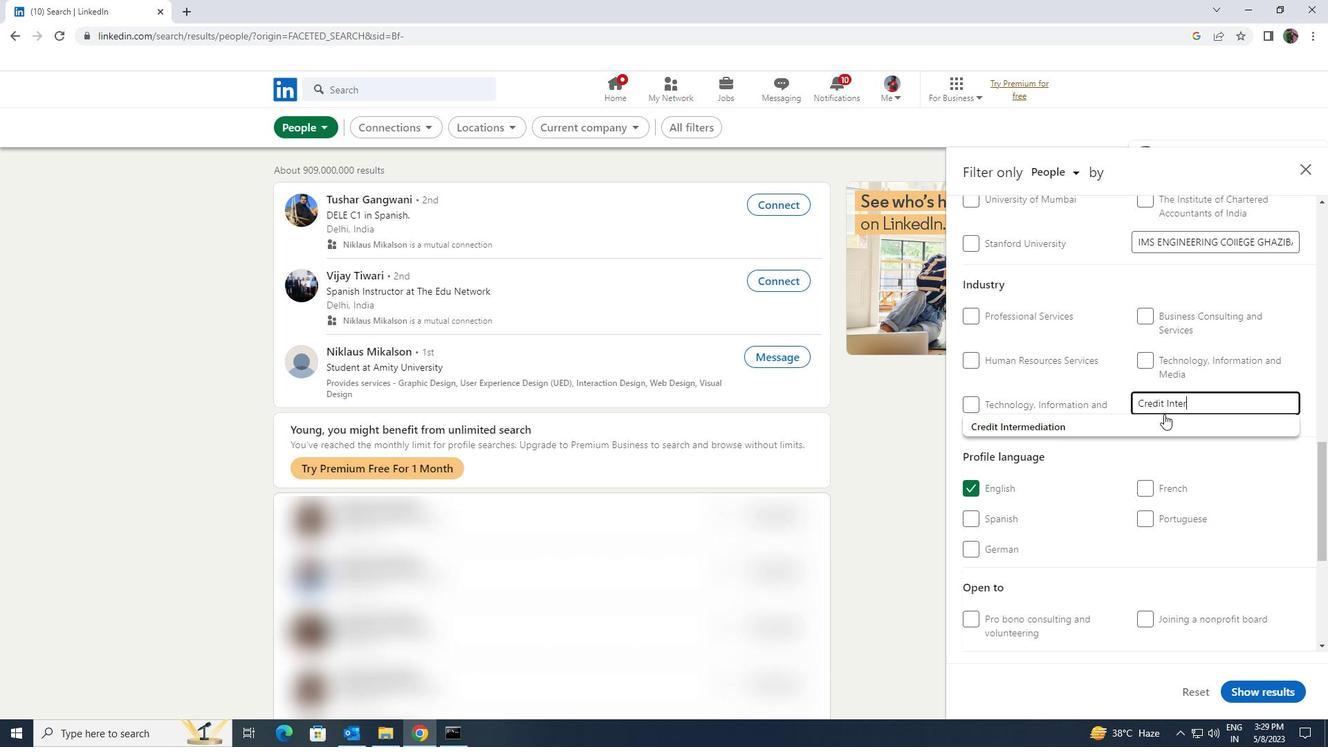 
Action: Mouse pressed left at (1162, 418)
Screenshot: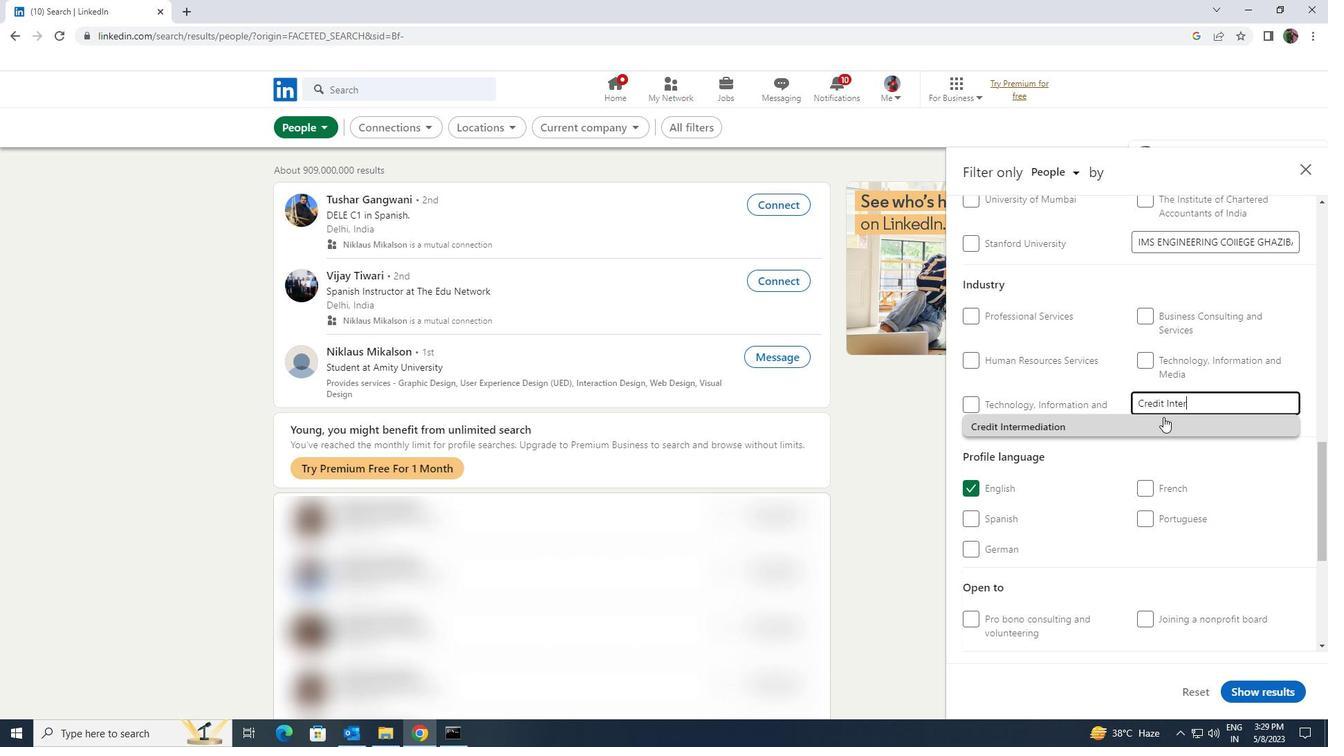 
Action: Mouse scrolled (1162, 417) with delta (0, 0)
Screenshot: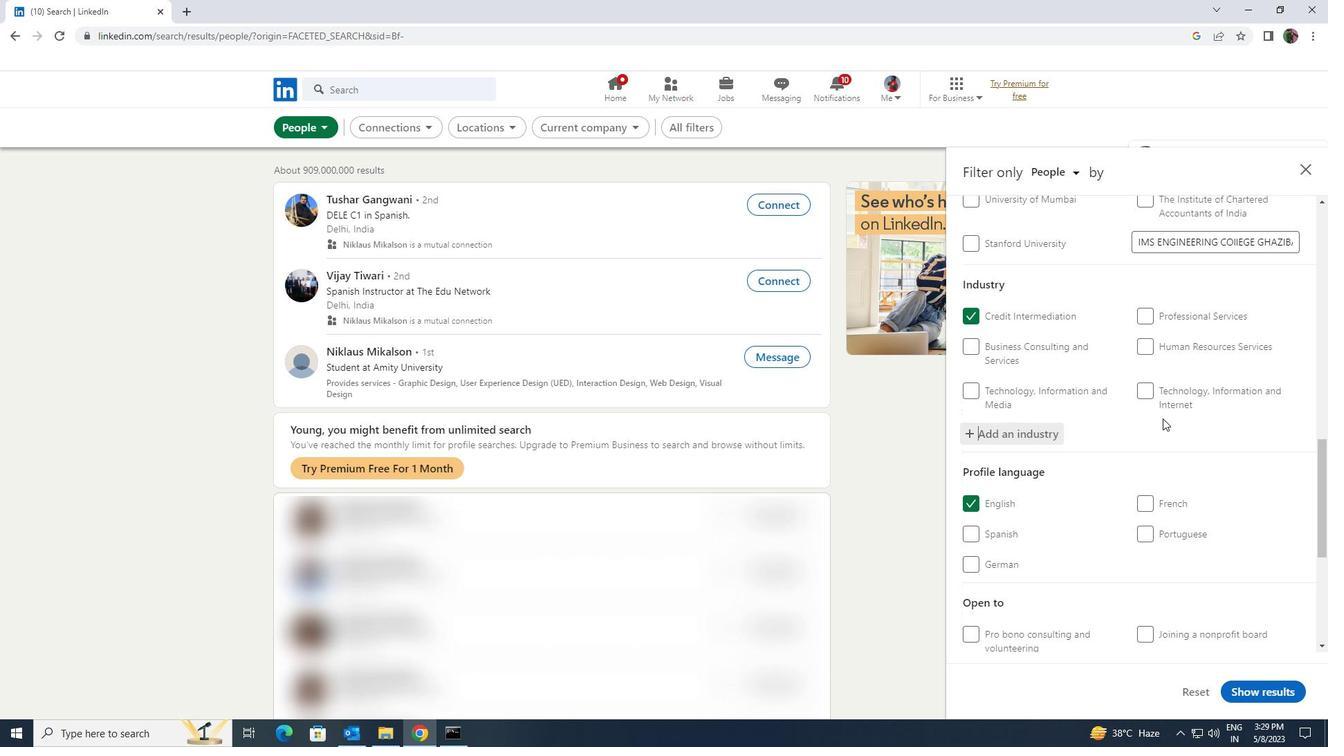 
Action: Mouse scrolled (1162, 417) with delta (0, 0)
Screenshot: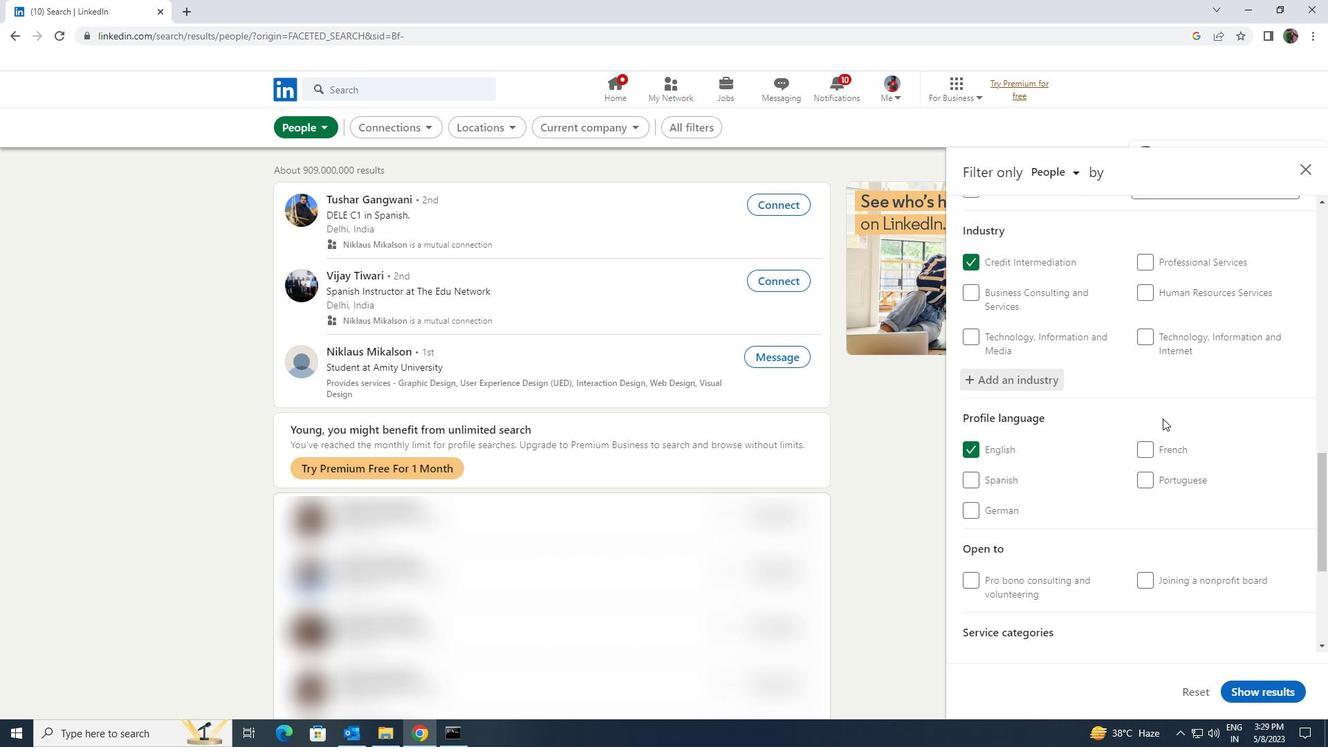 
Action: Mouse scrolled (1162, 417) with delta (0, 0)
Screenshot: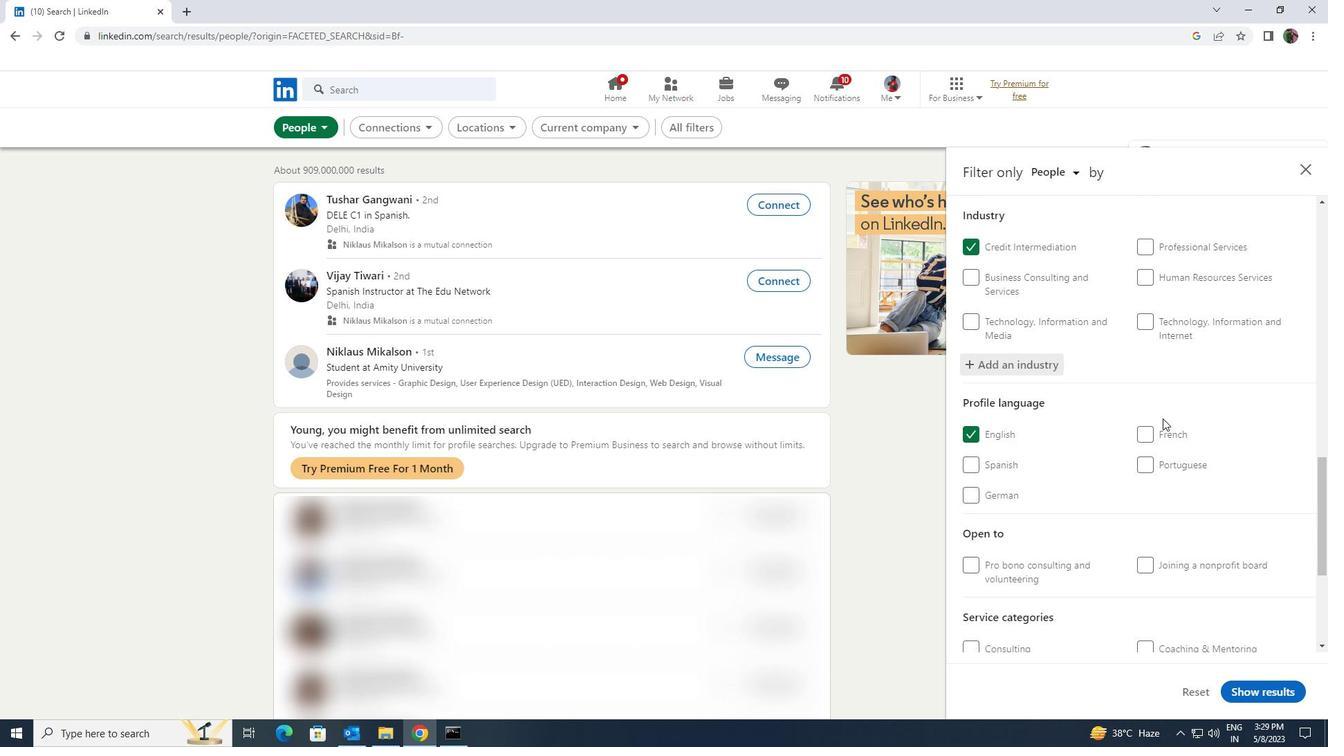 
Action: Mouse scrolled (1162, 417) with delta (0, 0)
Screenshot: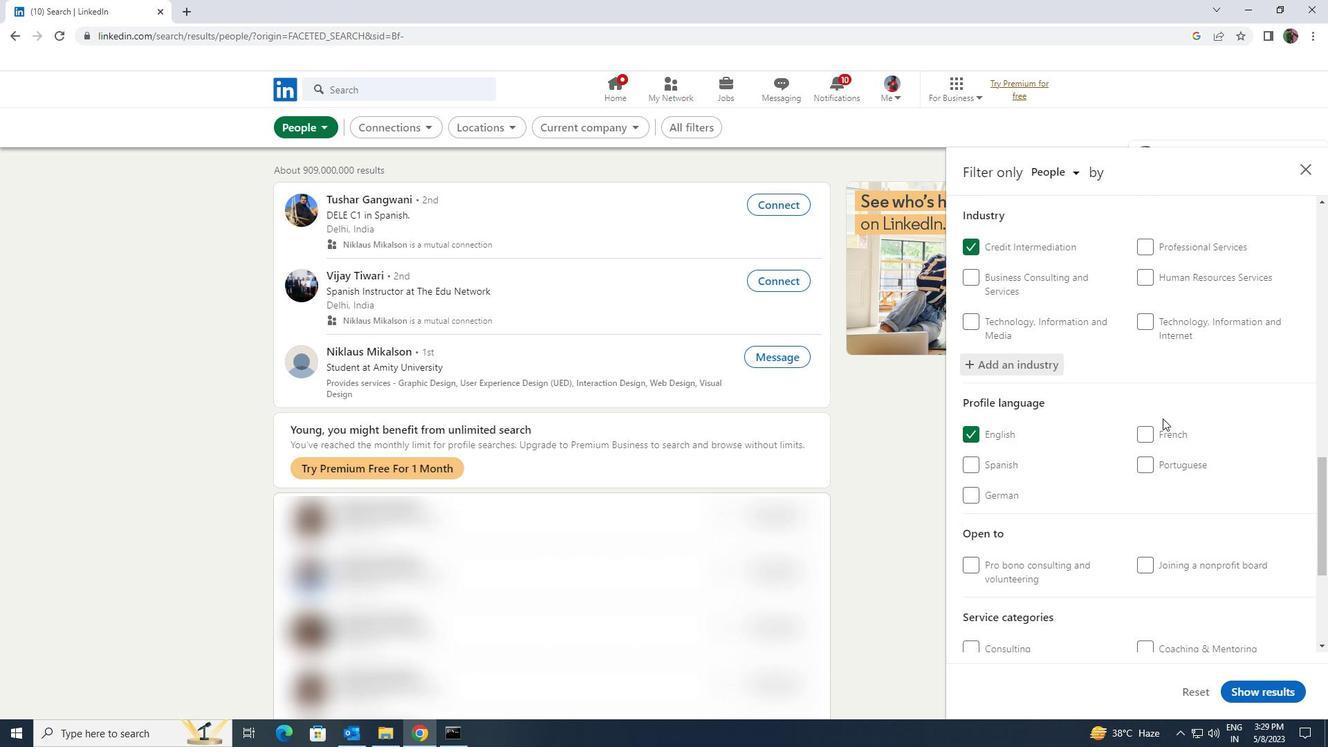 
Action: Mouse scrolled (1162, 417) with delta (0, 0)
Screenshot: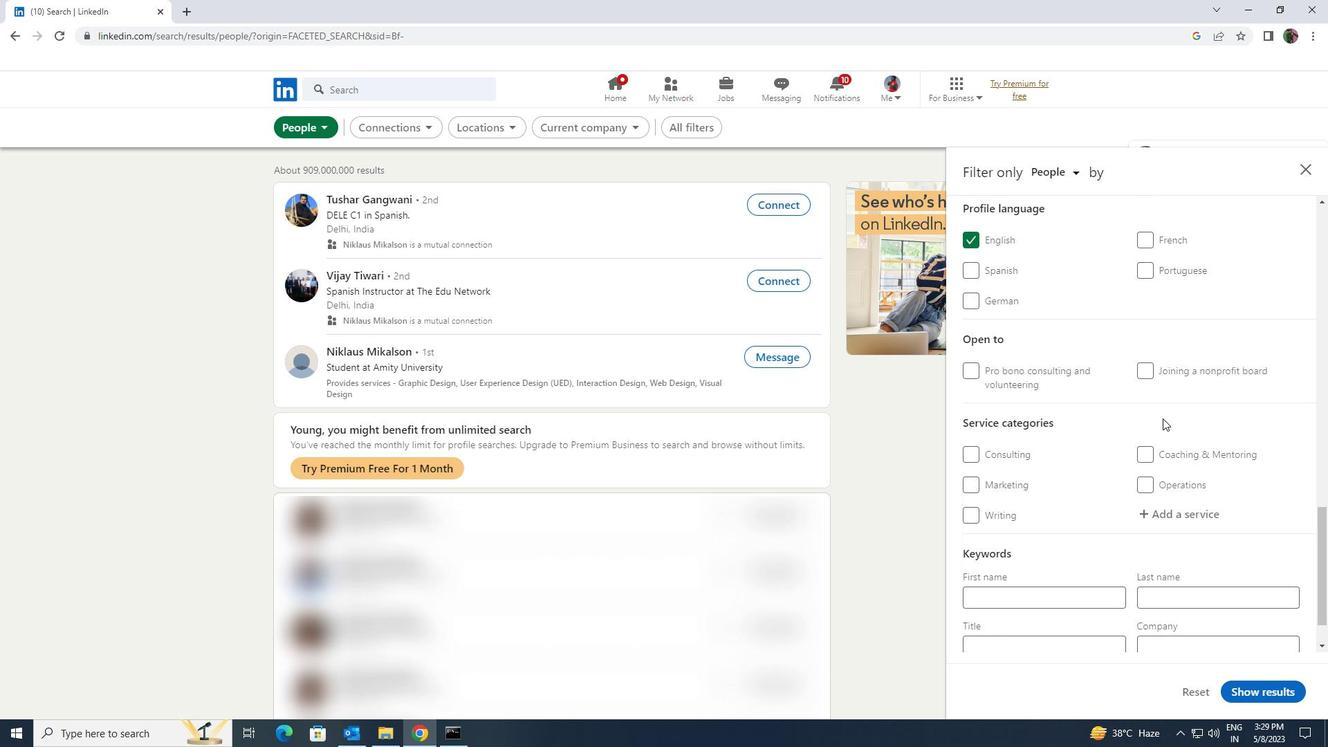 
Action: Mouse moved to (1151, 448)
Screenshot: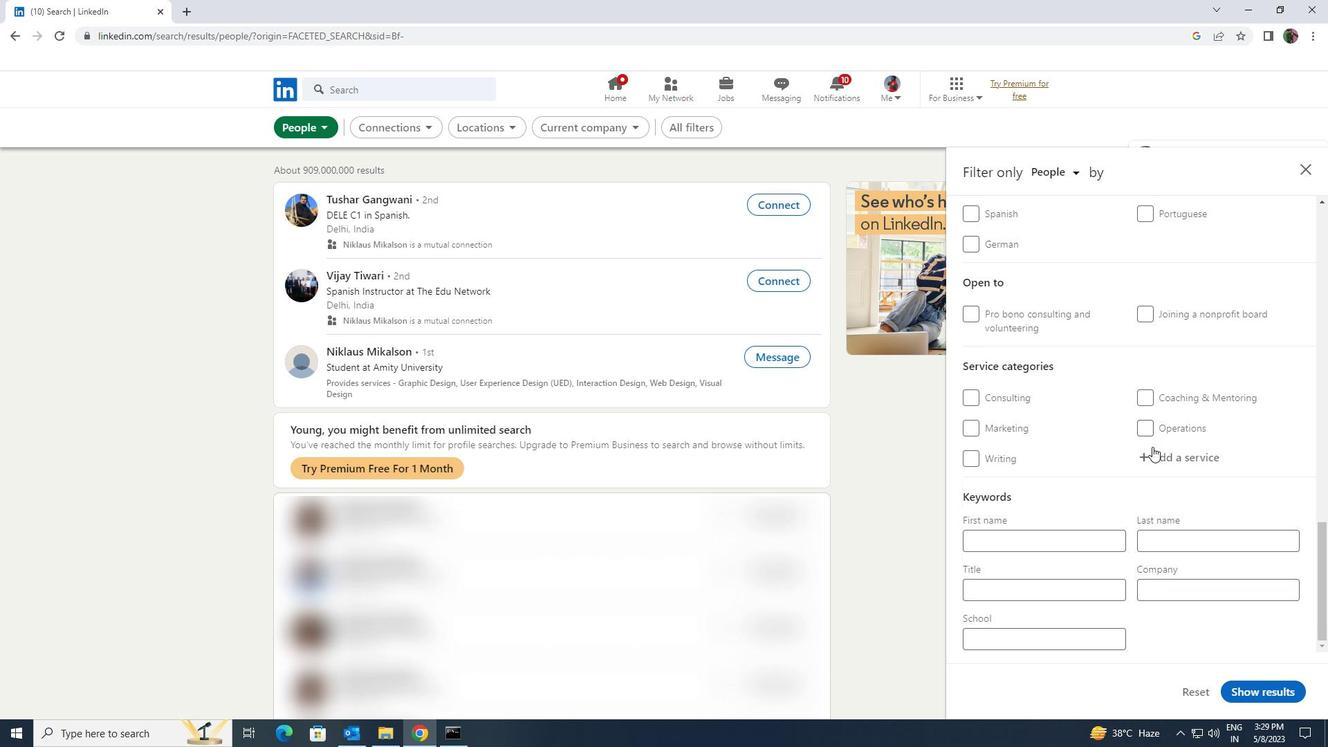 
Action: Mouse pressed left at (1151, 448)
Screenshot: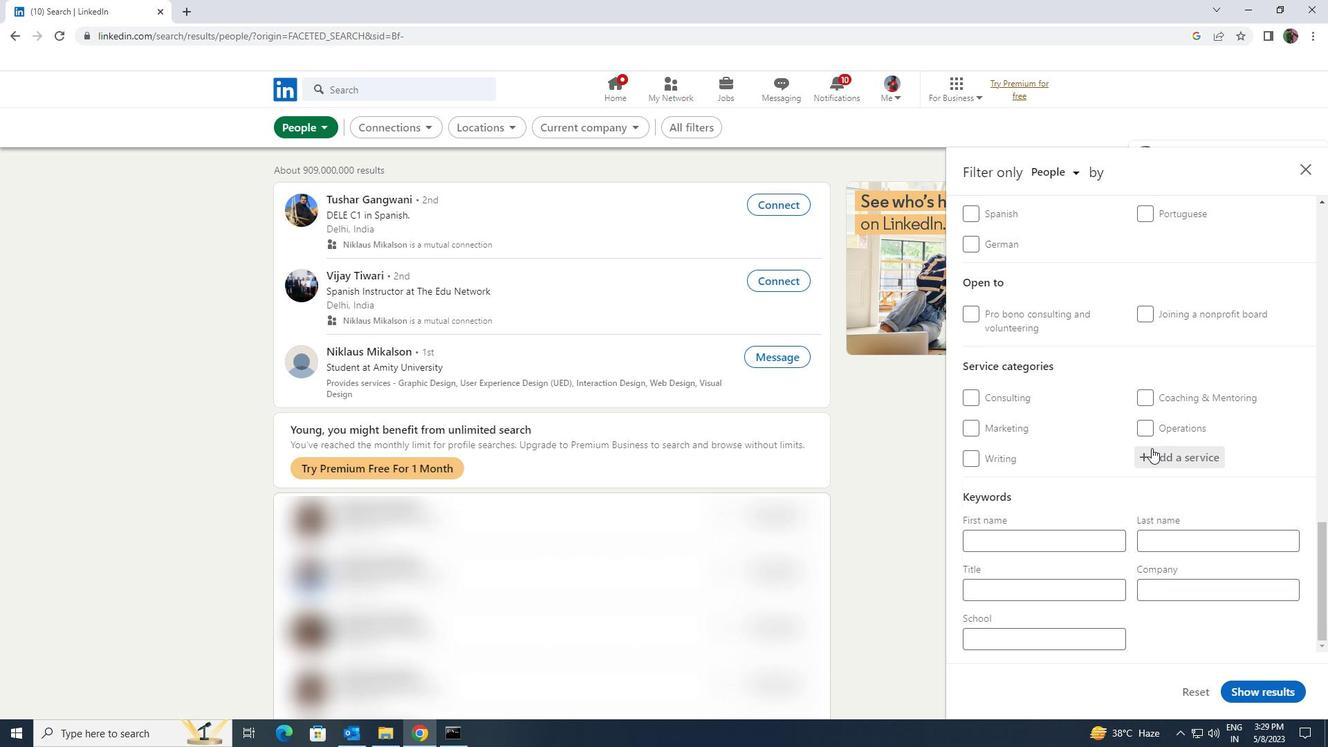 
Action: Key pressed <Key.shift><Key.shift><Key.shift><Key.shift><Key.shift><Key.shift><Key.shift><Key.shift>COMPUTER
Screenshot: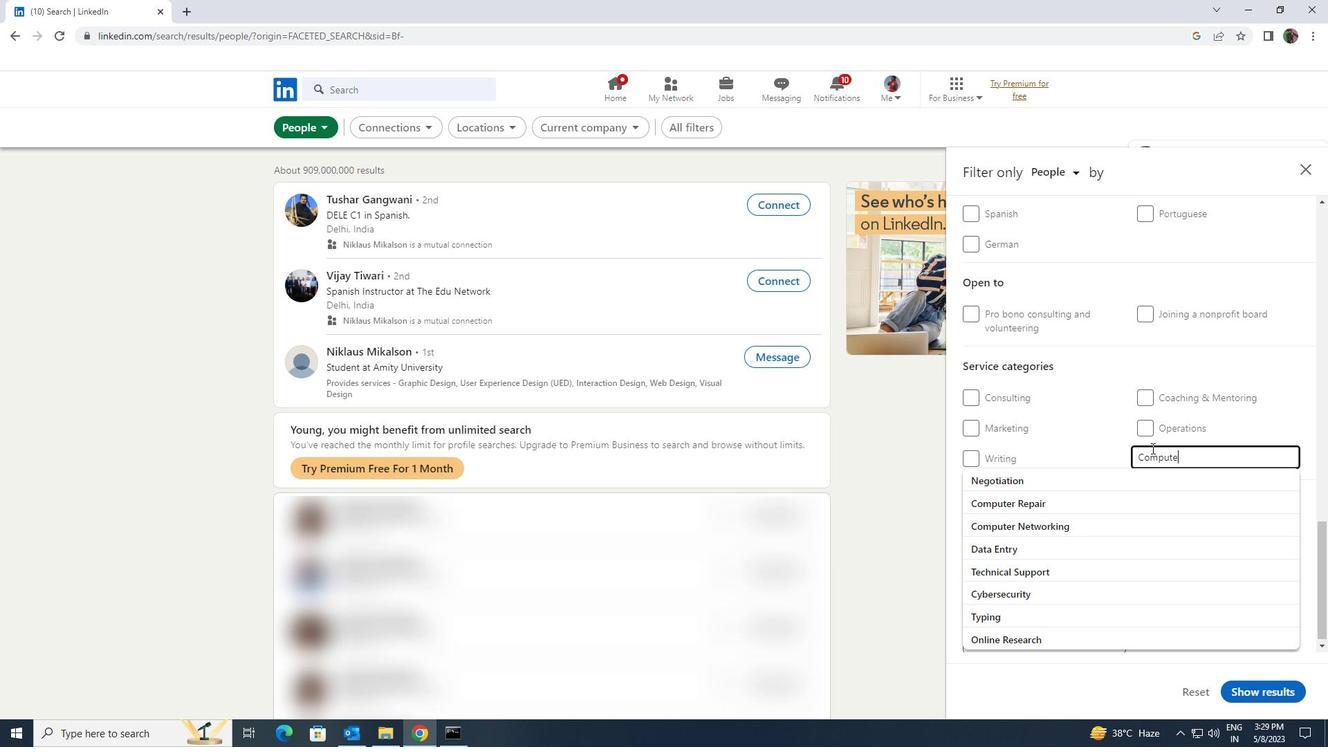 
Action: Mouse moved to (1150, 468)
Screenshot: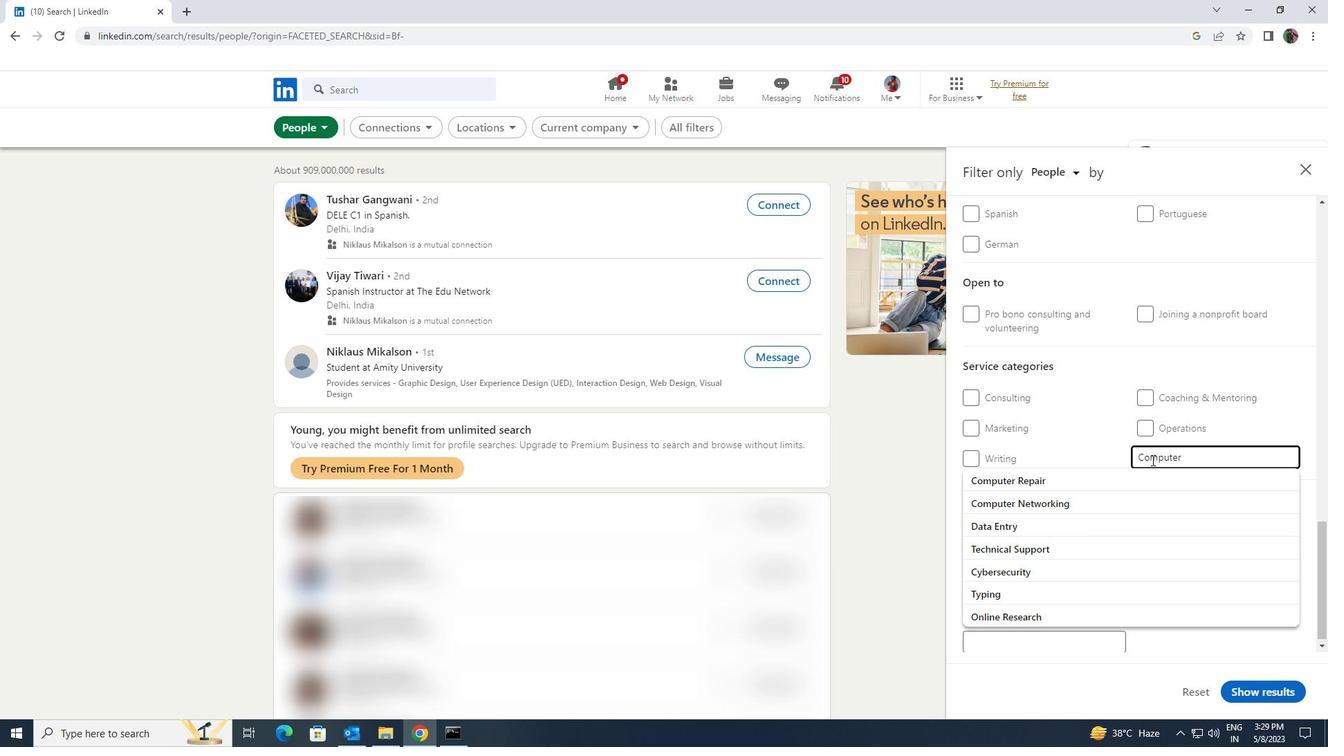 
Action: Mouse pressed left at (1150, 468)
Screenshot: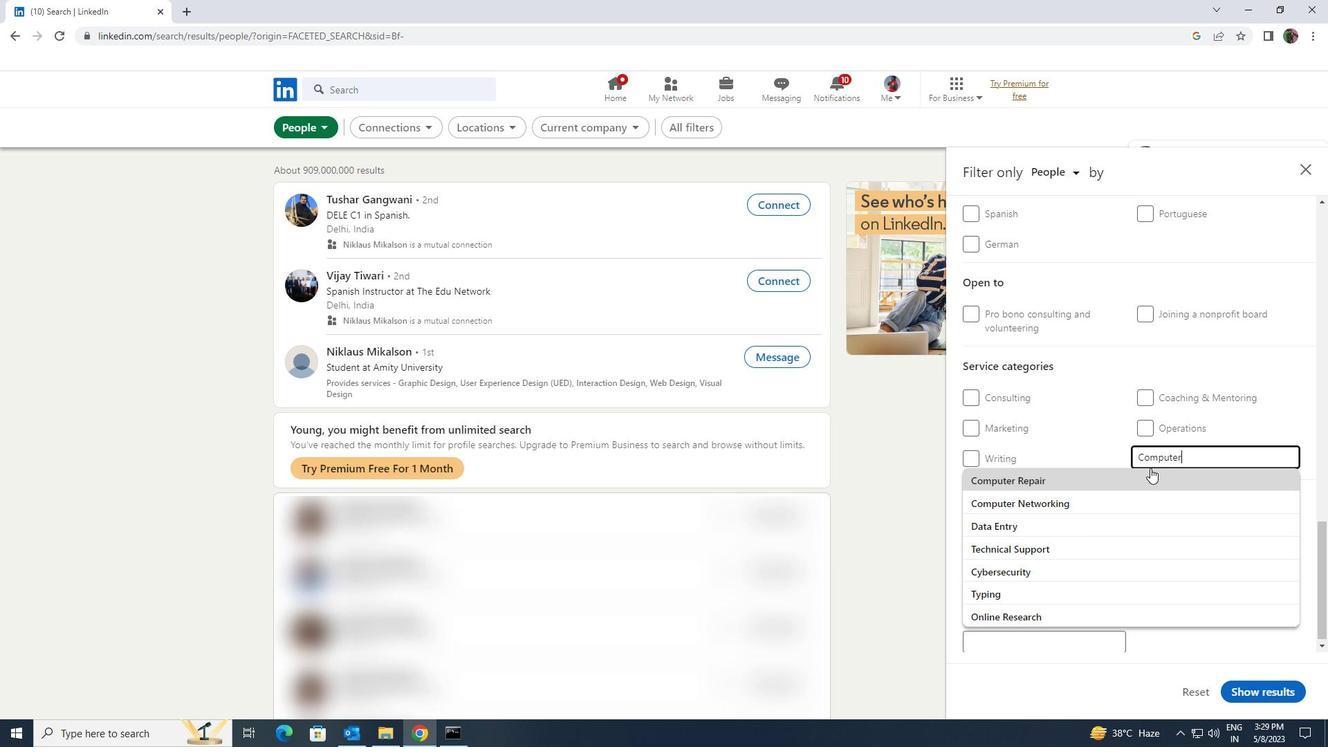 
Action: Mouse scrolled (1150, 467) with delta (0, 0)
Screenshot: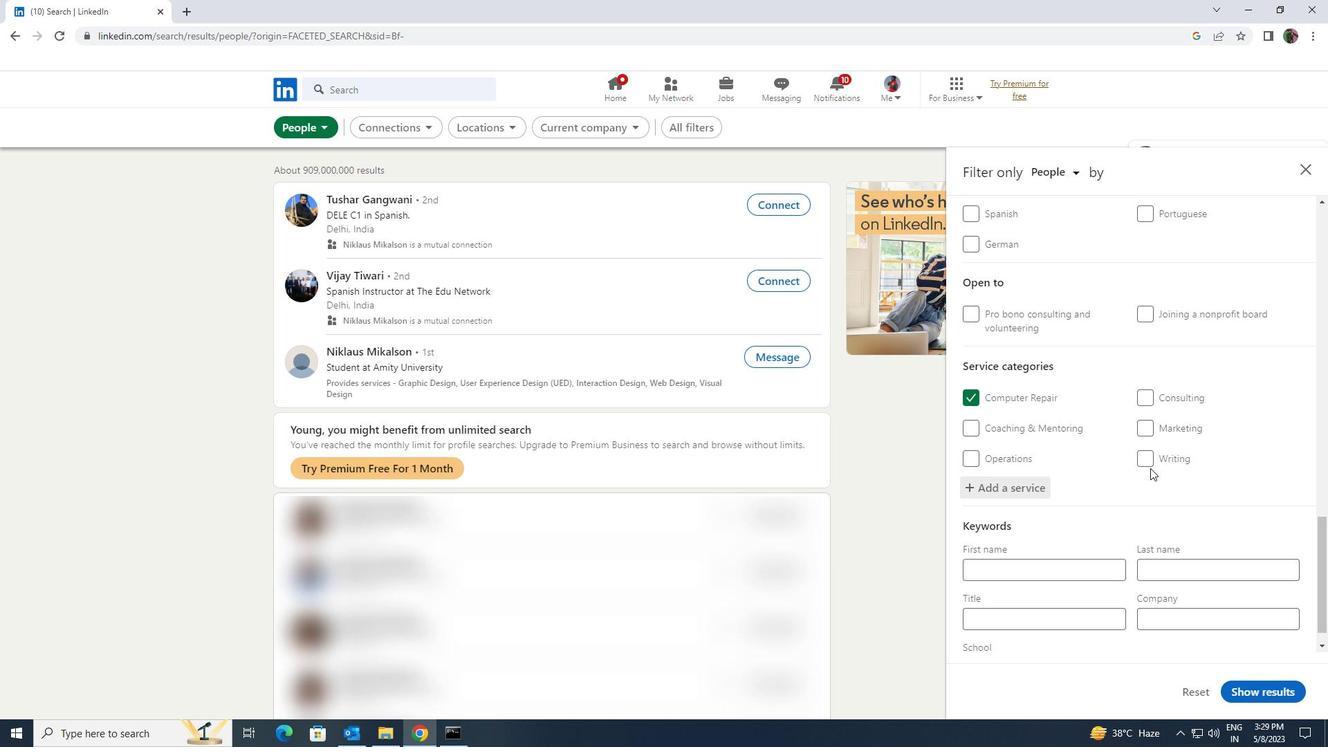 
Action: Mouse scrolled (1150, 467) with delta (0, 0)
Screenshot: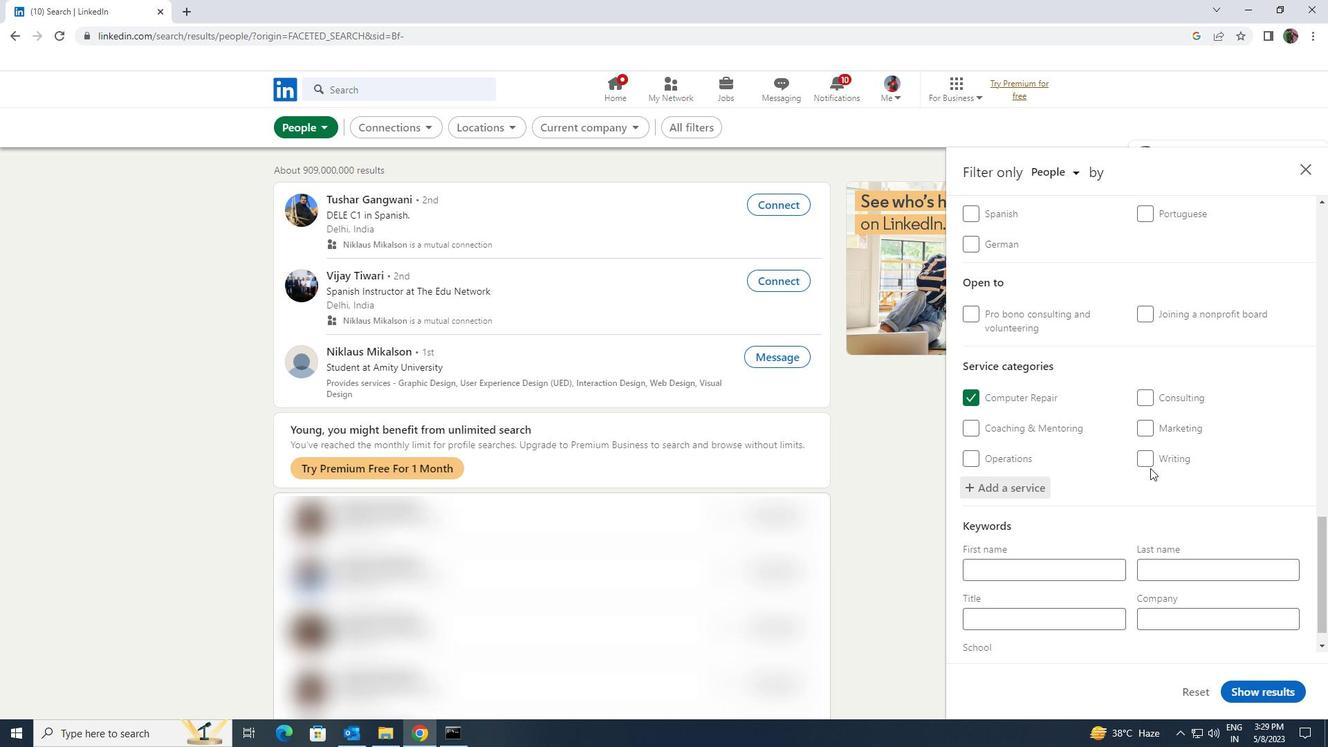
Action: Mouse scrolled (1150, 467) with delta (0, 0)
Screenshot: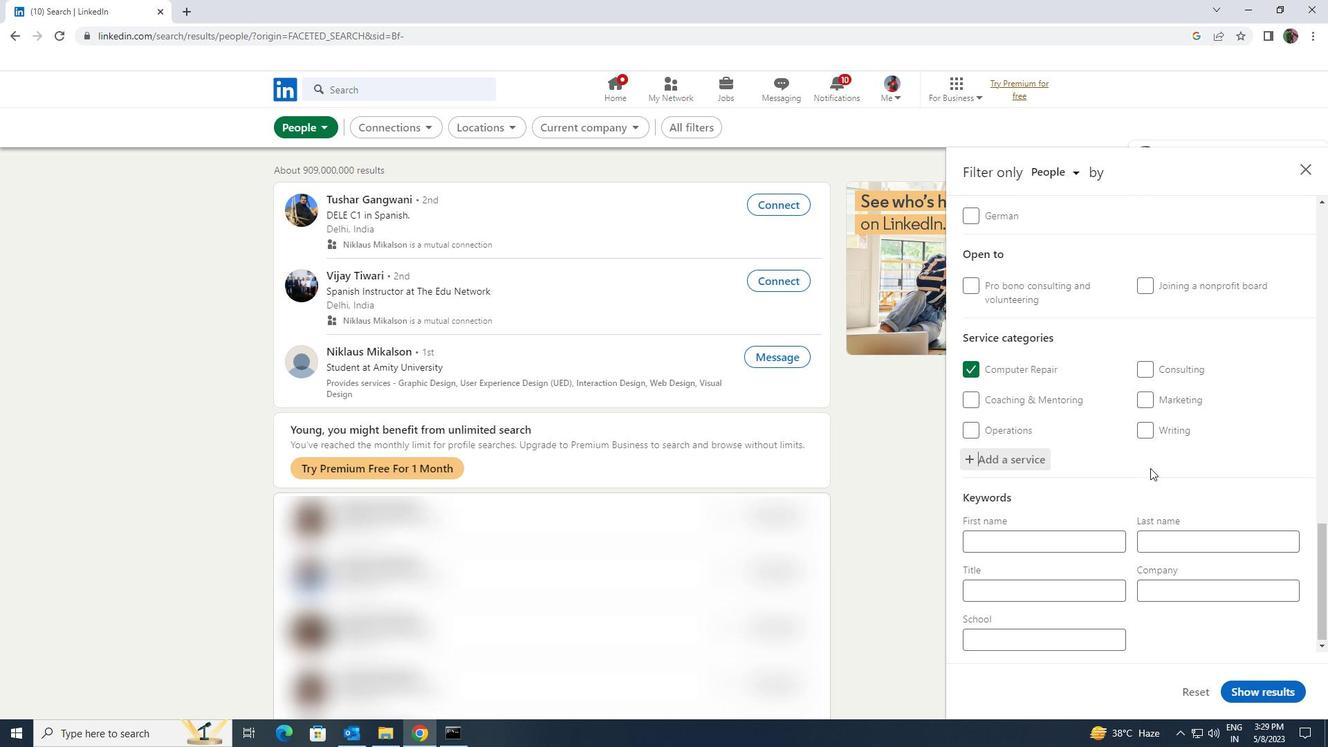 
Action: Mouse moved to (1117, 585)
Screenshot: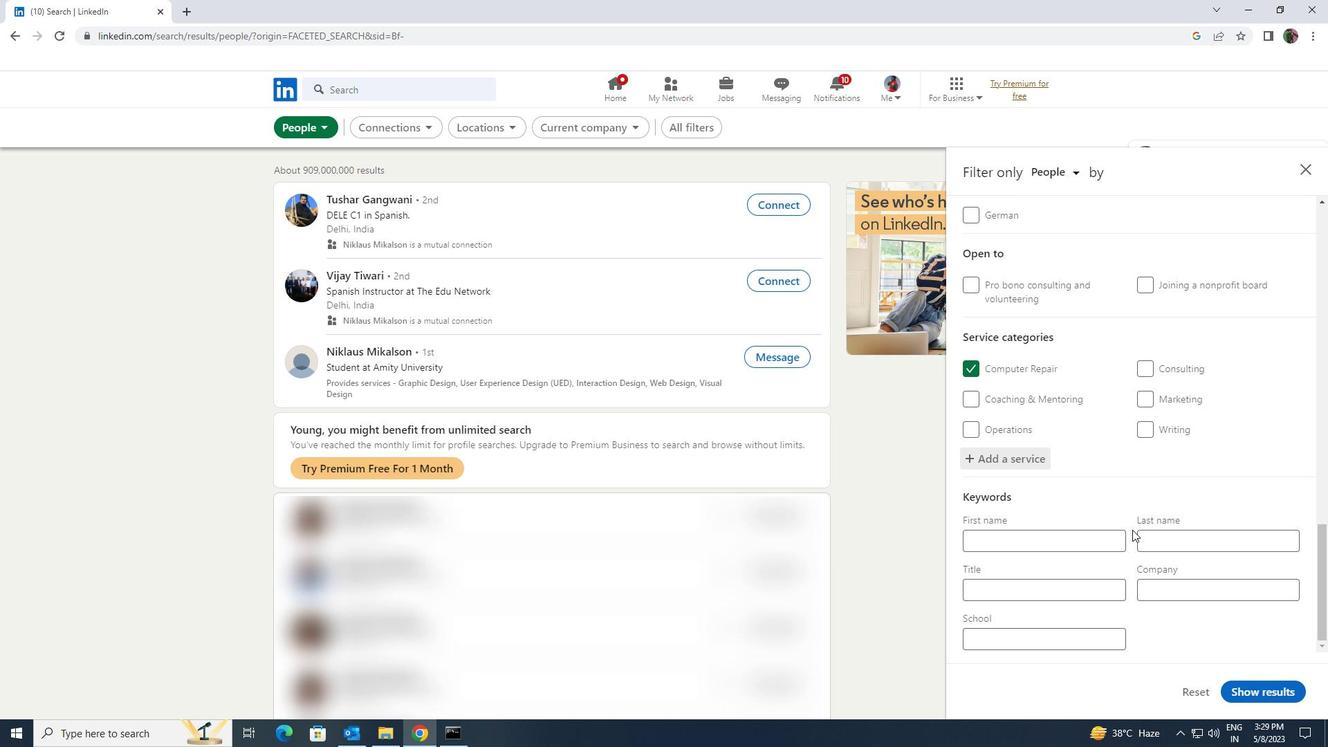 
Action: Mouse pressed left at (1117, 585)
Screenshot: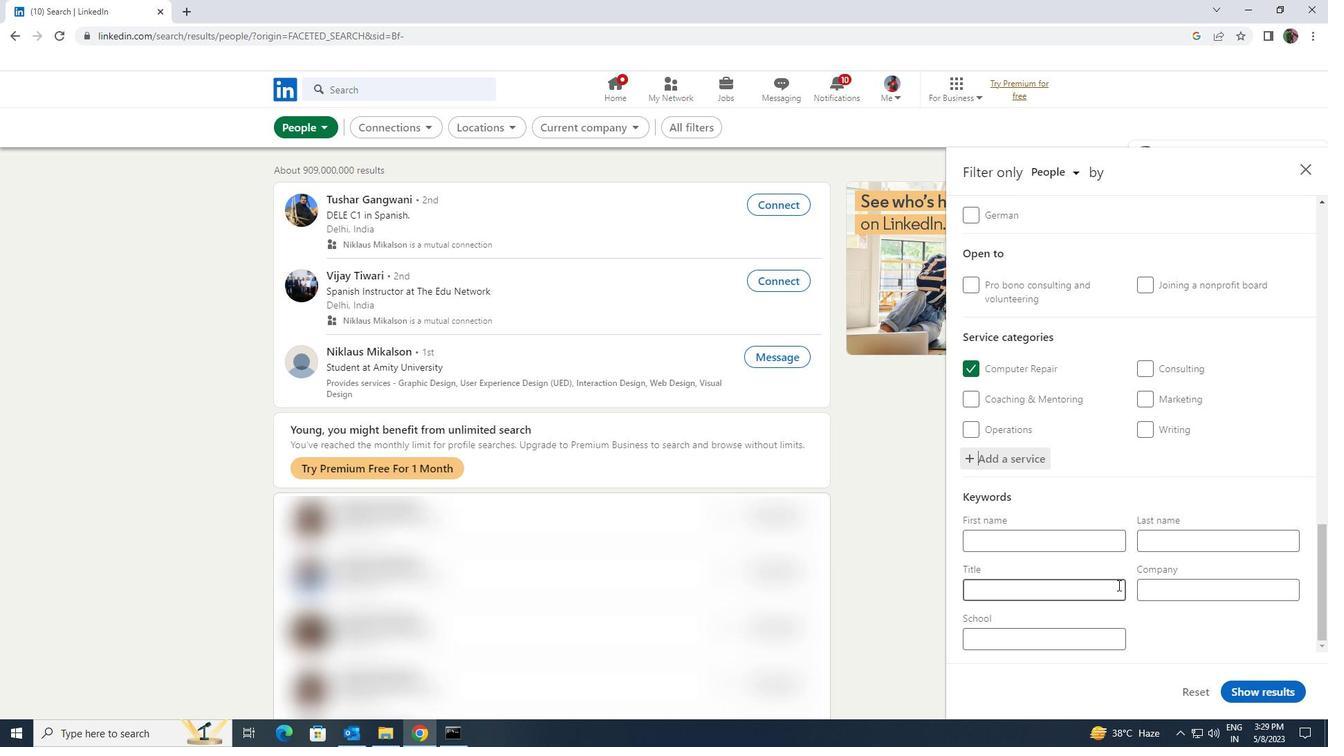 
Action: Key pressed <Key.shift>DATE<Key.space><Key.shift><Key.shift><Key.shift><Key.shift><Key.shift><Key.shift><Key.shift><Key.shift><Key.shift>ENTRY
Screenshot: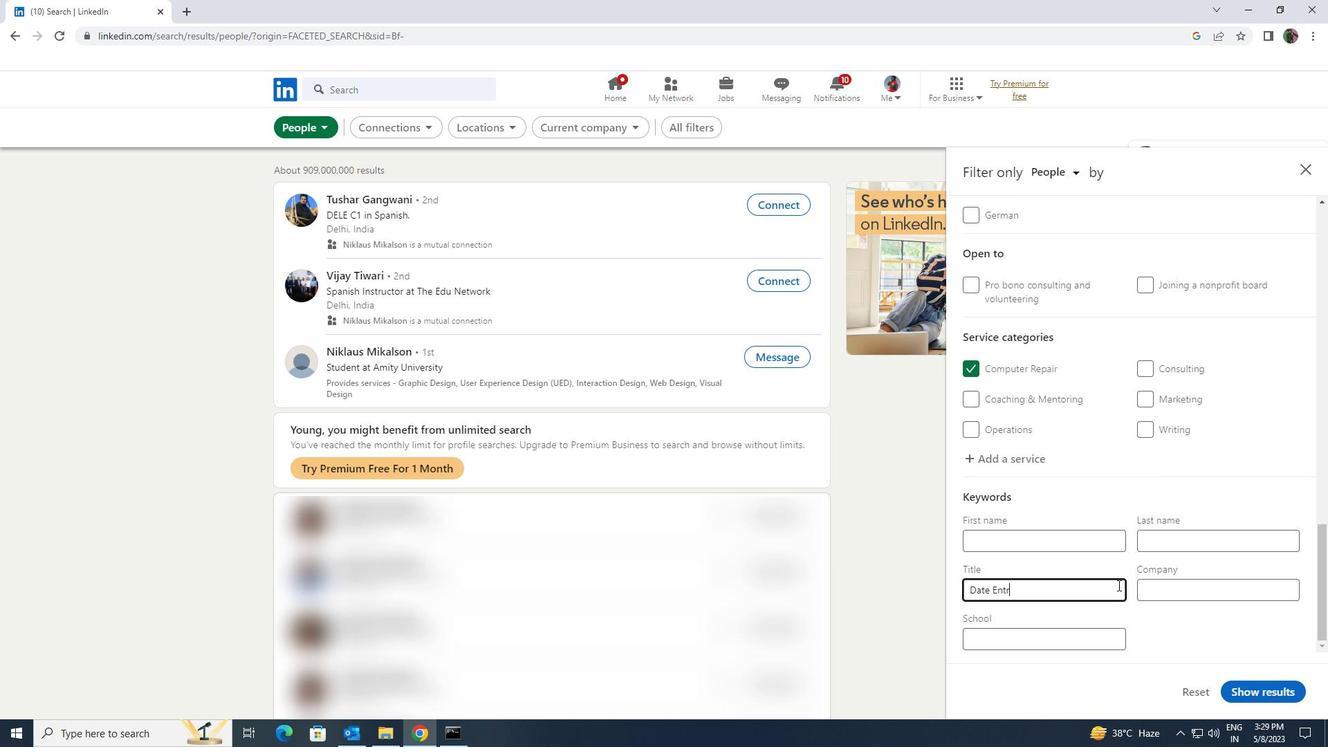 
Action: Mouse moved to (1260, 693)
Screenshot: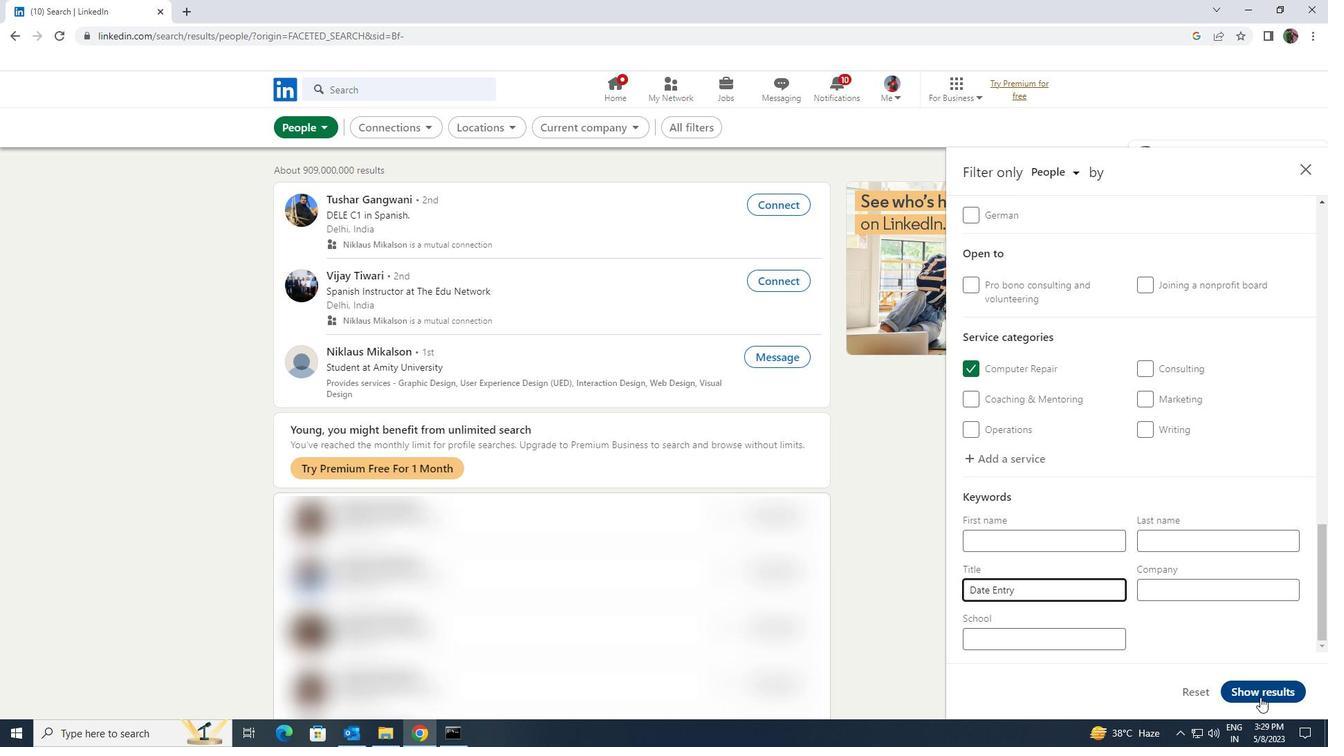 
Action: Mouse pressed left at (1260, 693)
Screenshot: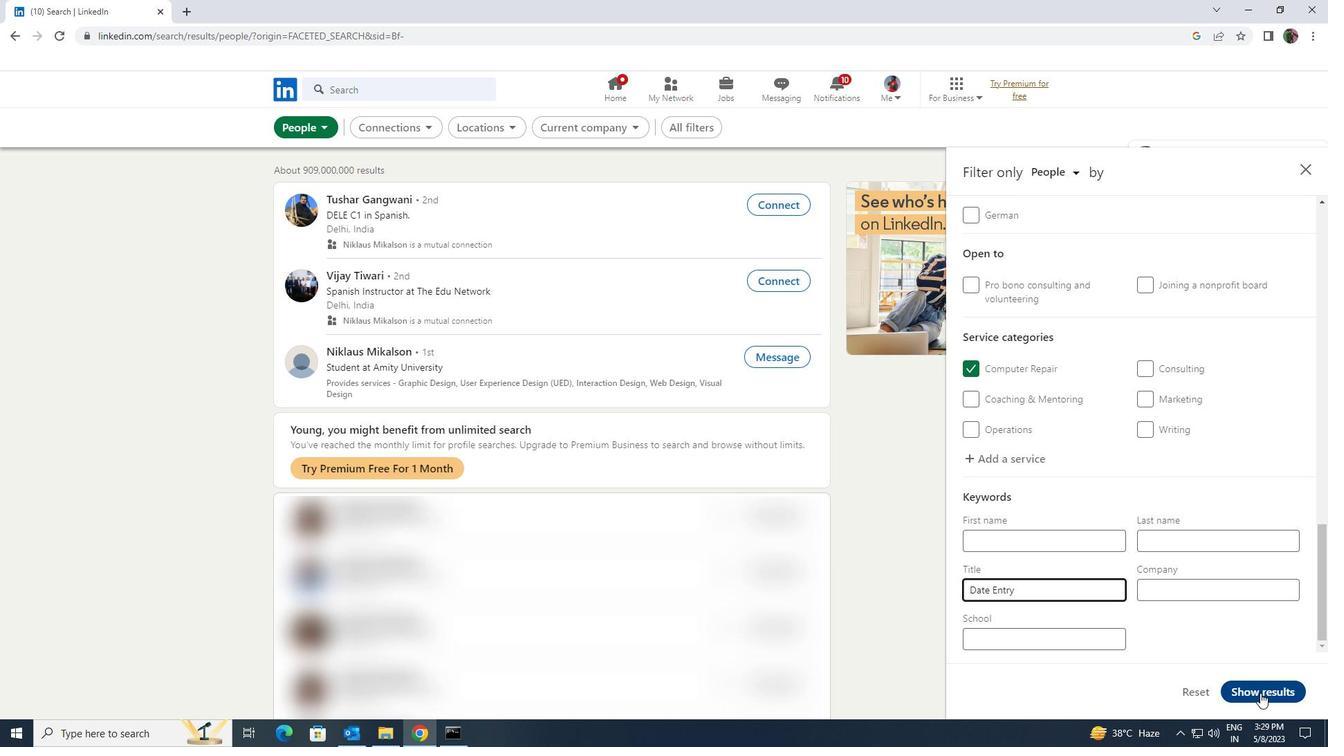 
Action: Mouse moved to (1260, 692)
Screenshot: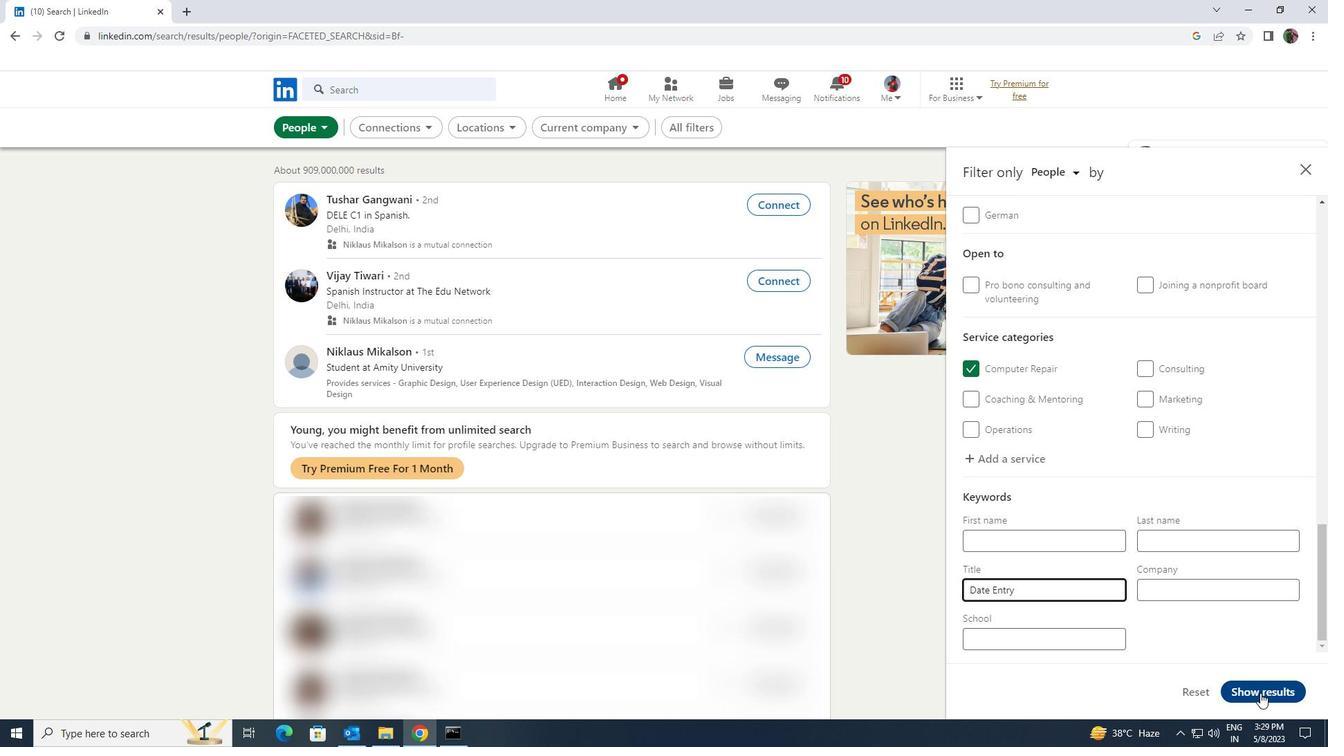 
